 Task: Look for space in Batu Berendam, Malaysia from 7th July, 2023 to 15th July, 2023 for 6 adults in price range Rs.15000 to Rs.20000. Place can be entire place with 3 bedrooms having 3 beds and 3 bathrooms. Property type can be house, flat, guest house. Booking option can be shelf check-in. Required host language is English.
Action: Mouse moved to (552, 120)
Screenshot: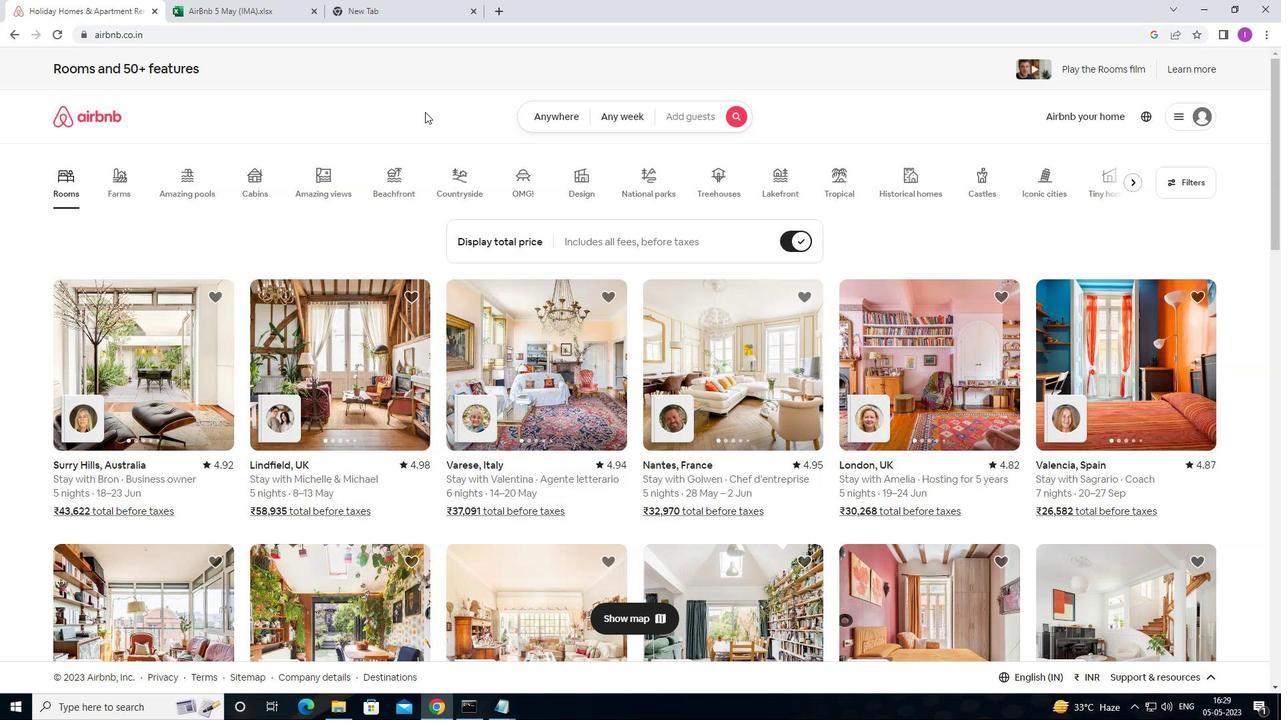 
Action: Mouse pressed left at (552, 120)
Screenshot: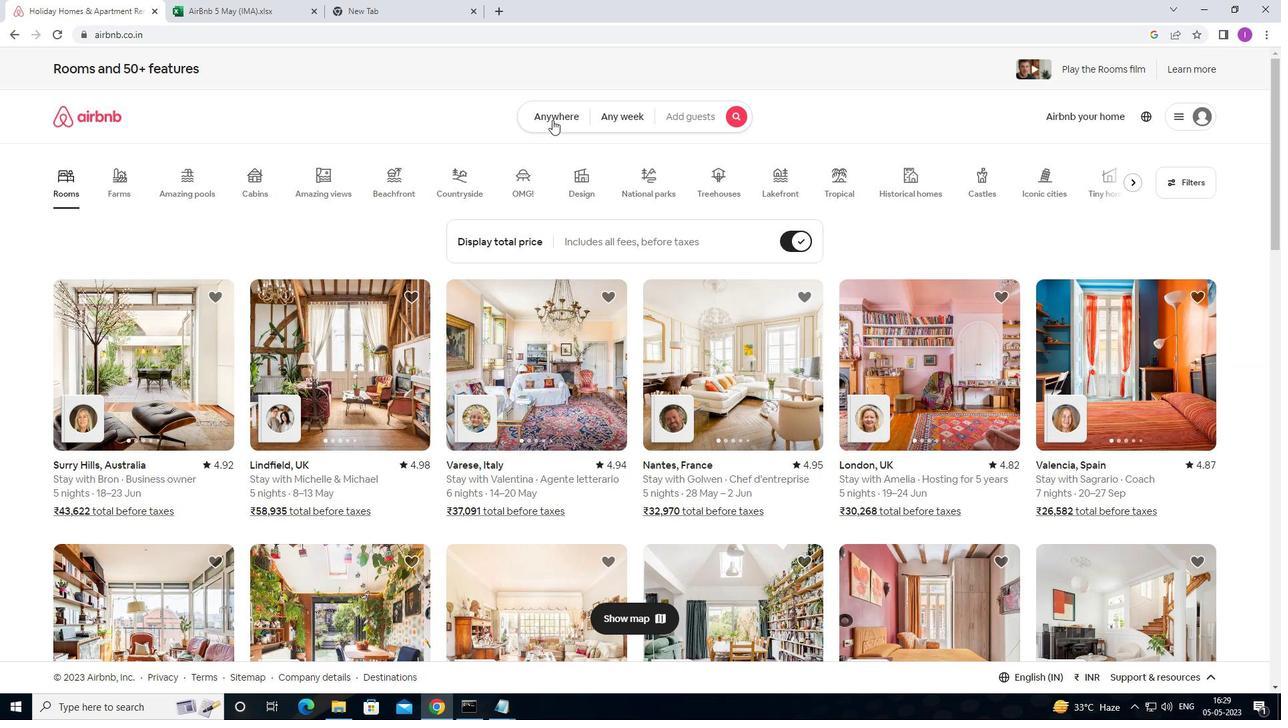 
Action: Mouse moved to (381, 166)
Screenshot: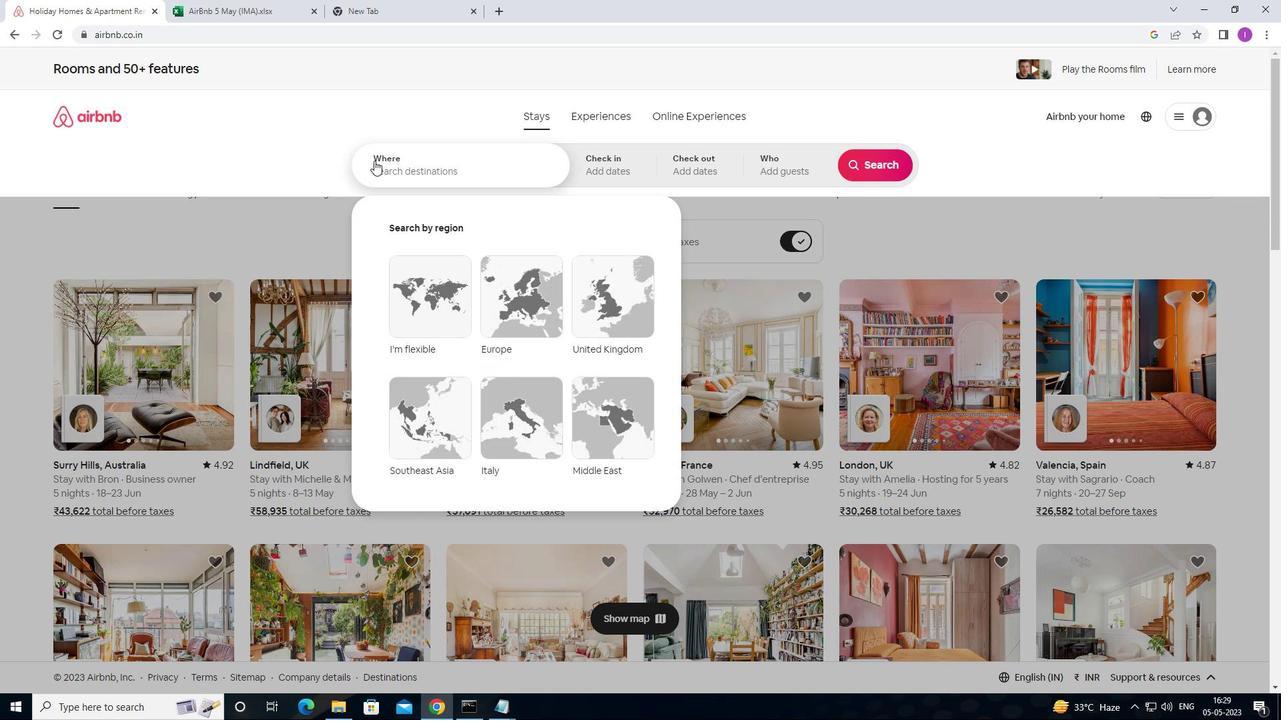 
Action: Mouse pressed left at (381, 166)
Screenshot: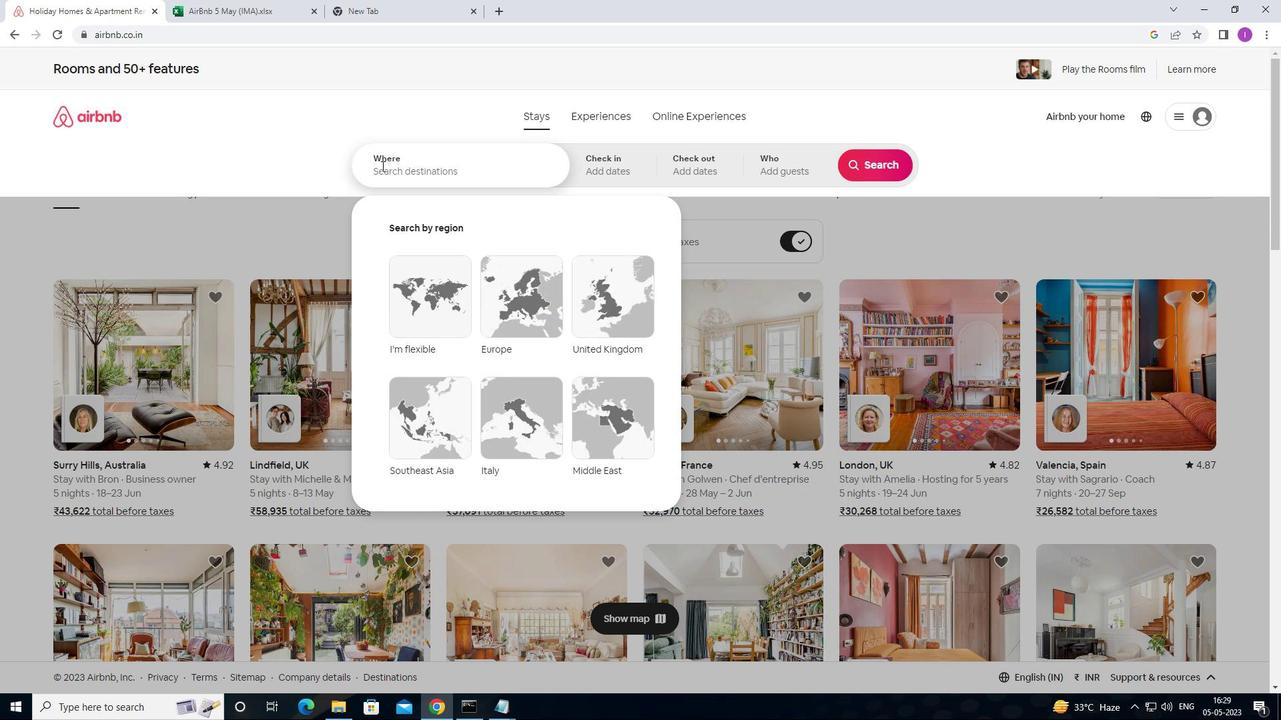 
Action: Key pressed <Key.shift>BATU<Key.space><Key.shift>BE
Screenshot: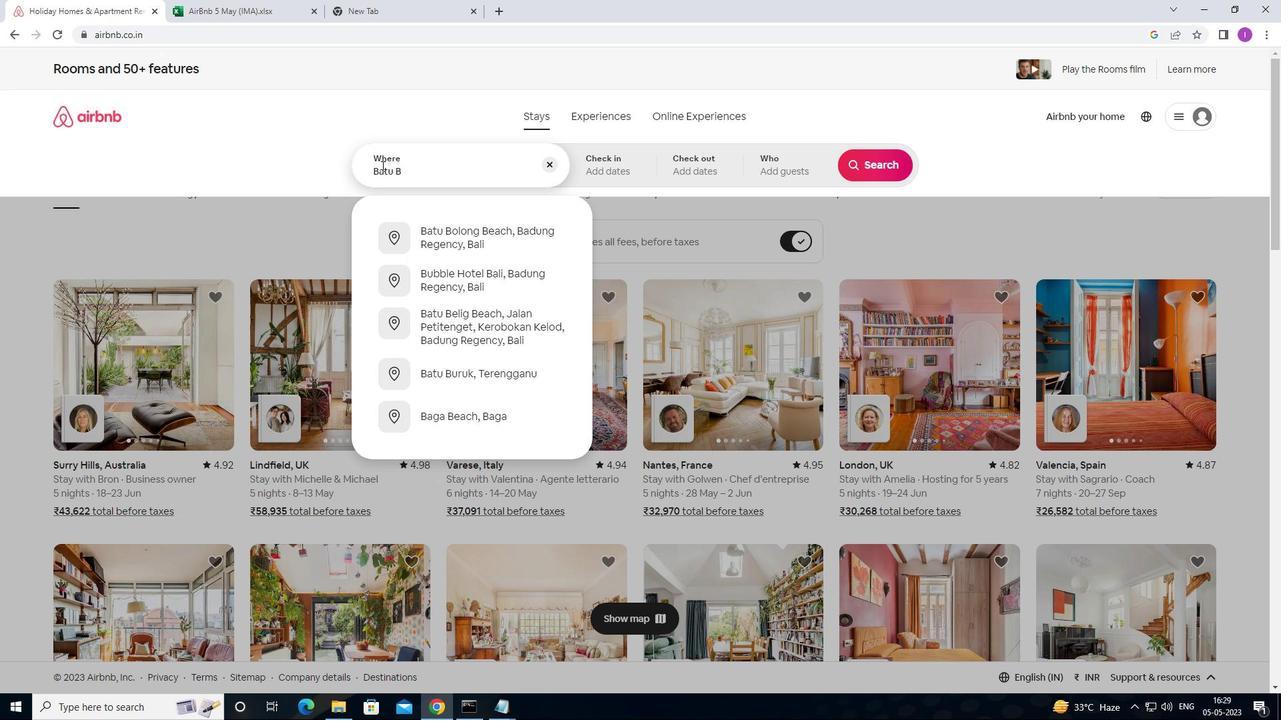 
Action: Mouse moved to (381, 166)
Screenshot: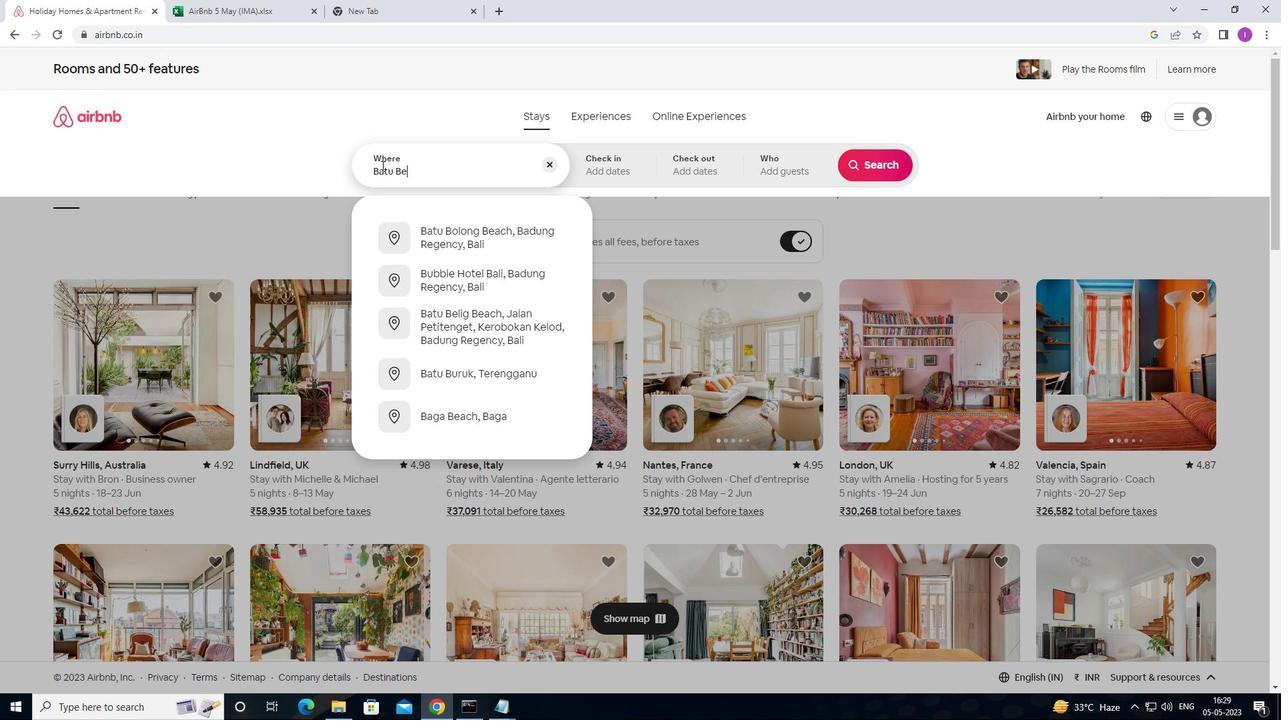 
Action: Key pressed RENDAM,<Key.shift>MALAYSIA
Screenshot: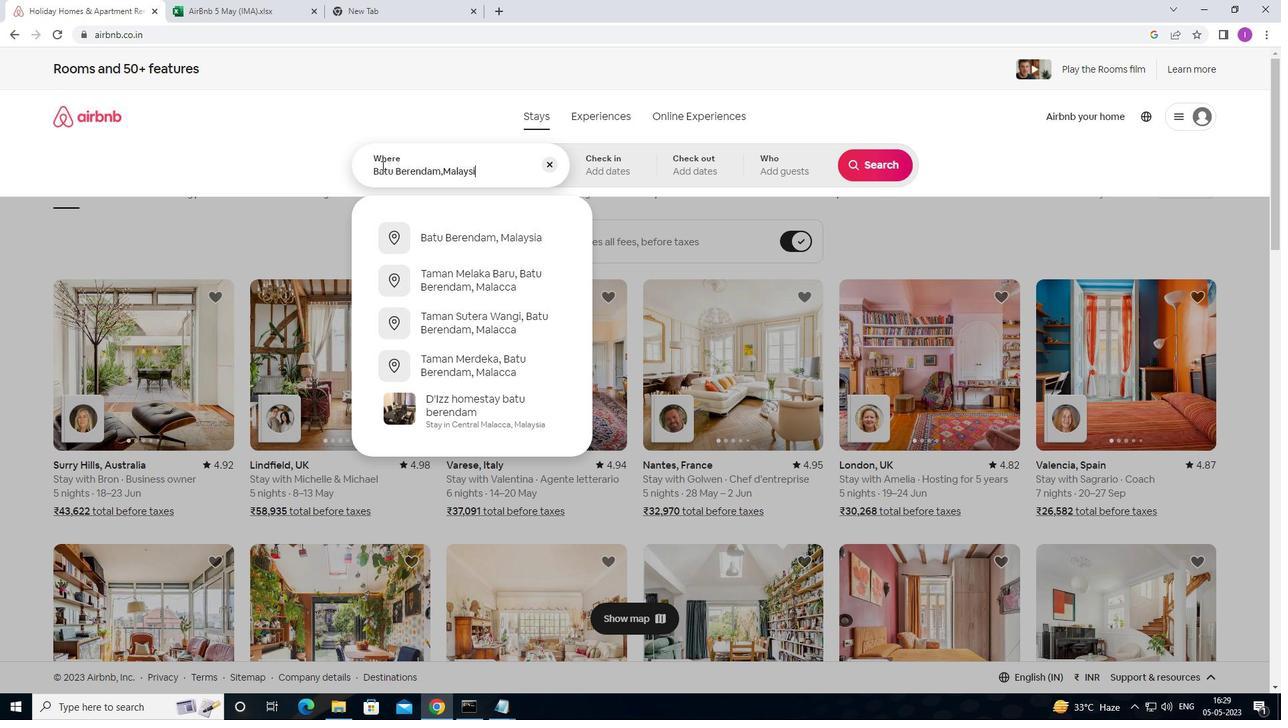 
Action: Mouse moved to (628, 169)
Screenshot: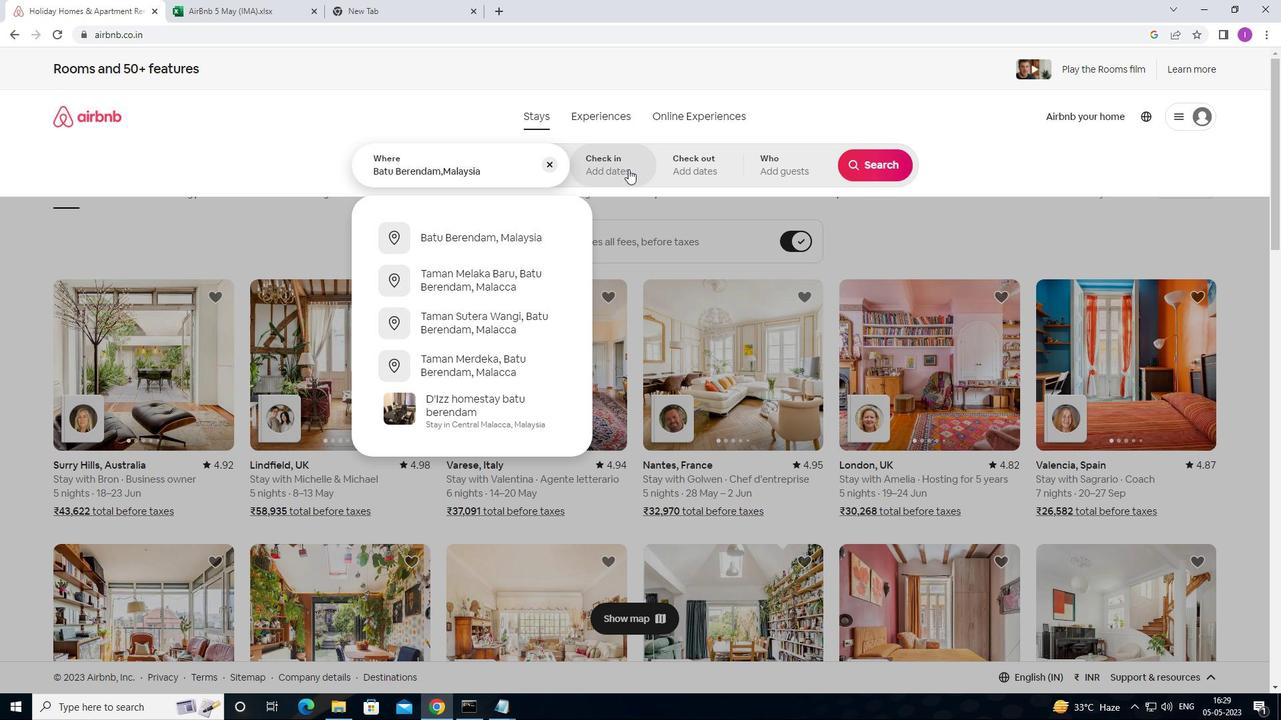 
Action: Mouse pressed left at (628, 169)
Screenshot: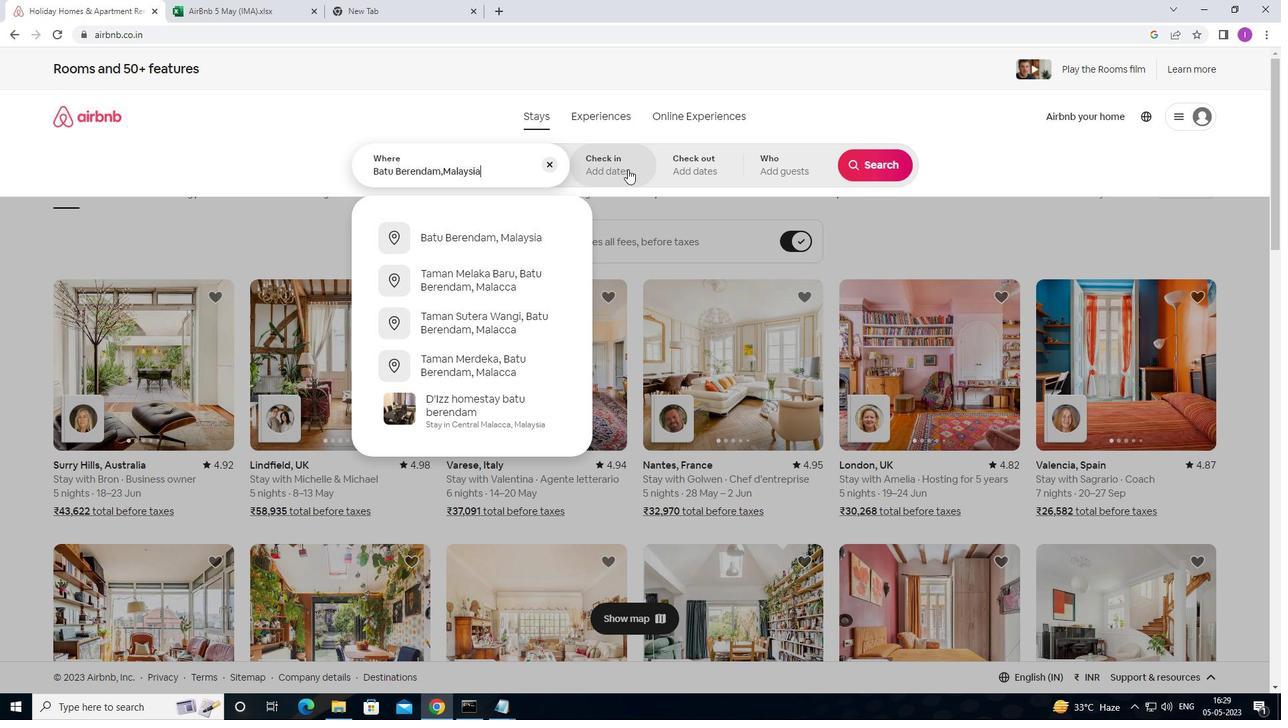 
Action: Mouse moved to (869, 279)
Screenshot: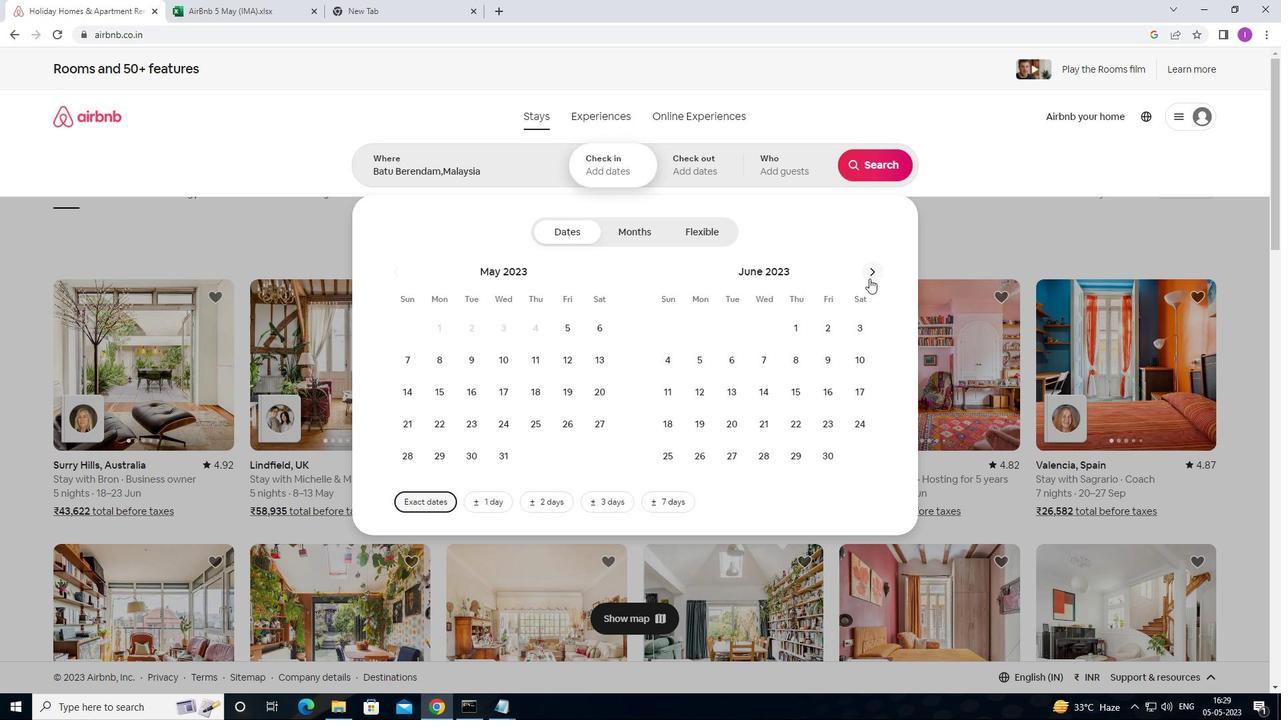 
Action: Mouse pressed left at (869, 279)
Screenshot: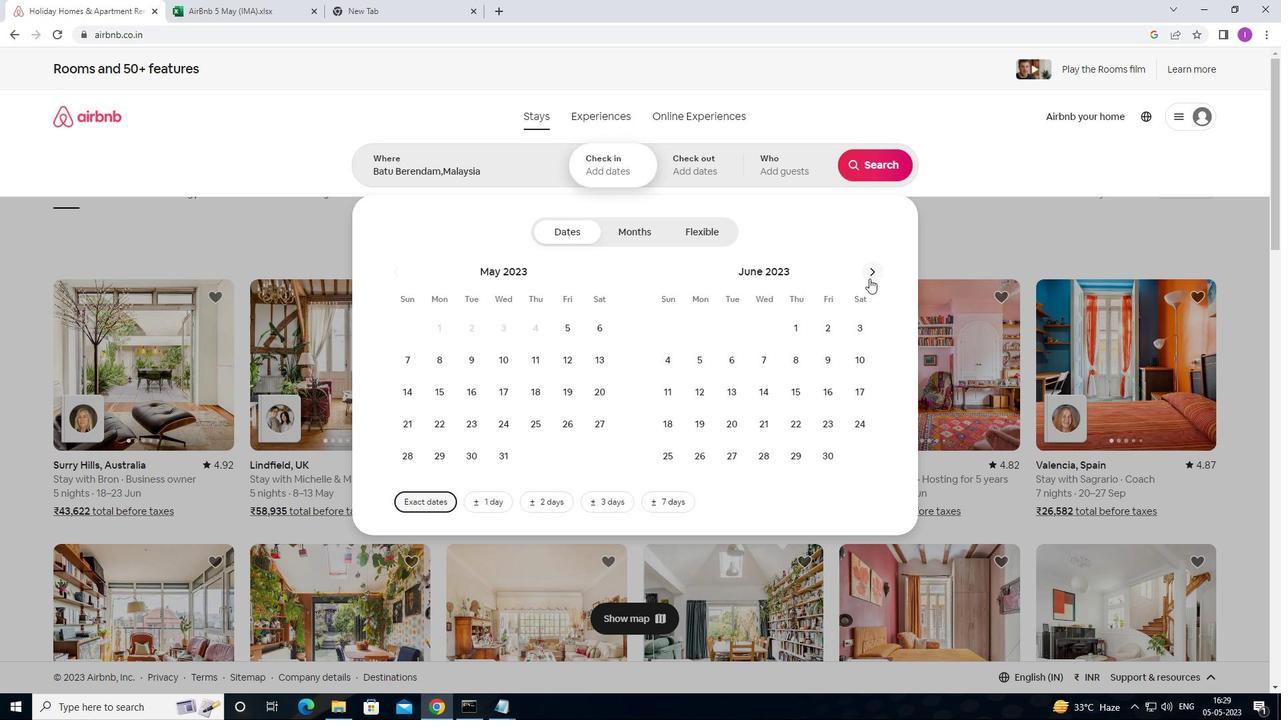 
Action: Mouse moved to (822, 364)
Screenshot: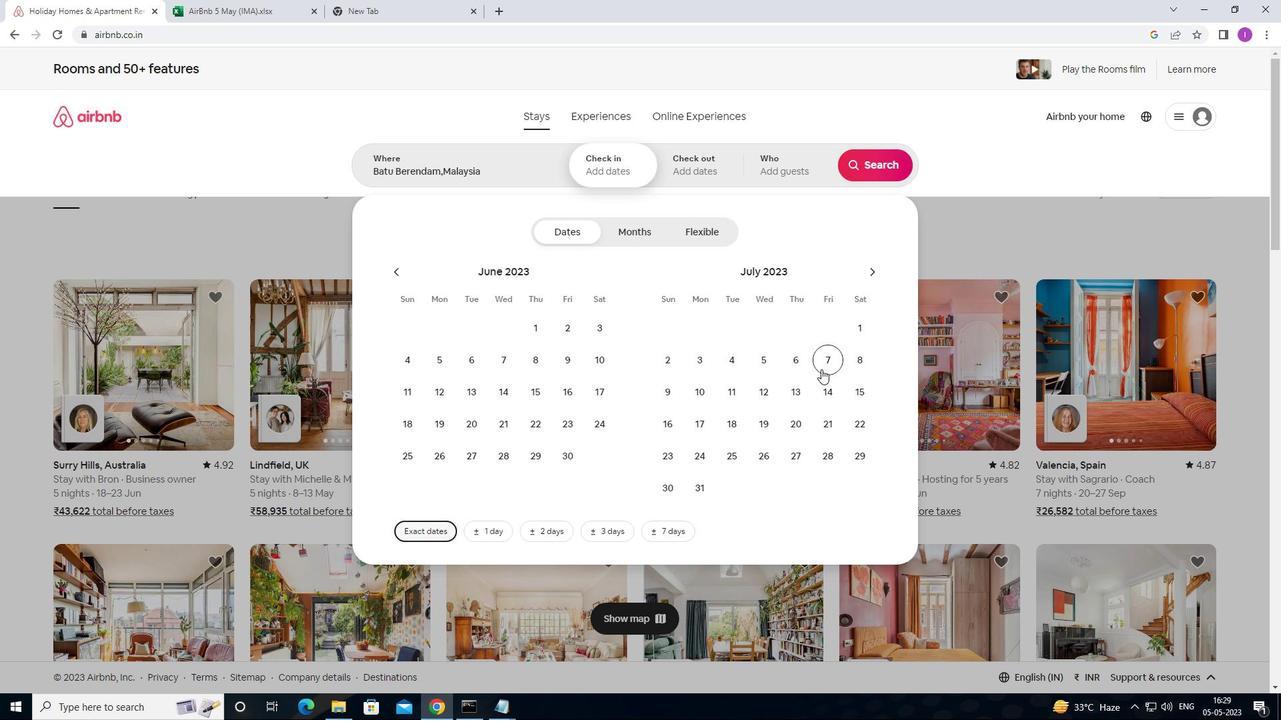 
Action: Mouse pressed left at (822, 364)
Screenshot: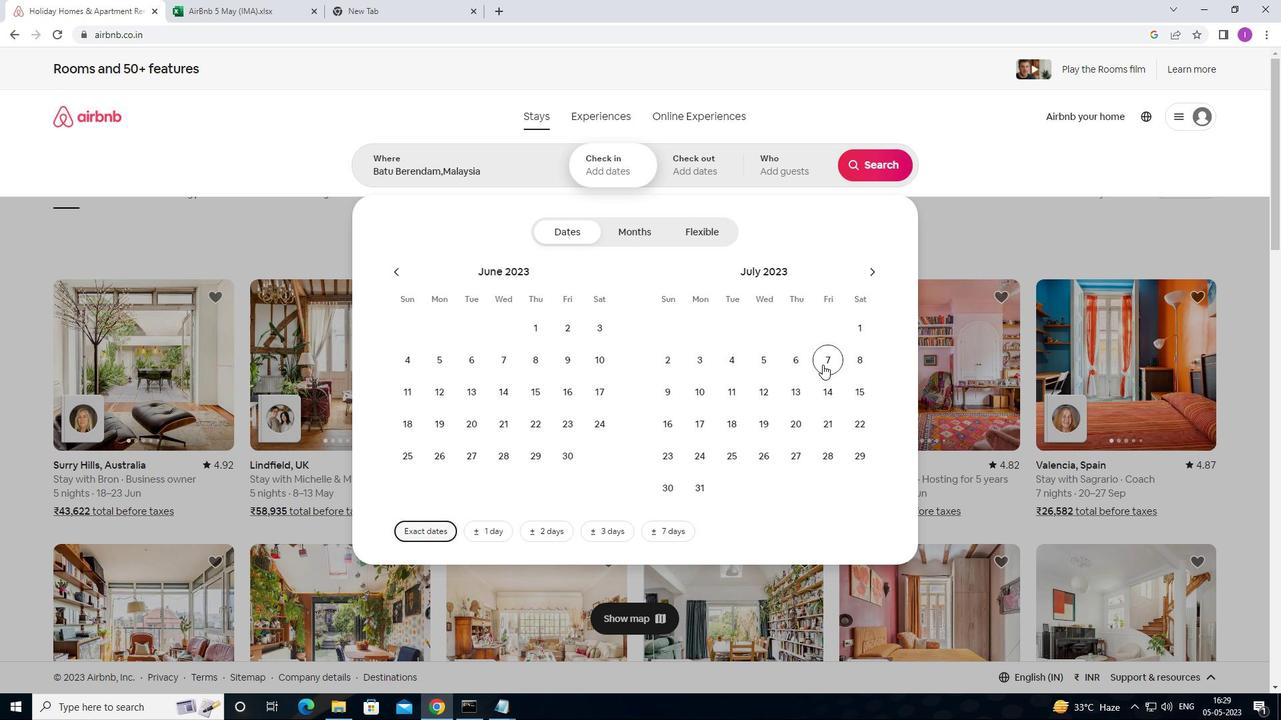 
Action: Mouse moved to (850, 395)
Screenshot: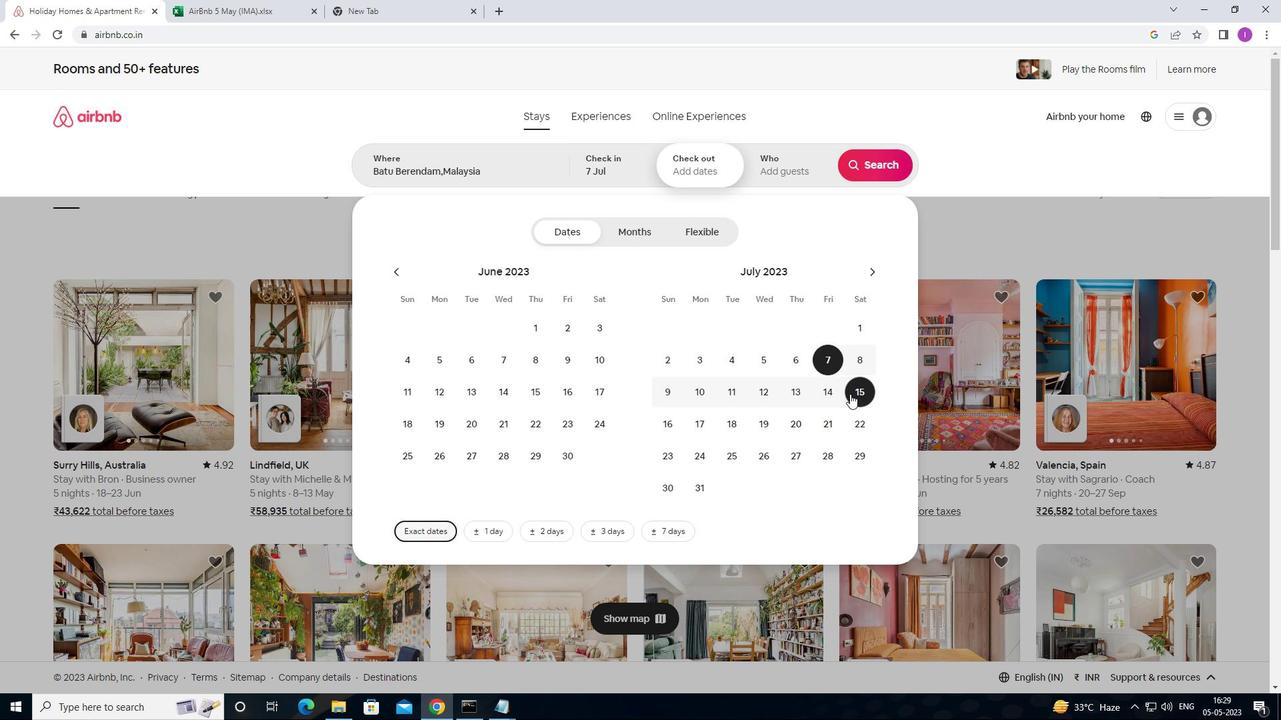 
Action: Mouse pressed left at (850, 395)
Screenshot: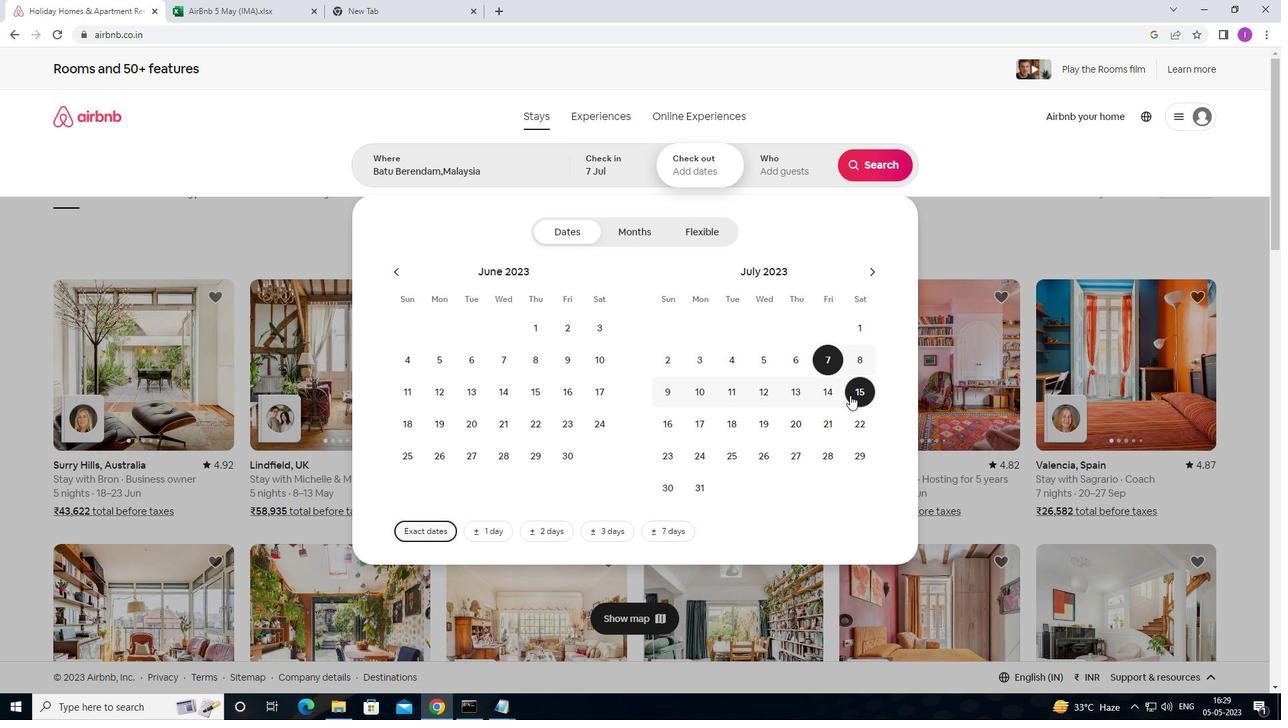 
Action: Mouse moved to (794, 164)
Screenshot: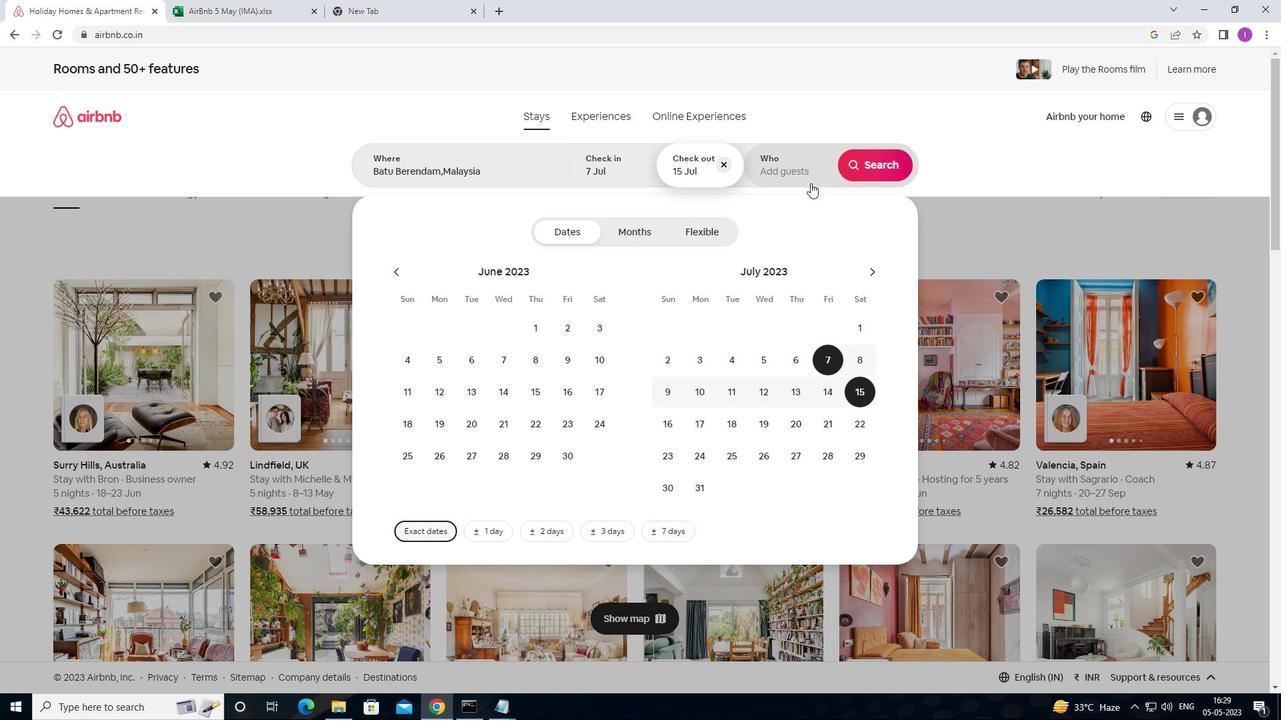 
Action: Mouse pressed left at (794, 164)
Screenshot: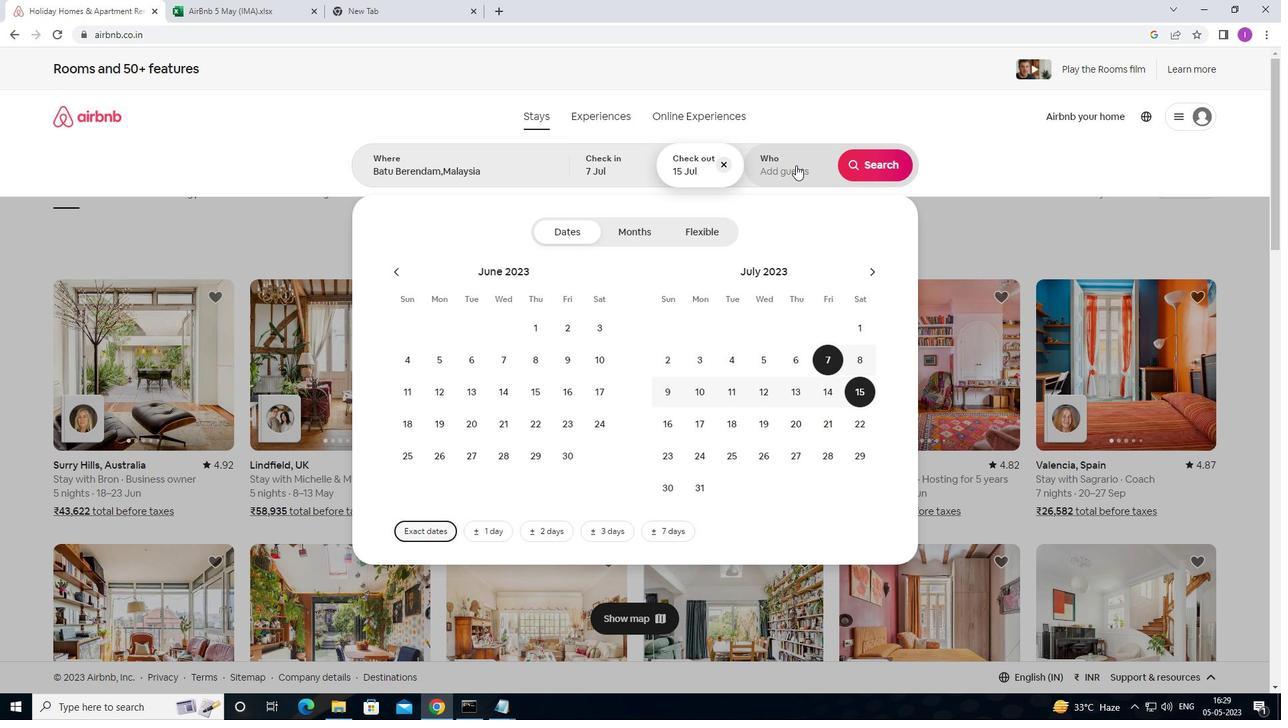 
Action: Mouse moved to (873, 231)
Screenshot: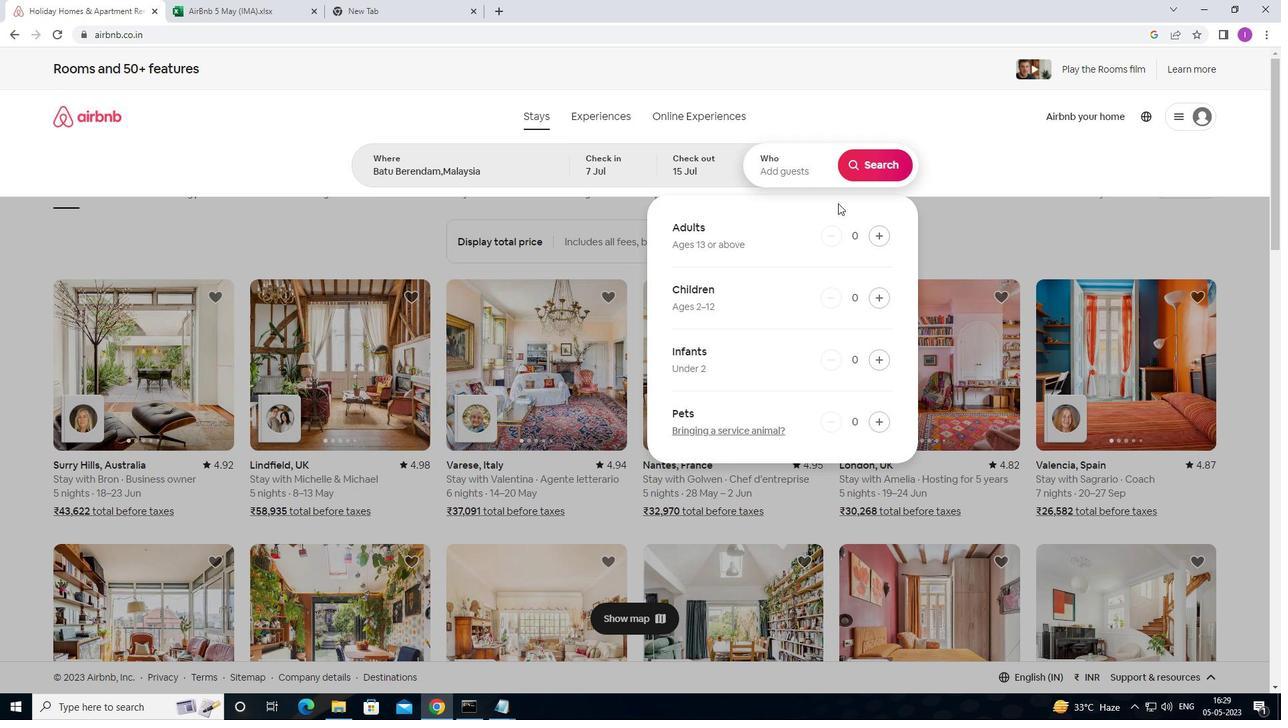 
Action: Mouse pressed left at (873, 231)
Screenshot: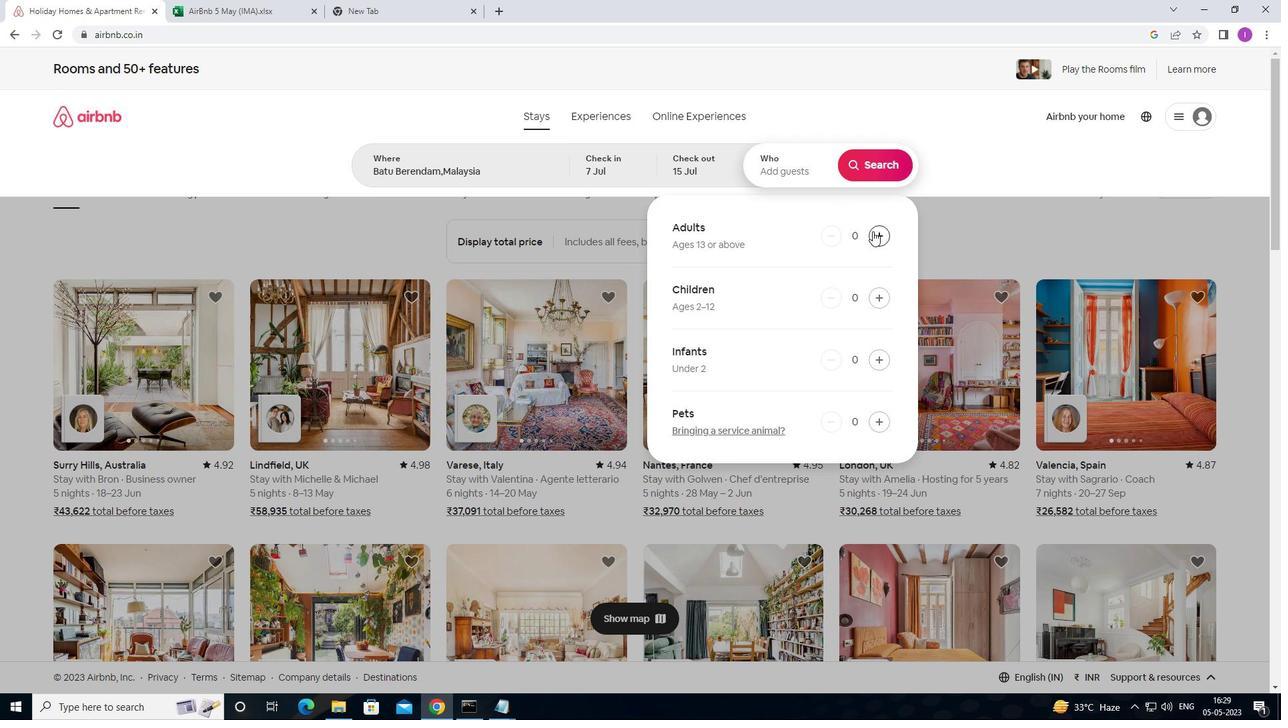 
Action: Mouse moved to (873, 231)
Screenshot: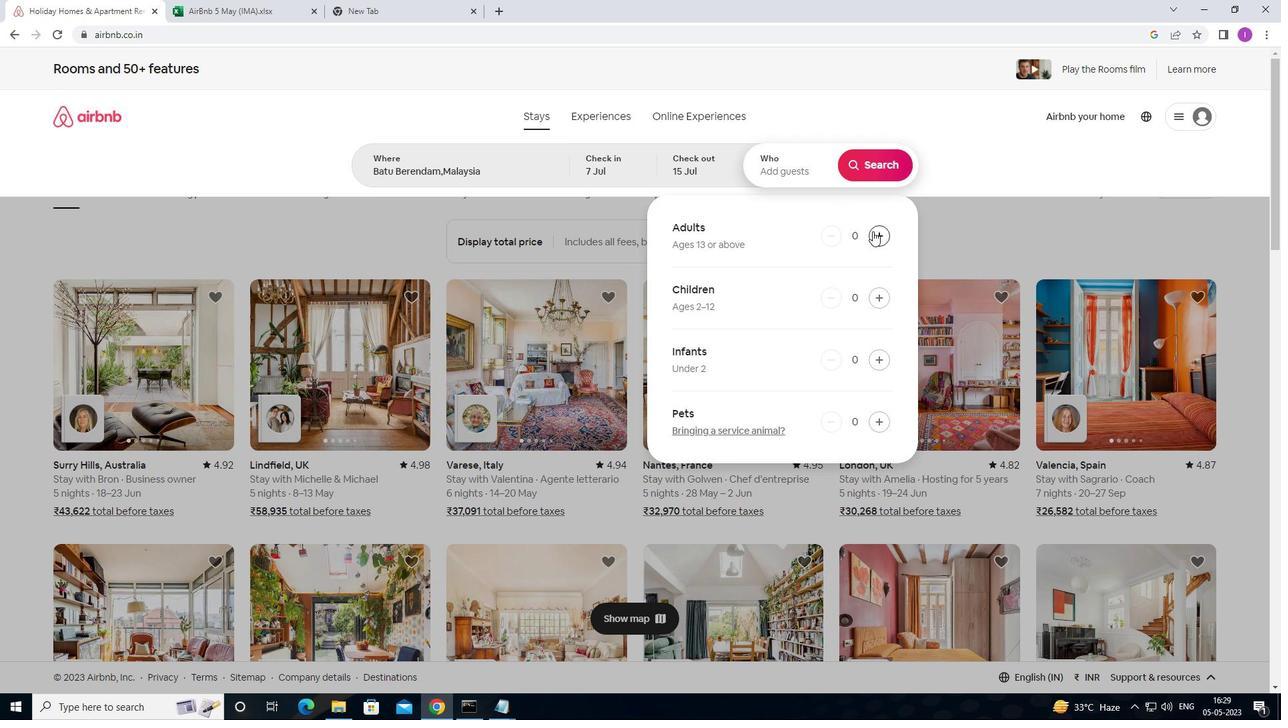 
Action: Mouse pressed left at (873, 231)
Screenshot: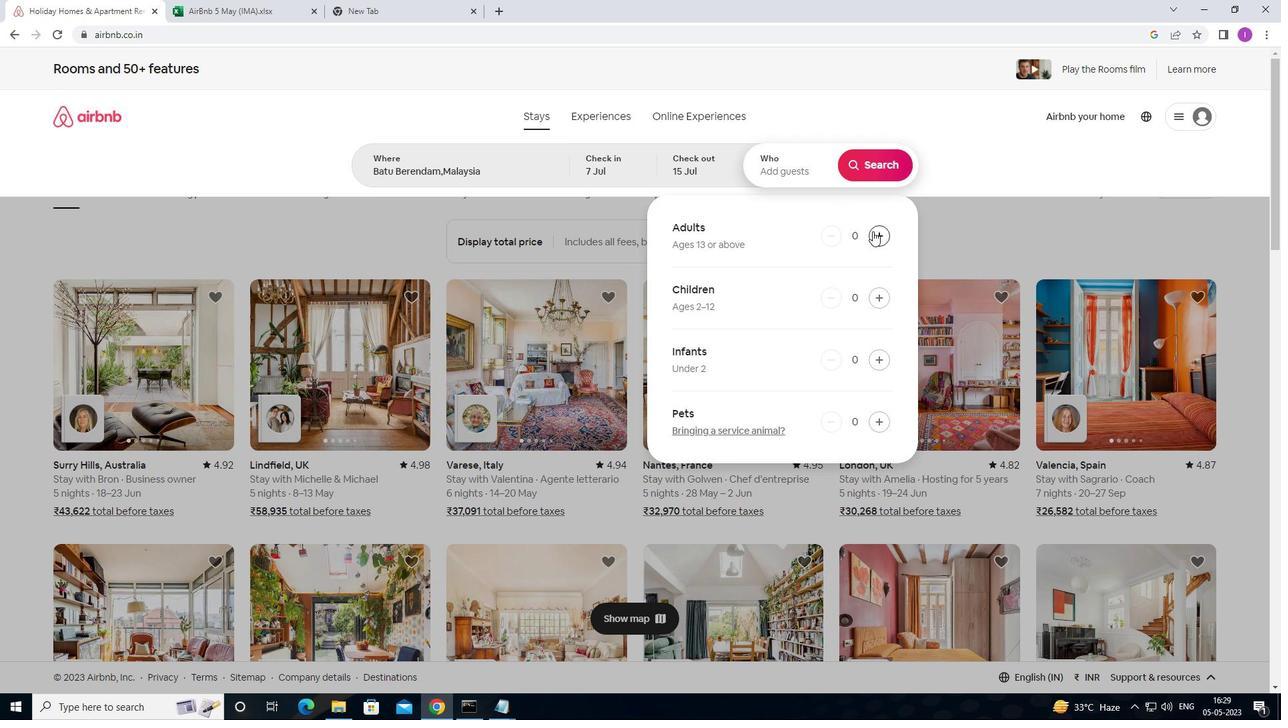 
Action: Mouse pressed left at (873, 231)
Screenshot: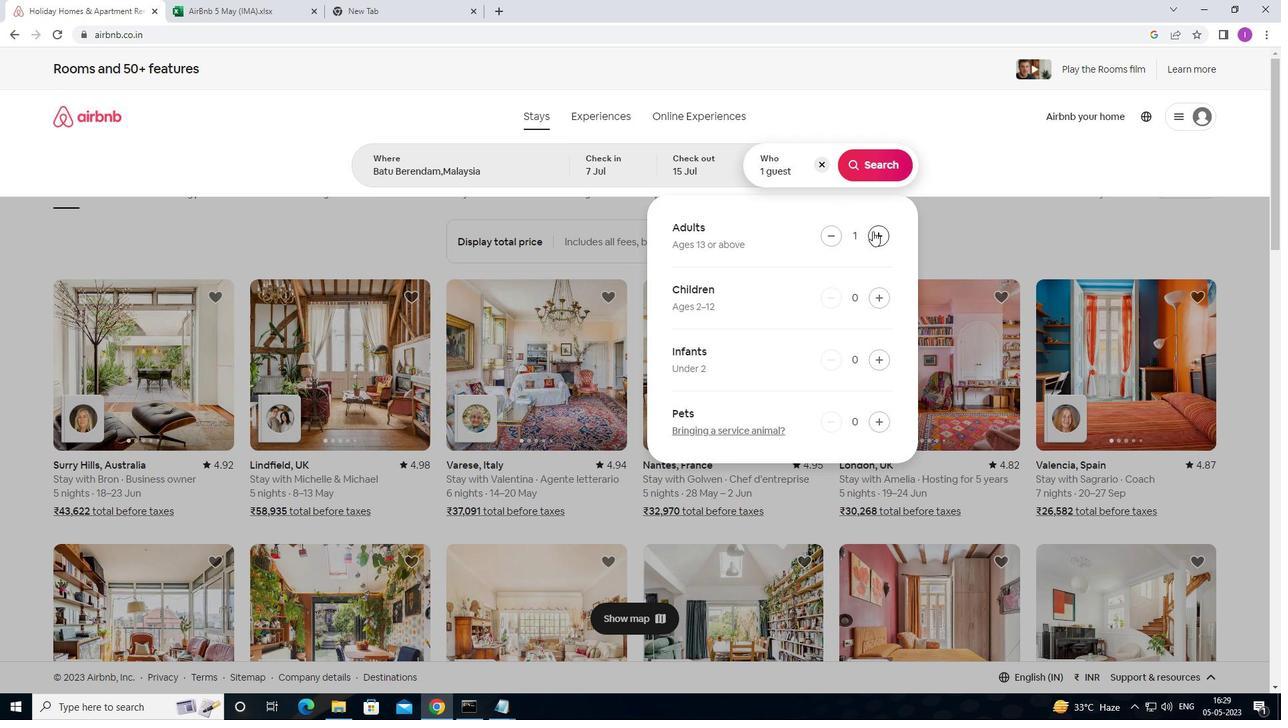 
Action: Mouse pressed left at (873, 231)
Screenshot: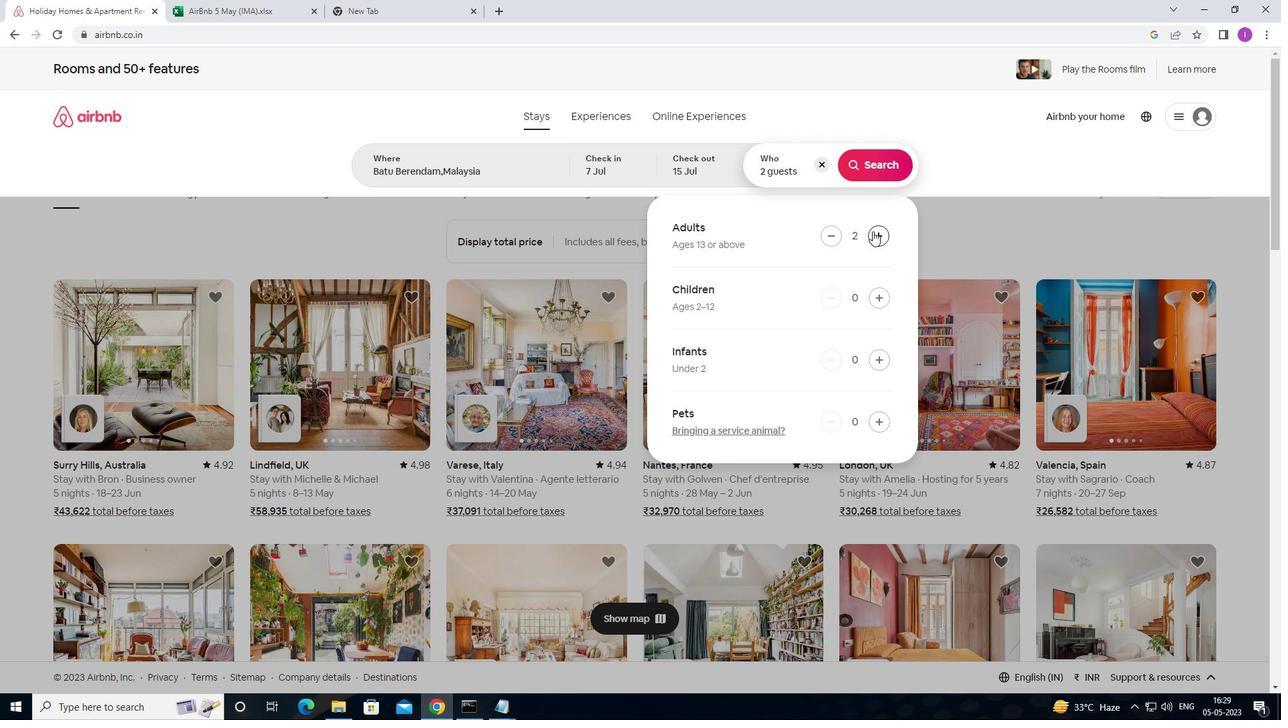 
Action: Mouse pressed left at (873, 231)
Screenshot: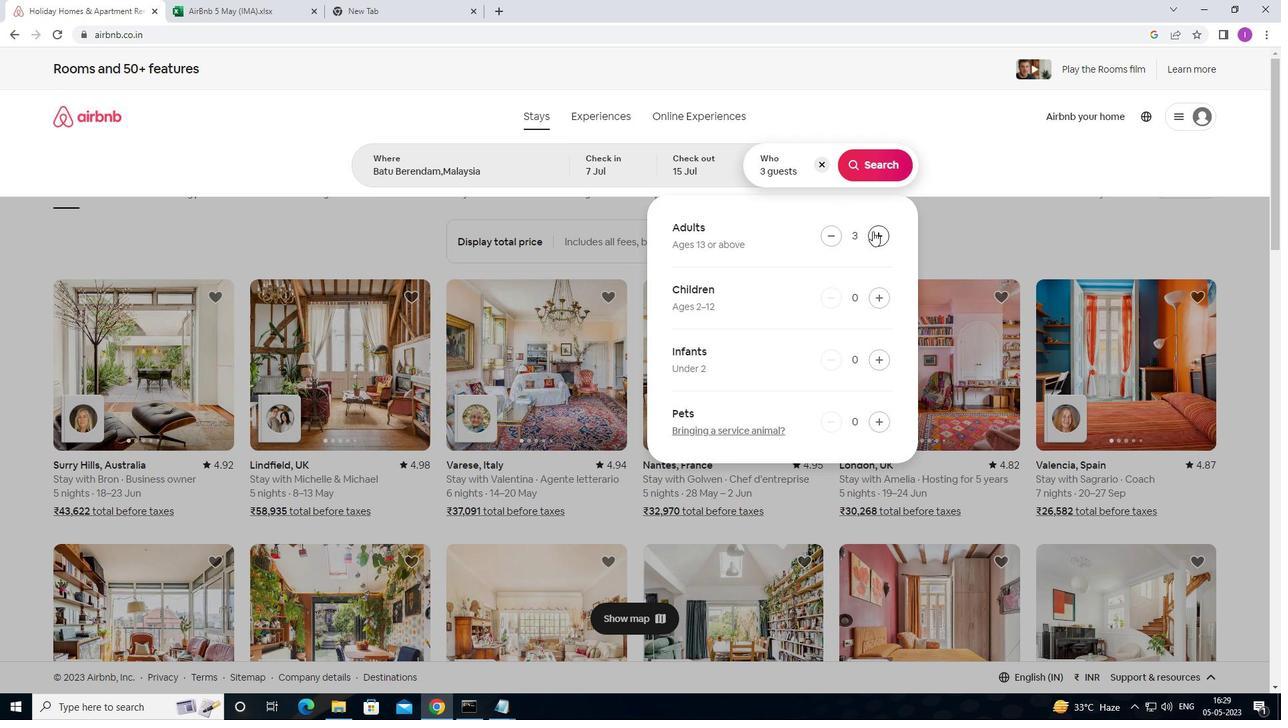 
Action: Mouse moved to (873, 231)
Screenshot: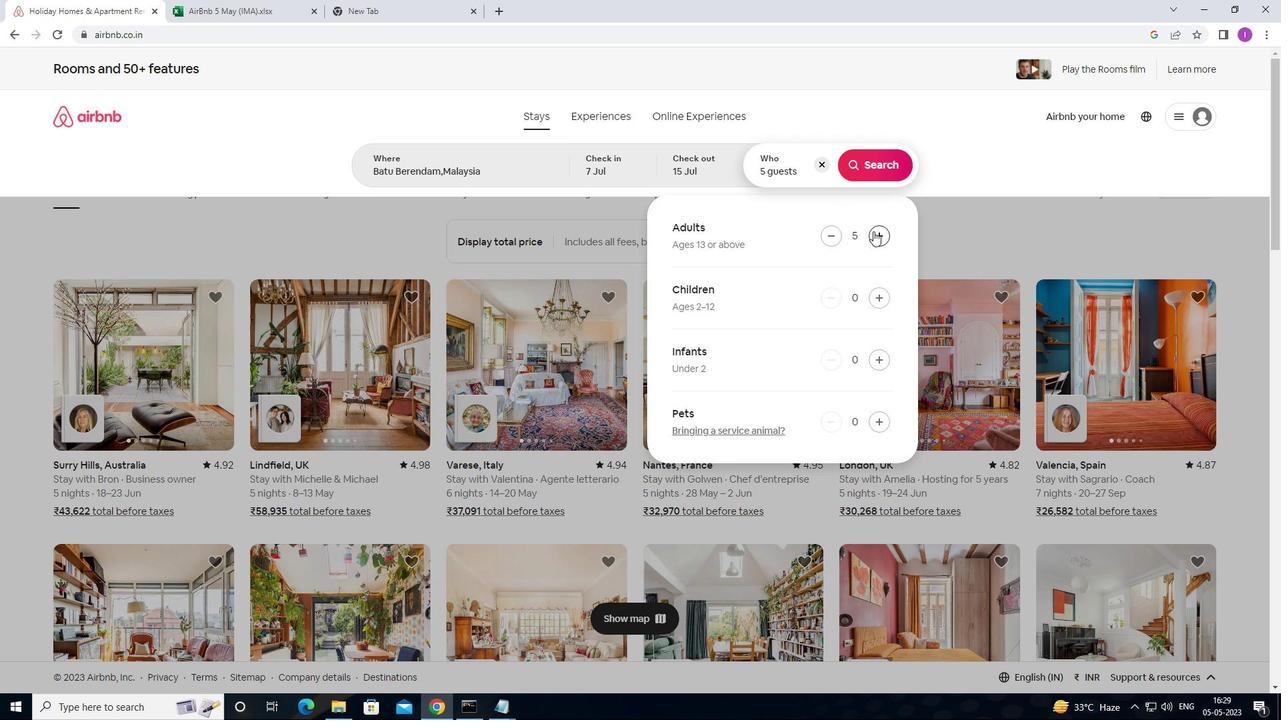 
Action: Mouse pressed left at (873, 231)
Screenshot: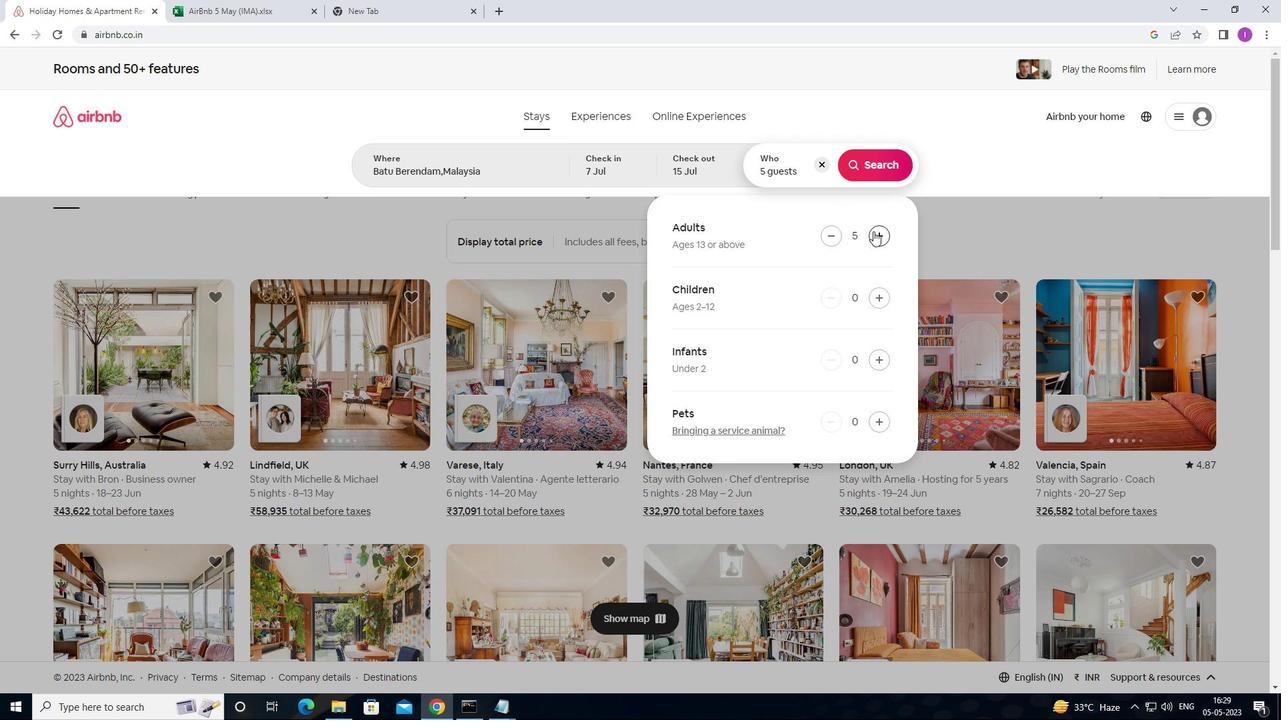 
Action: Mouse moved to (886, 164)
Screenshot: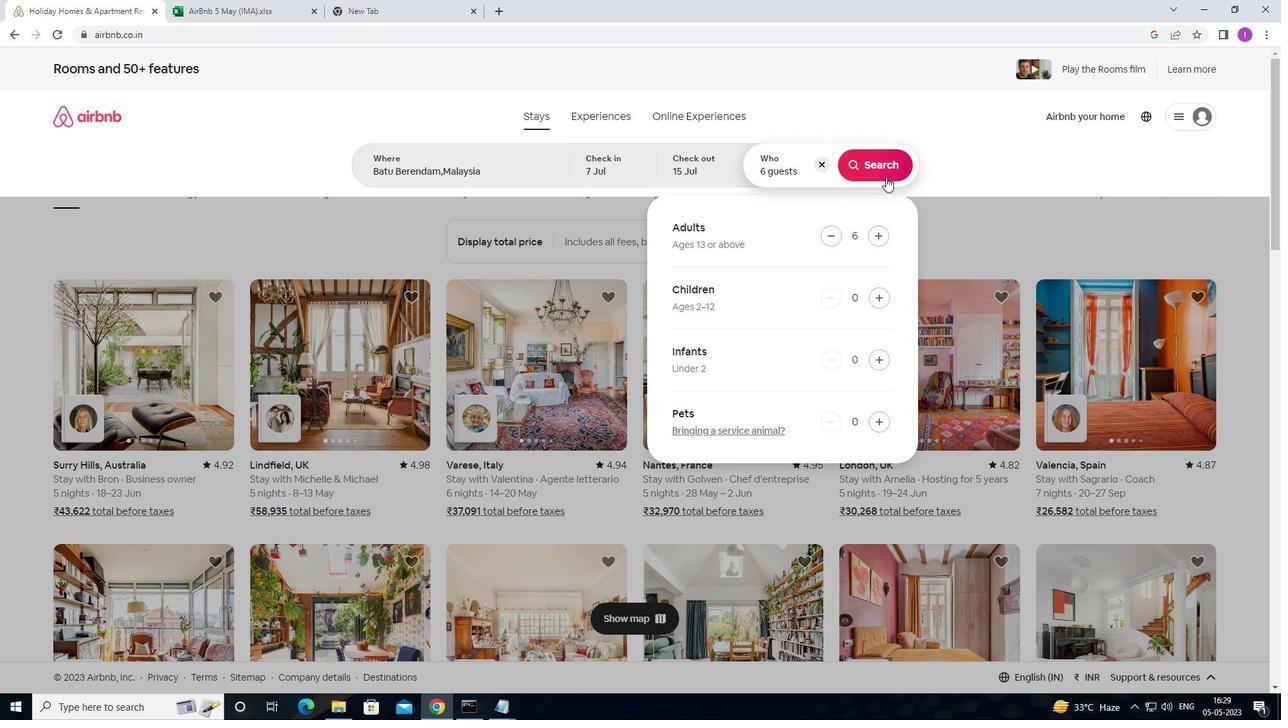 
Action: Mouse pressed left at (886, 164)
Screenshot: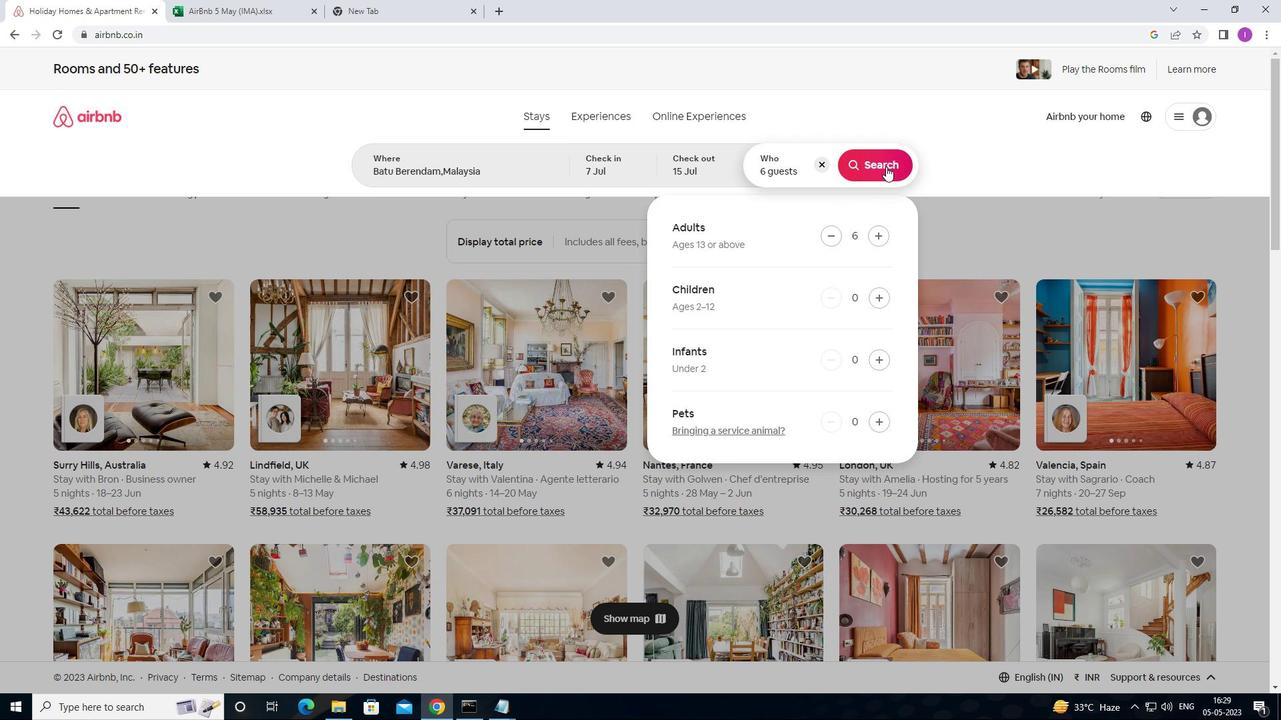 
Action: Mouse moved to (1247, 128)
Screenshot: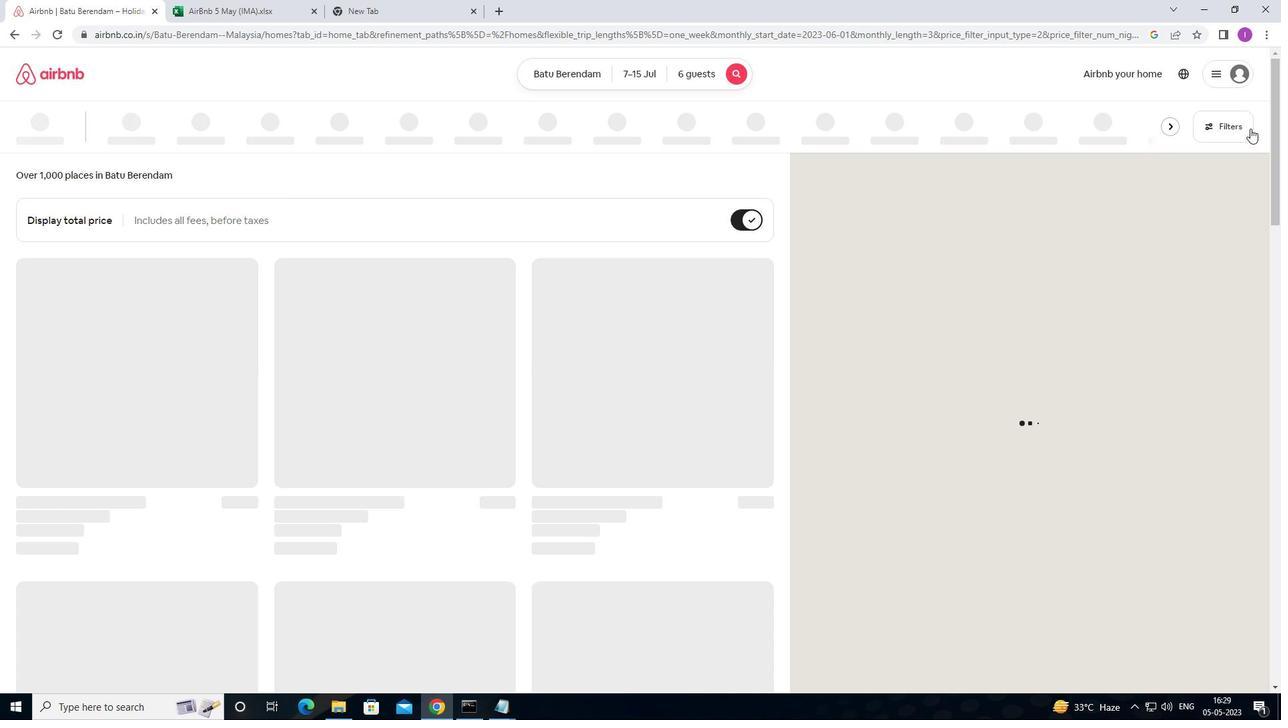 
Action: Mouse pressed left at (1247, 128)
Screenshot: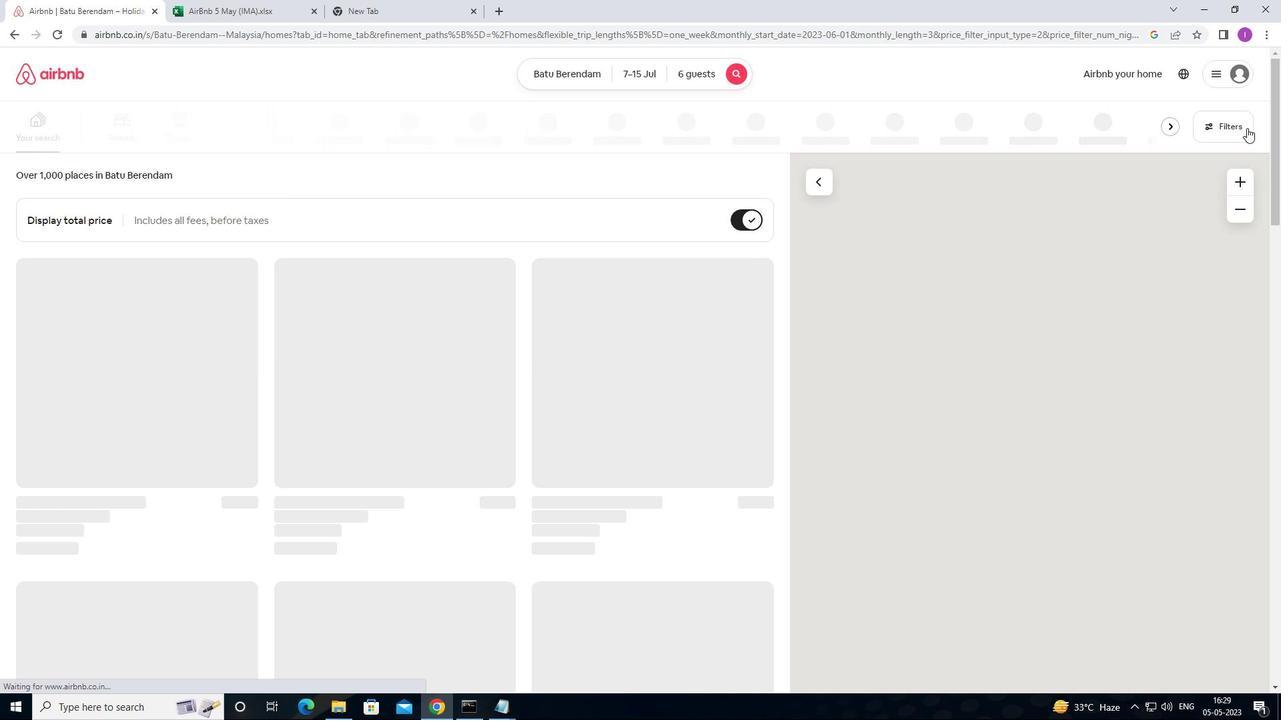 
Action: Mouse moved to (501, 457)
Screenshot: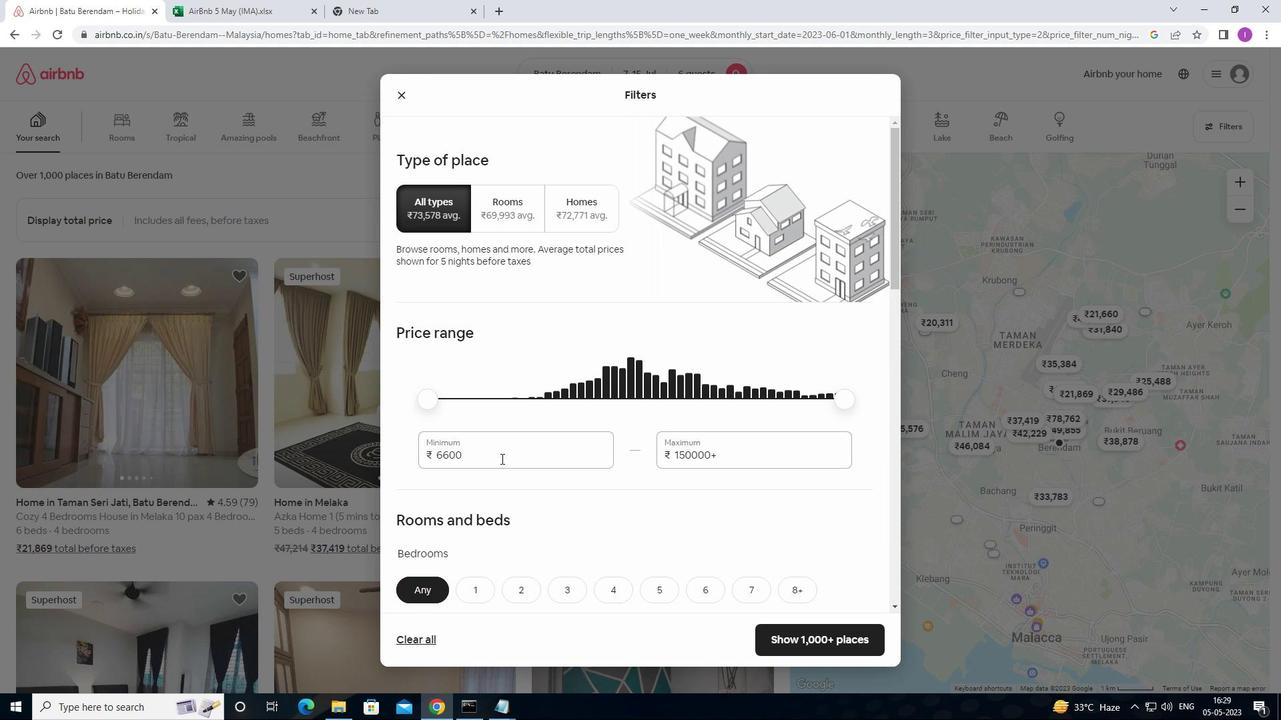 
Action: Mouse pressed left at (501, 457)
Screenshot: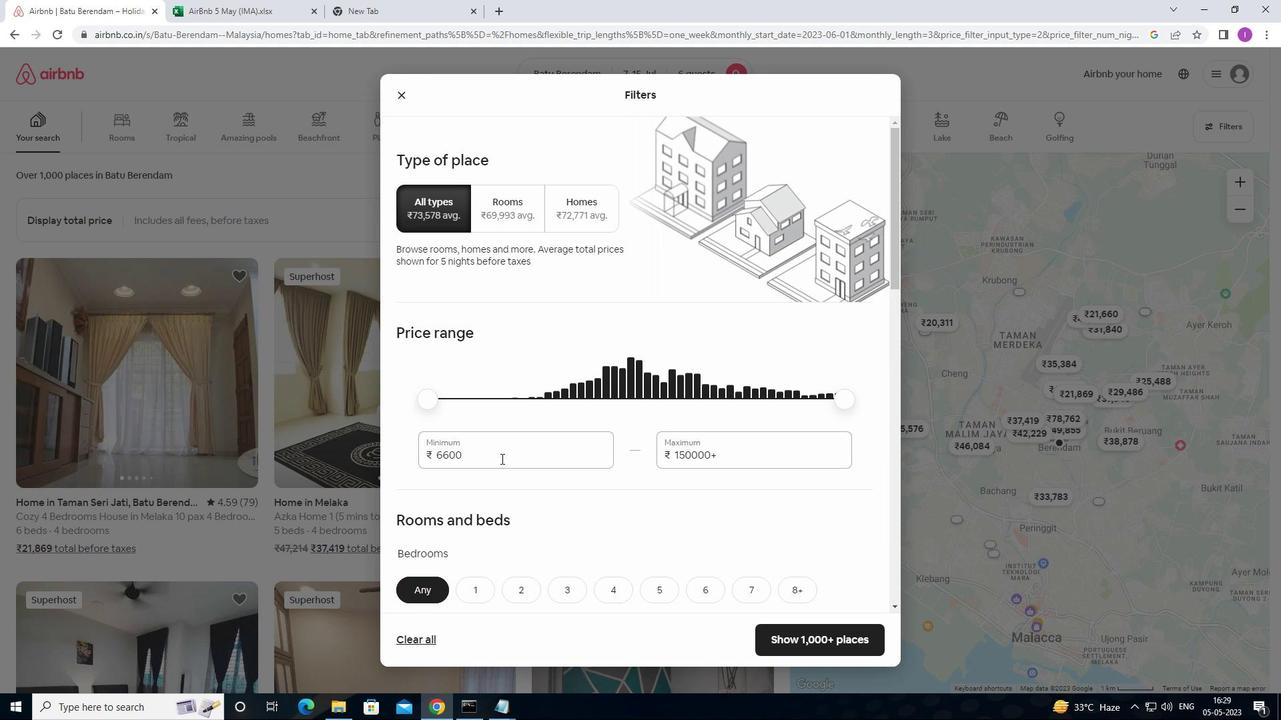
Action: Mouse moved to (433, 439)
Screenshot: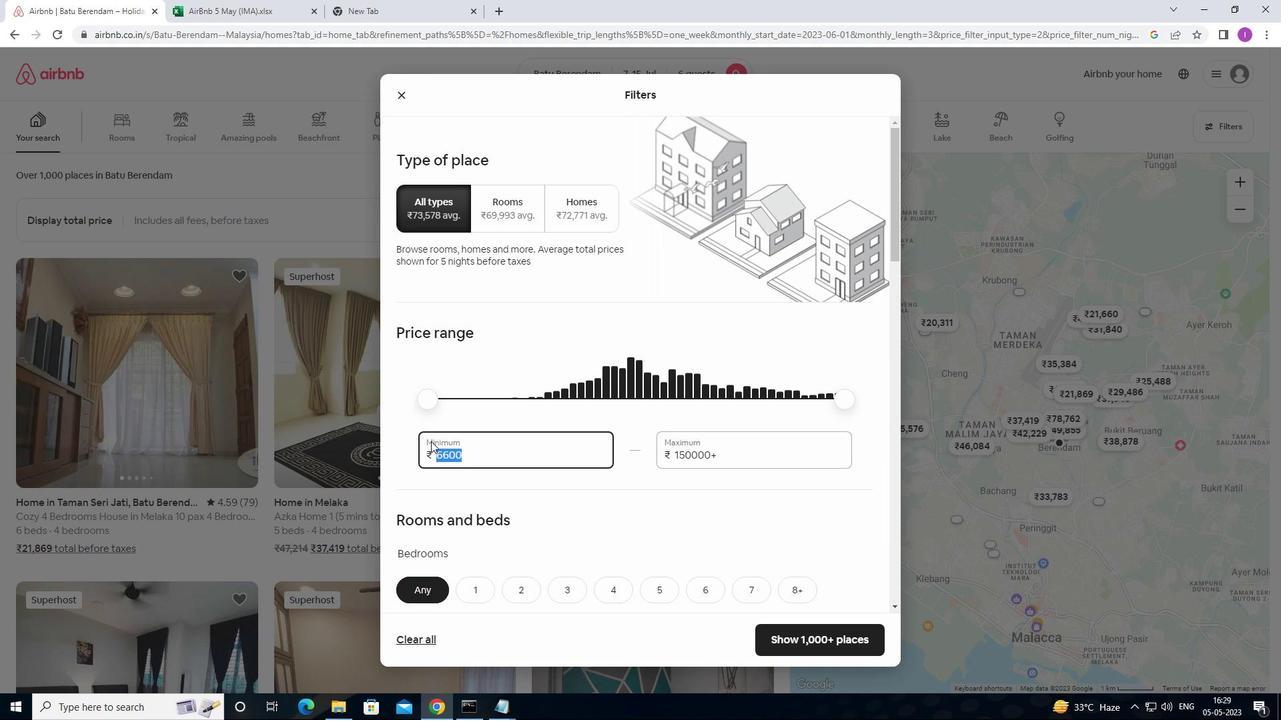 
Action: Key pressed 1
Screenshot: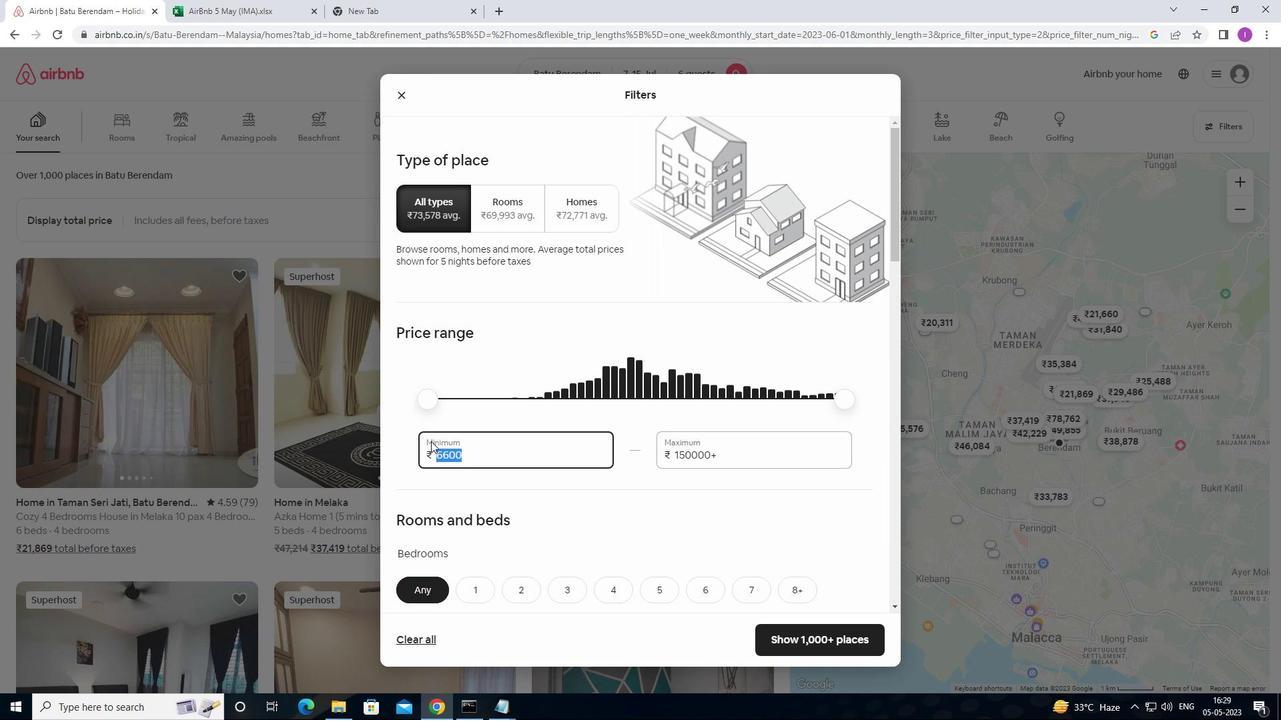 
Action: Mouse moved to (439, 433)
Screenshot: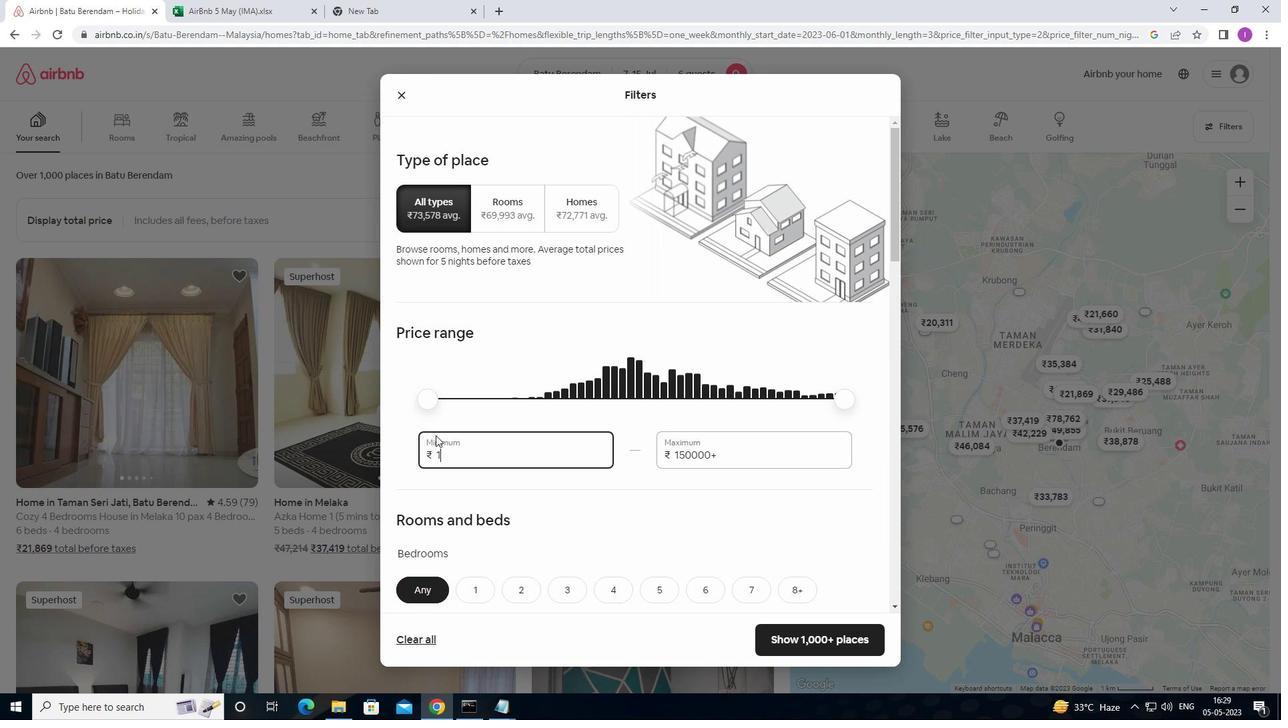 
Action: Key pressed 5
Screenshot: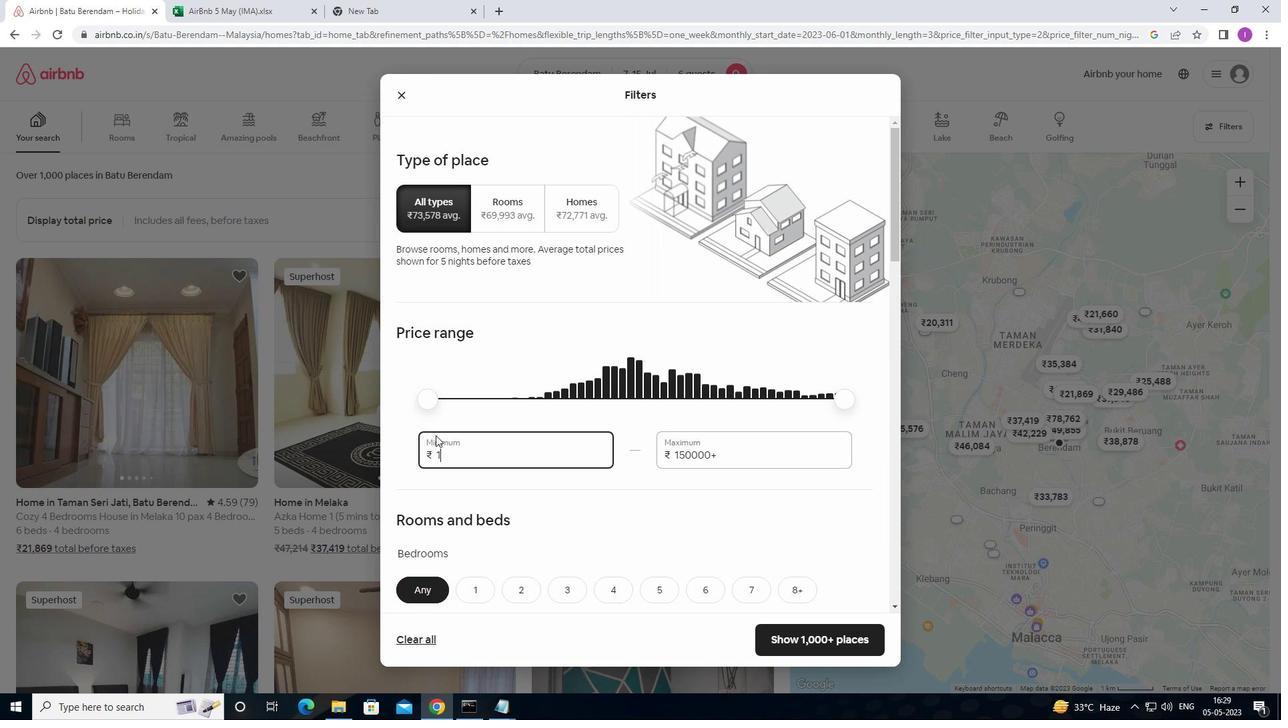 
Action: Mouse moved to (450, 428)
Screenshot: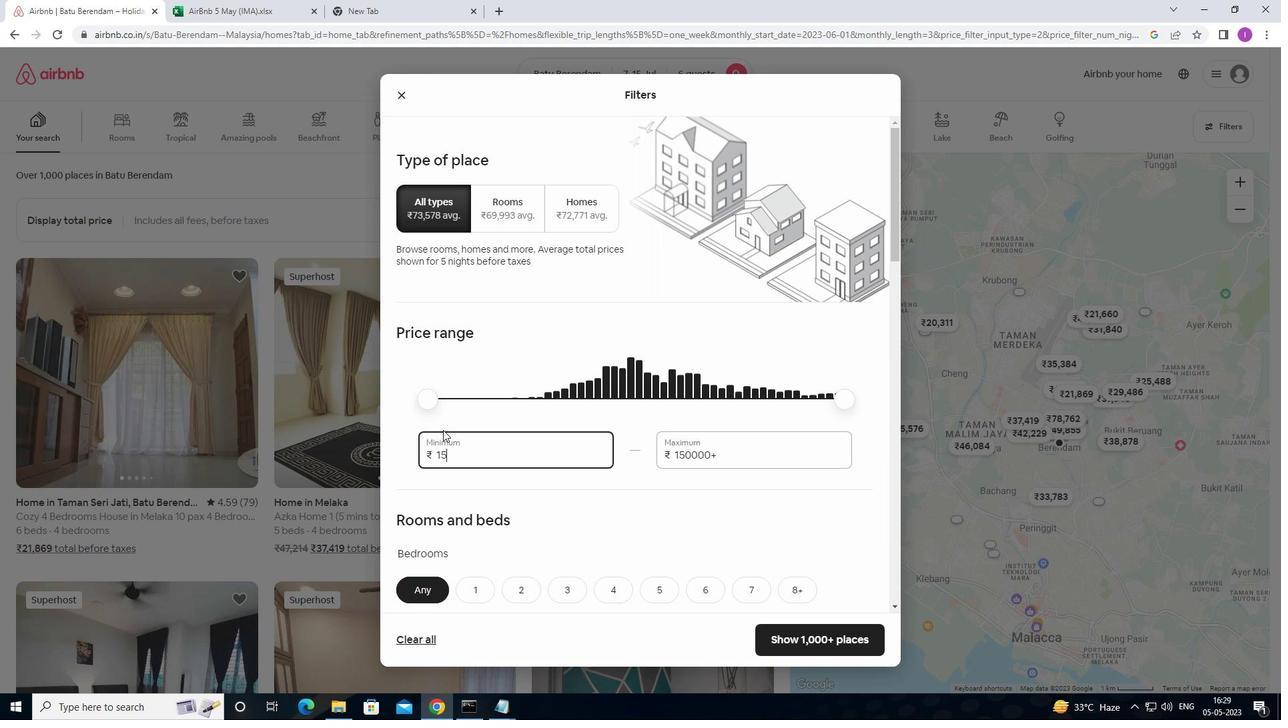 
Action: Key pressed 0
Screenshot: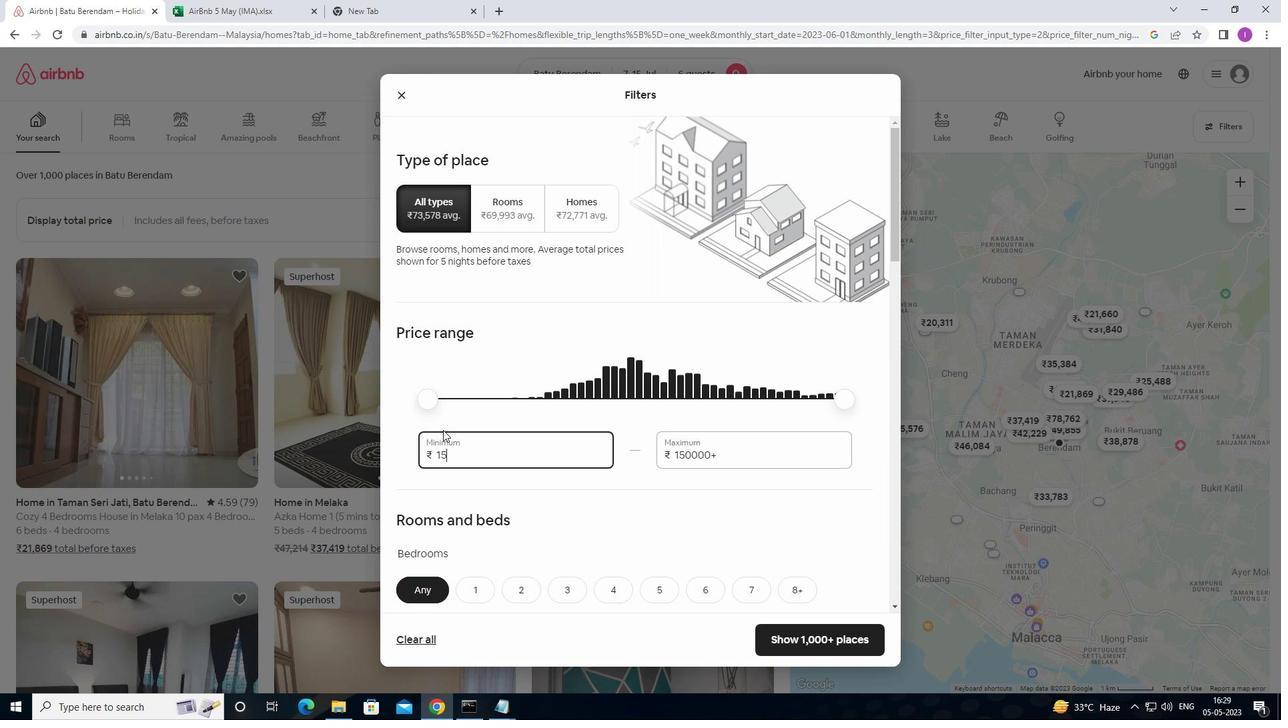 
Action: Mouse moved to (453, 427)
Screenshot: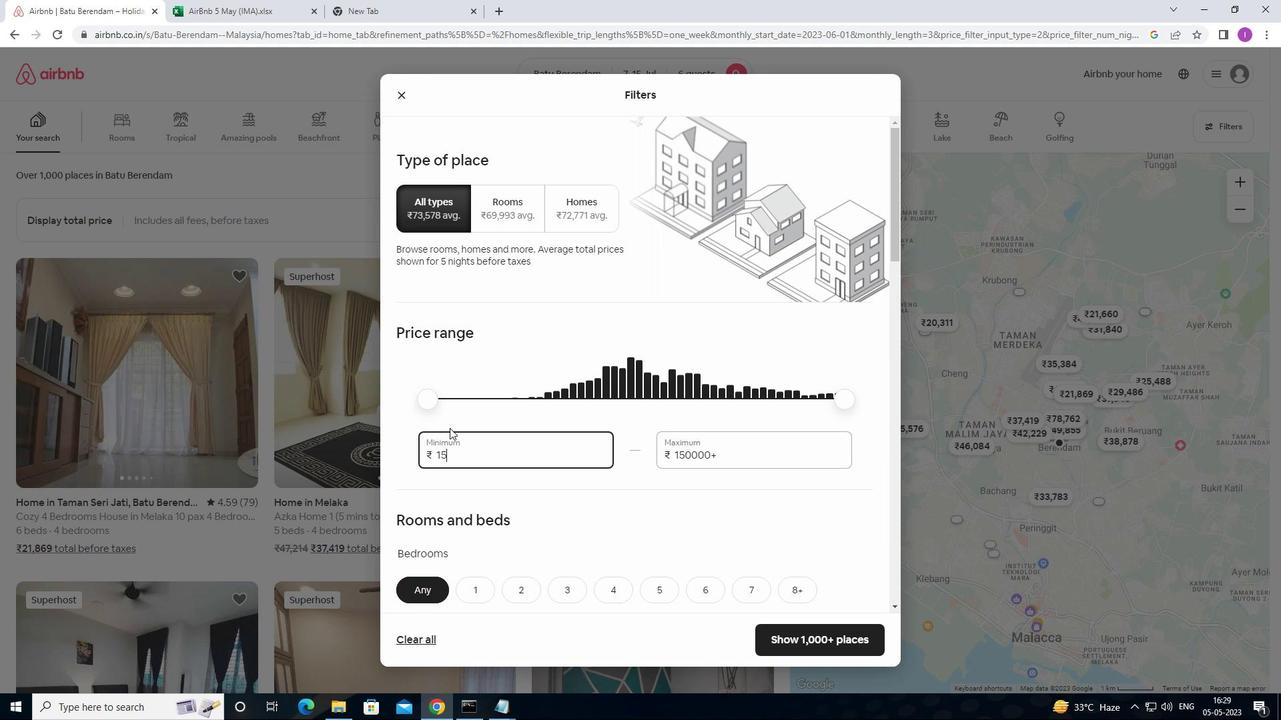 
Action: Key pressed 0
Screenshot: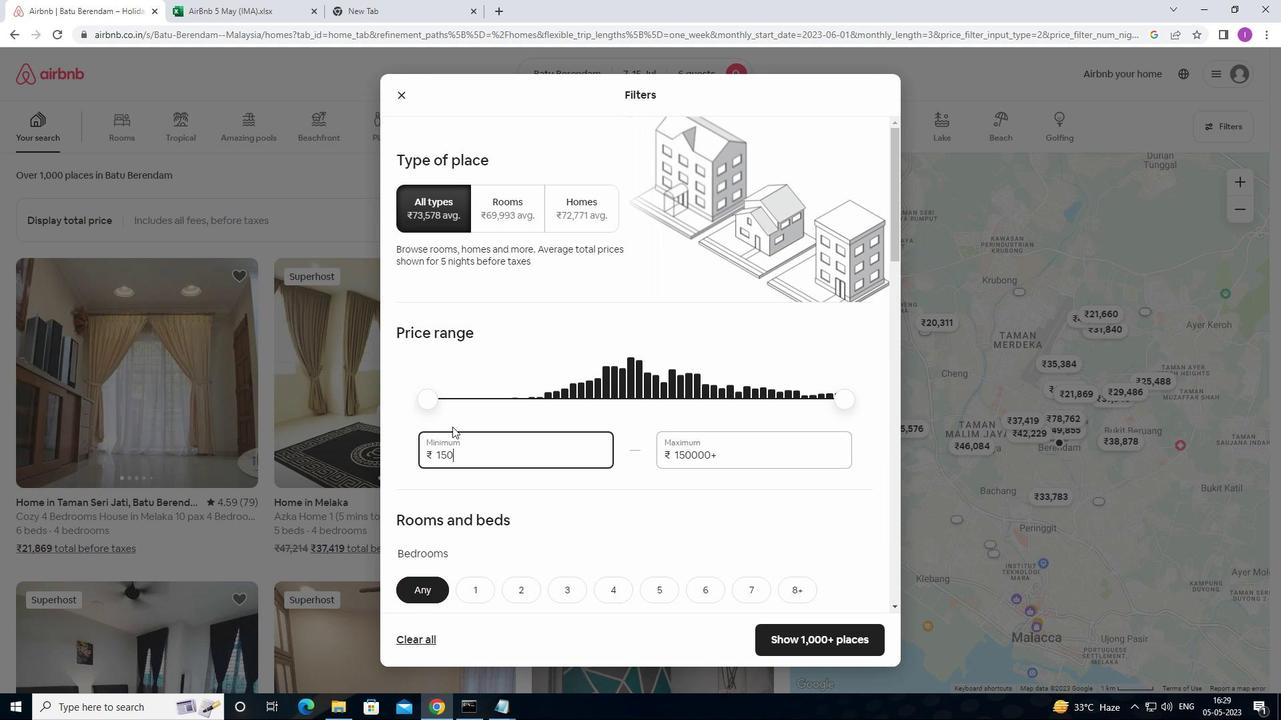 
Action: Mouse moved to (491, 433)
Screenshot: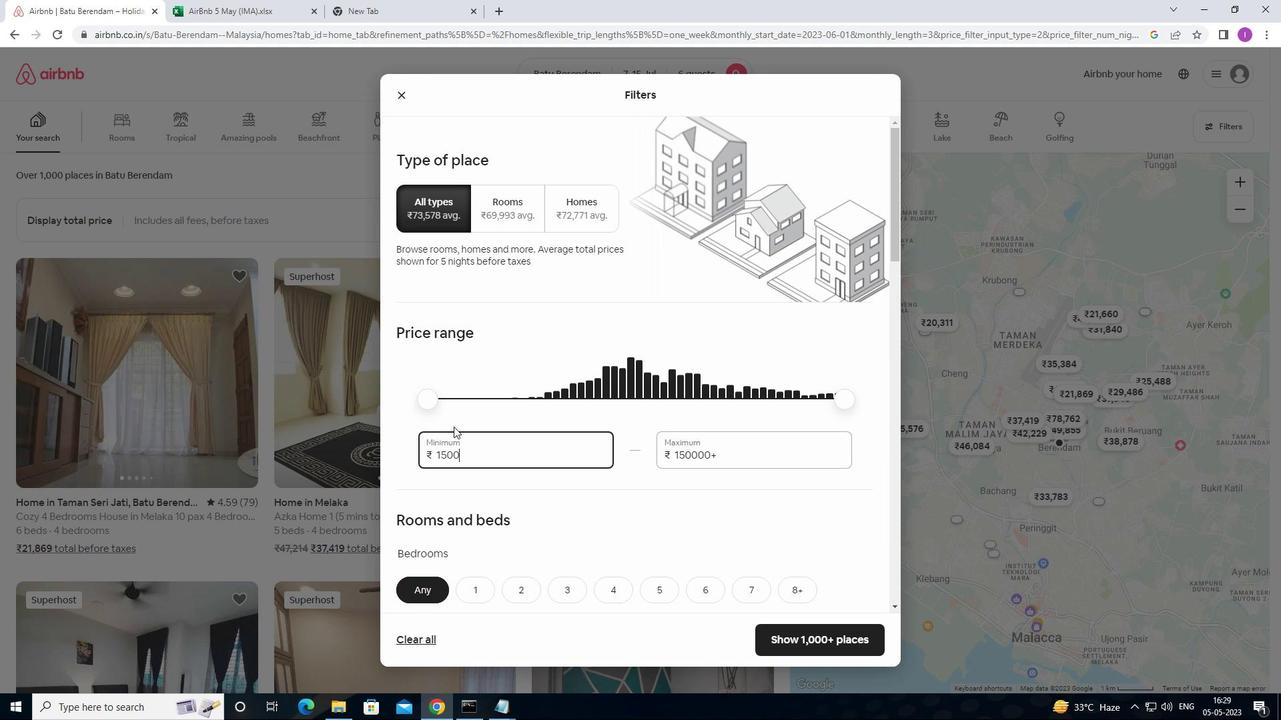 
Action: Key pressed 0
Screenshot: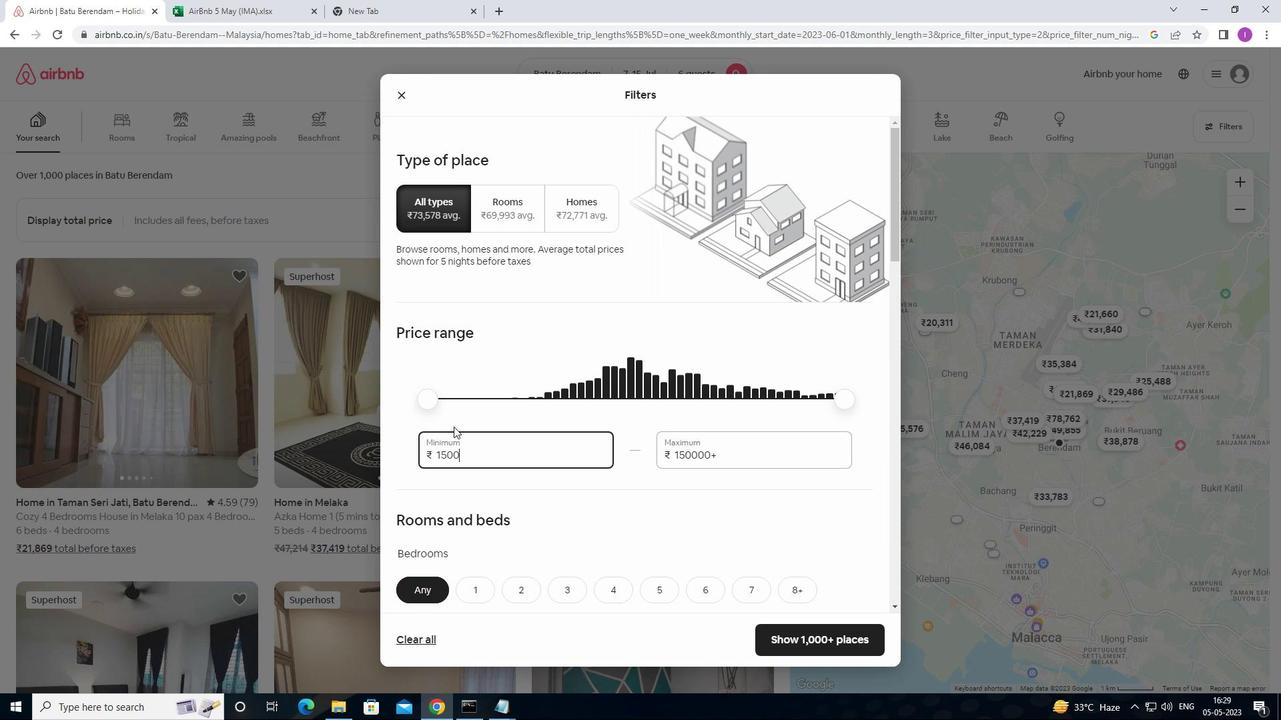 
Action: Mouse moved to (740, 453)
Screenshot: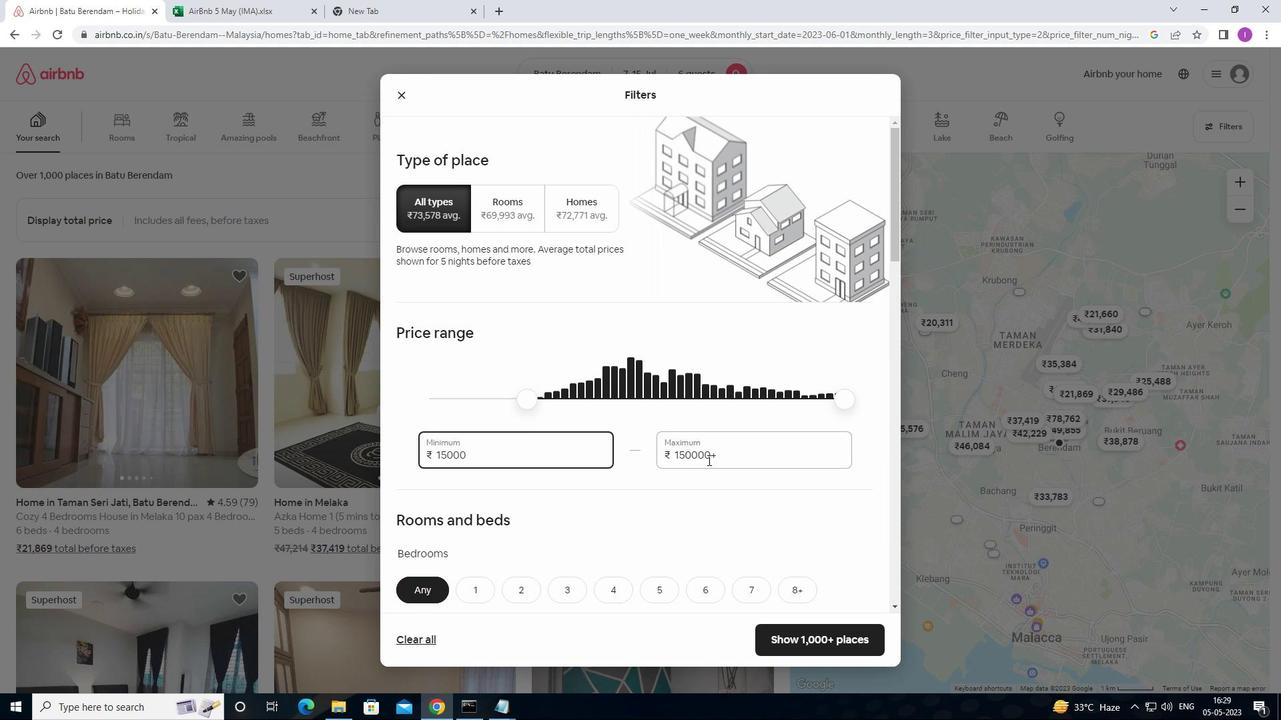 
Action: Mouse pressed left at (740, 453)
Screenshot: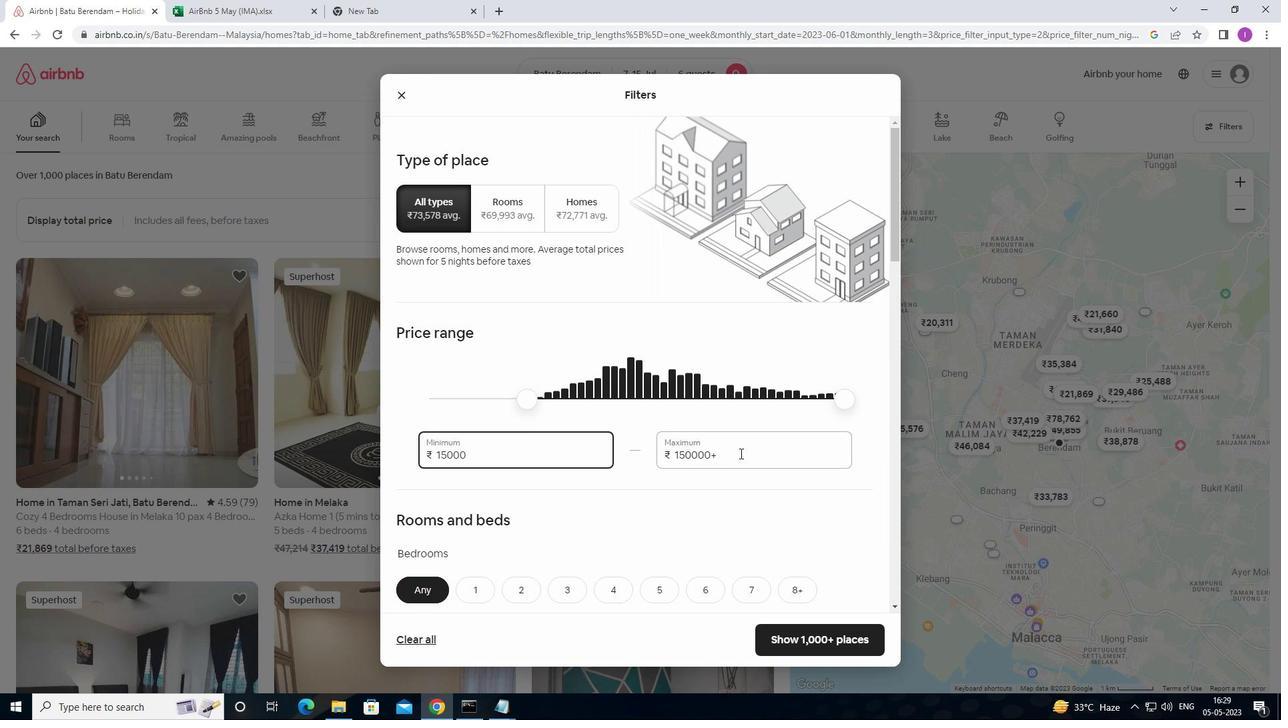 
Action: Mouse moved to (659, 458)
Screenshot: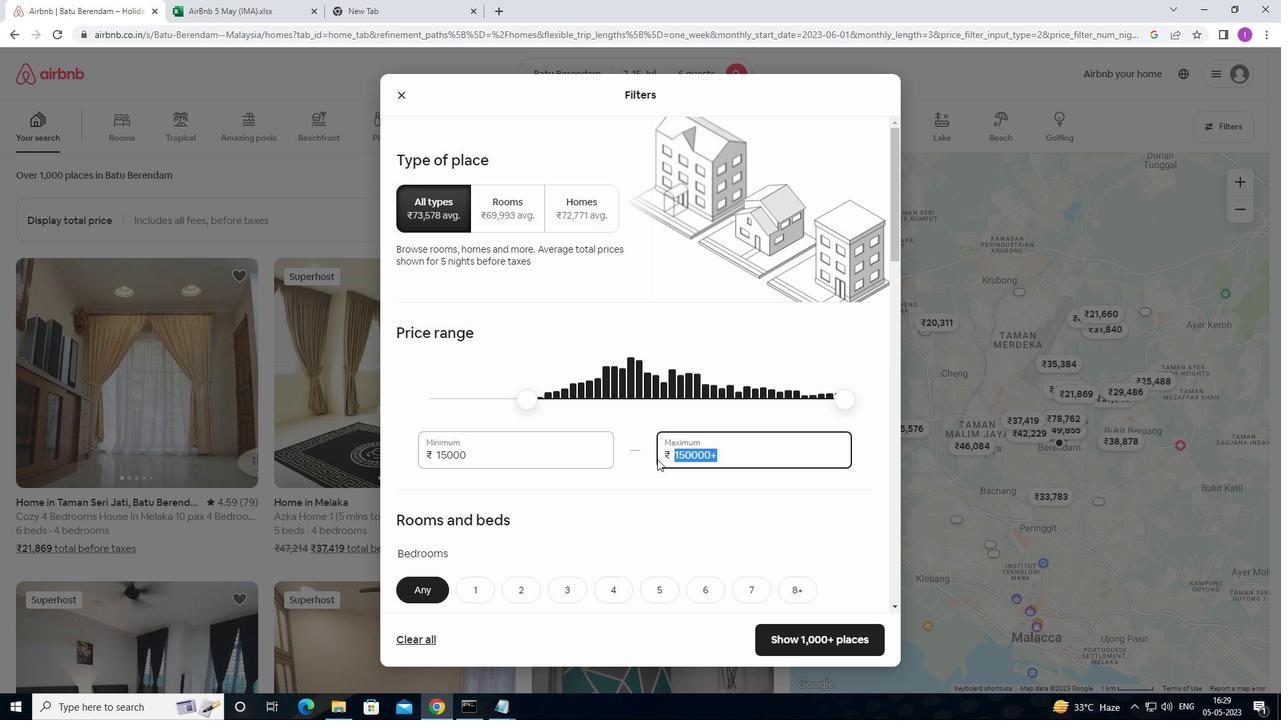 
Action: Key pressed 2000
Screenshot: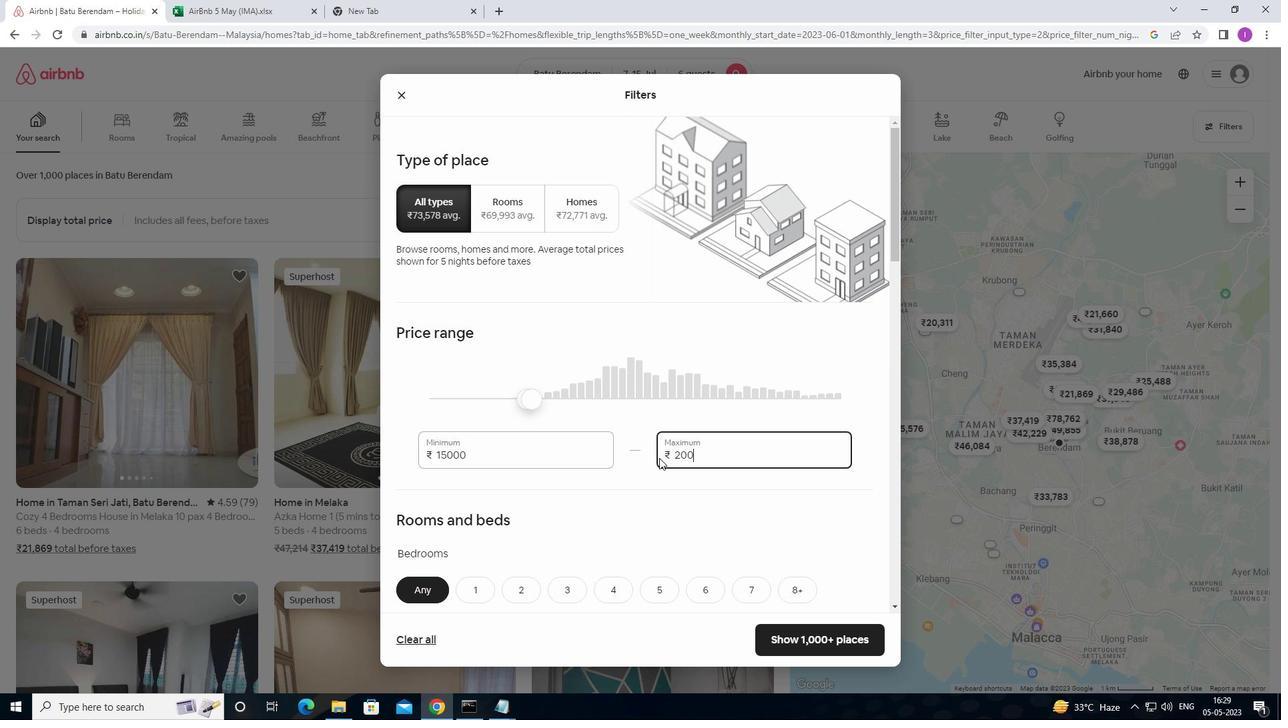 
Action: Mouse moved to (659, 457)
Screenshot: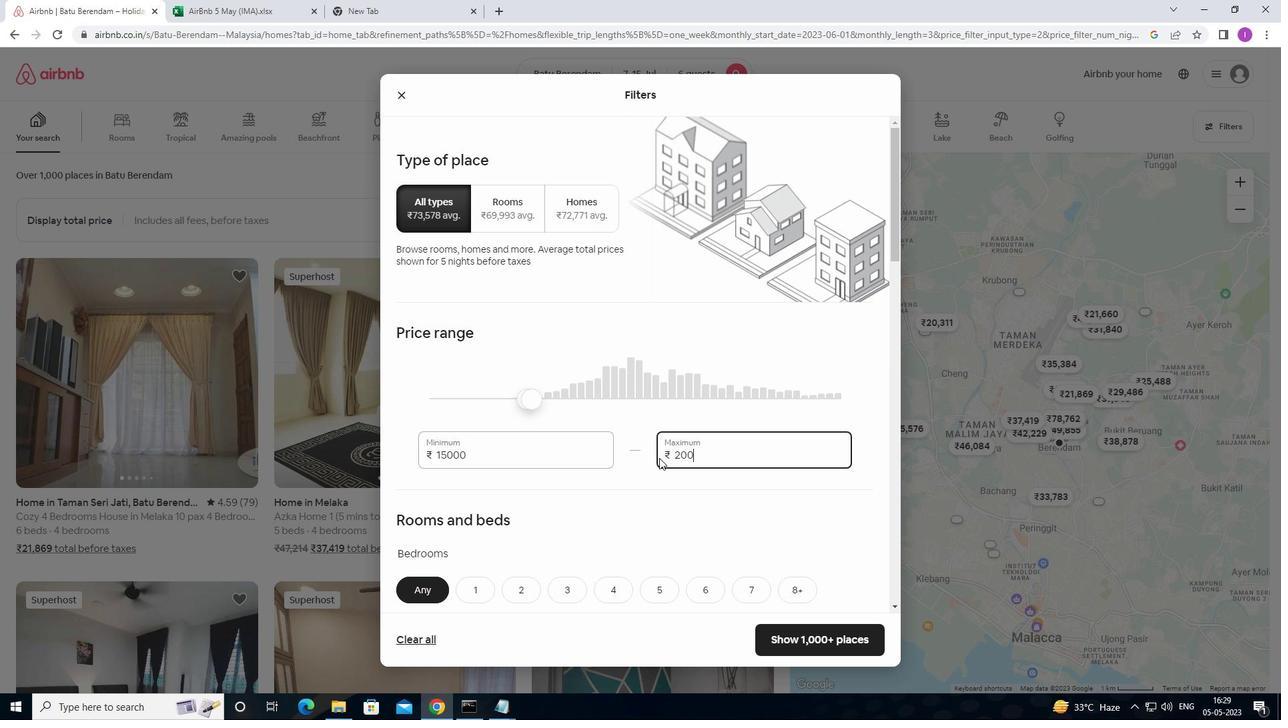 
Action: Key pressed 0
Screenshot: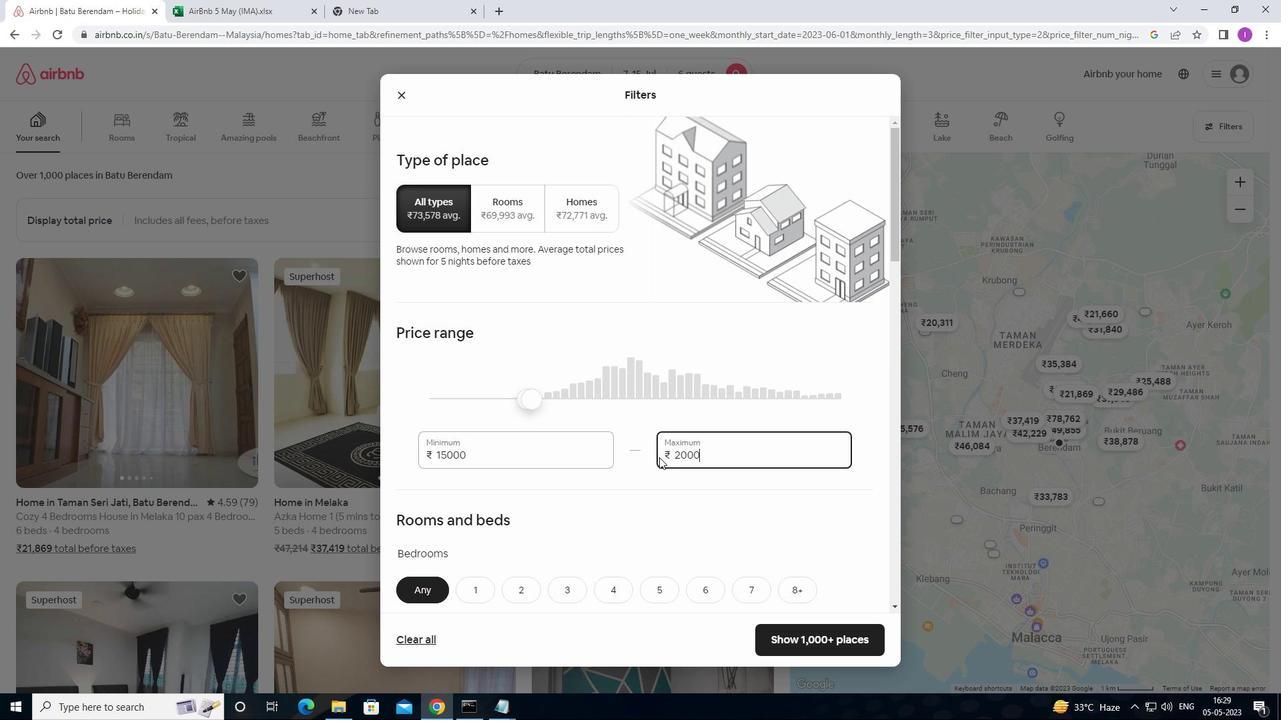 
Action: Mouse moved to (704, 487)
Screenshot: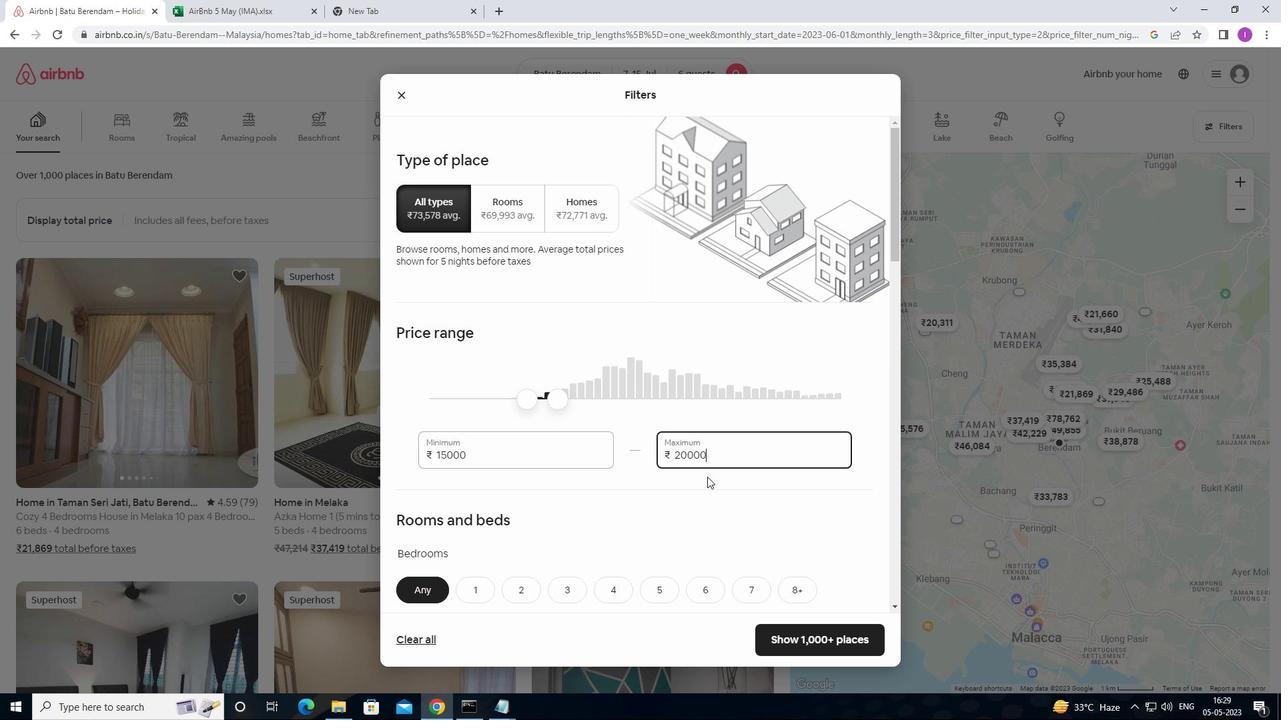 
Action: Mouse scrolled (704, 487) with delta (0, 0)
Screenshot: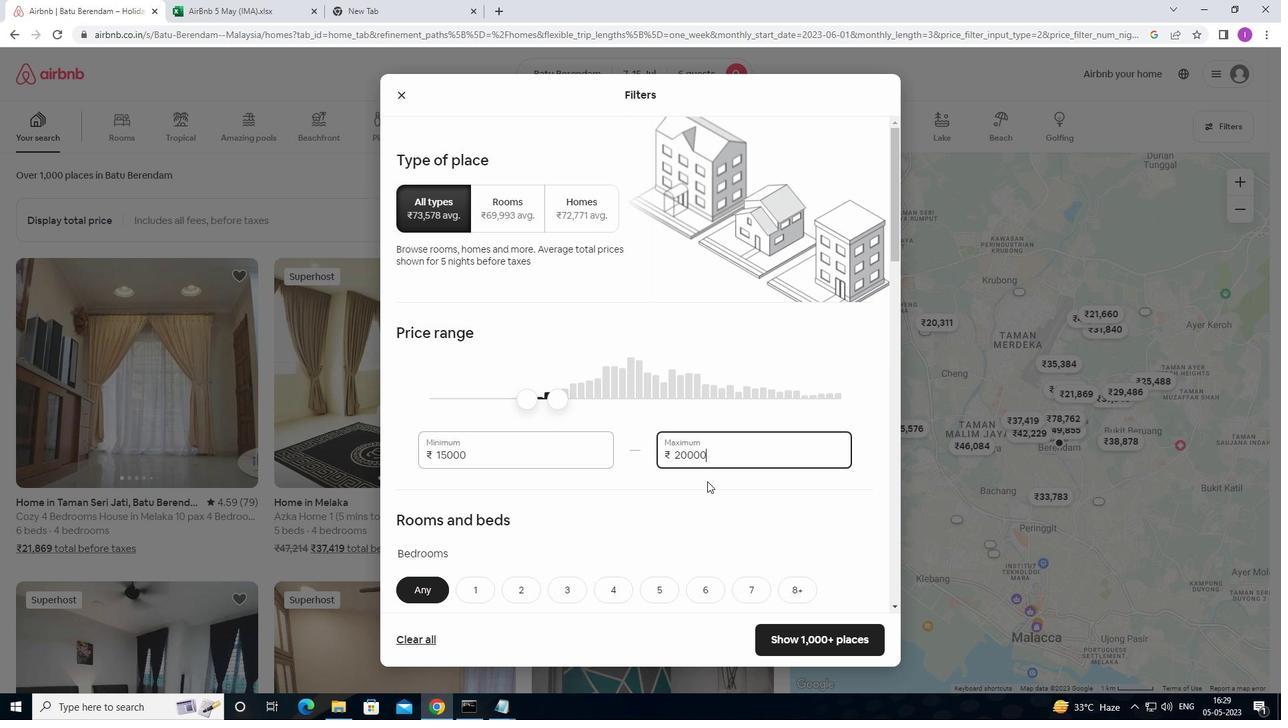 
Action: Mouse scrolled (704, 487) with delta (0, 0)
Screenshot: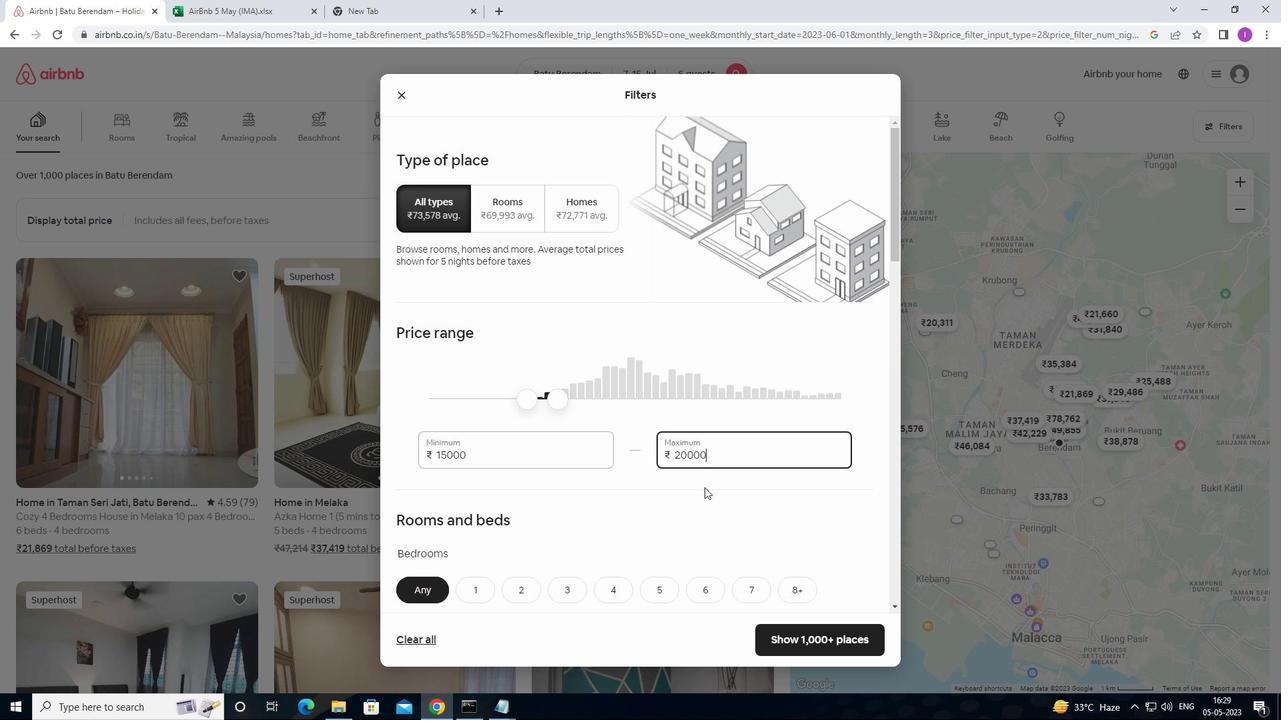 
Action: Mouse moved to (667, 481)
Screenshot: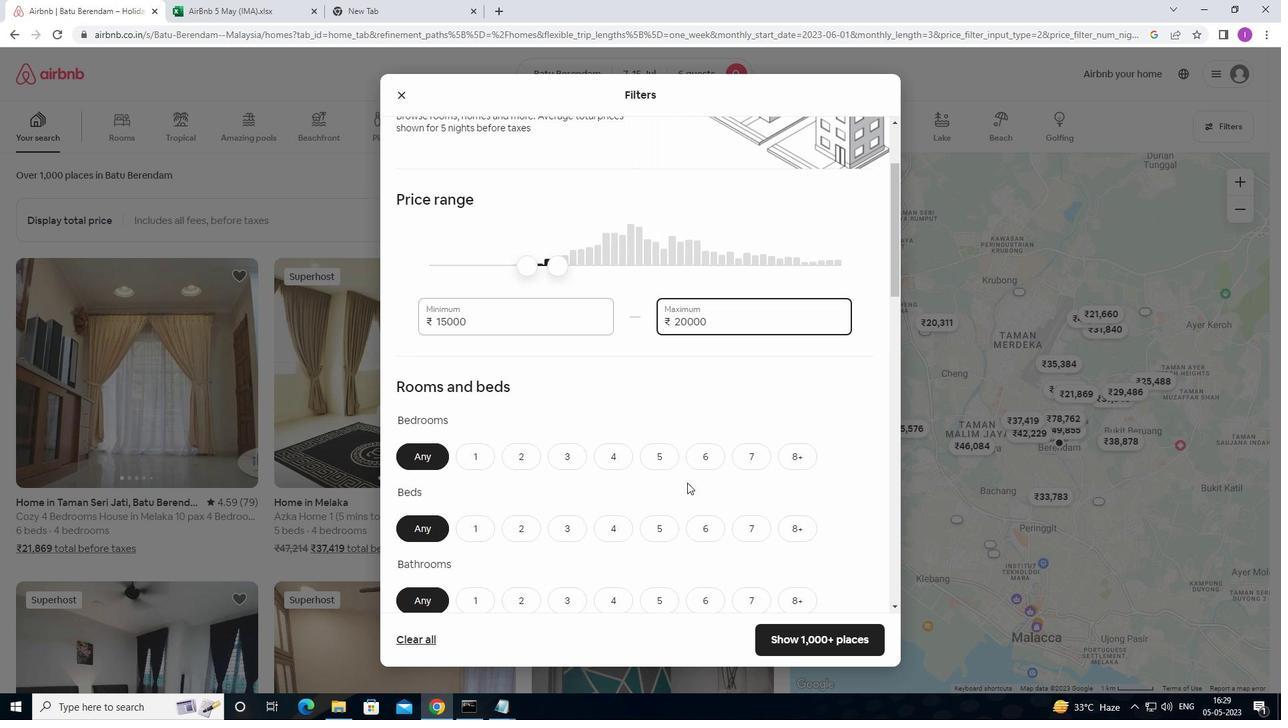 
Action: Mouse scrolled (667, 480) with delta (0, 0)
Screenshot: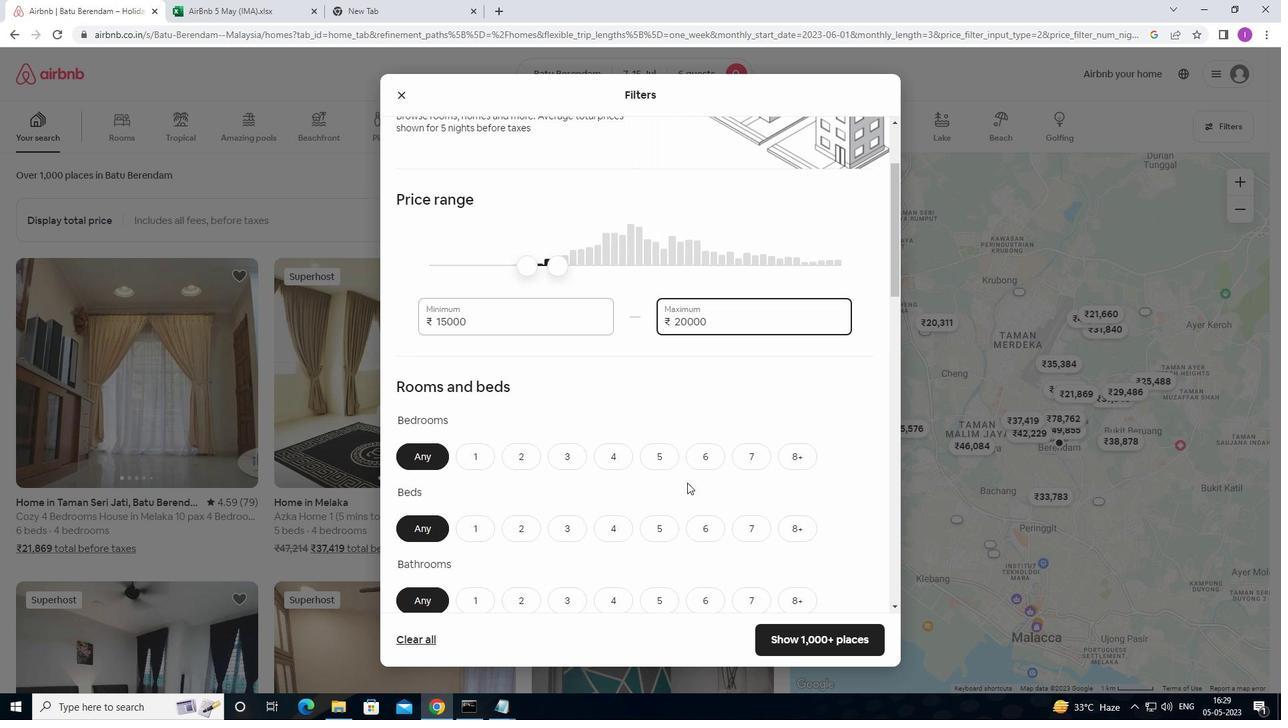 
Action: Mouse moved to (564, 392)
Screenshot: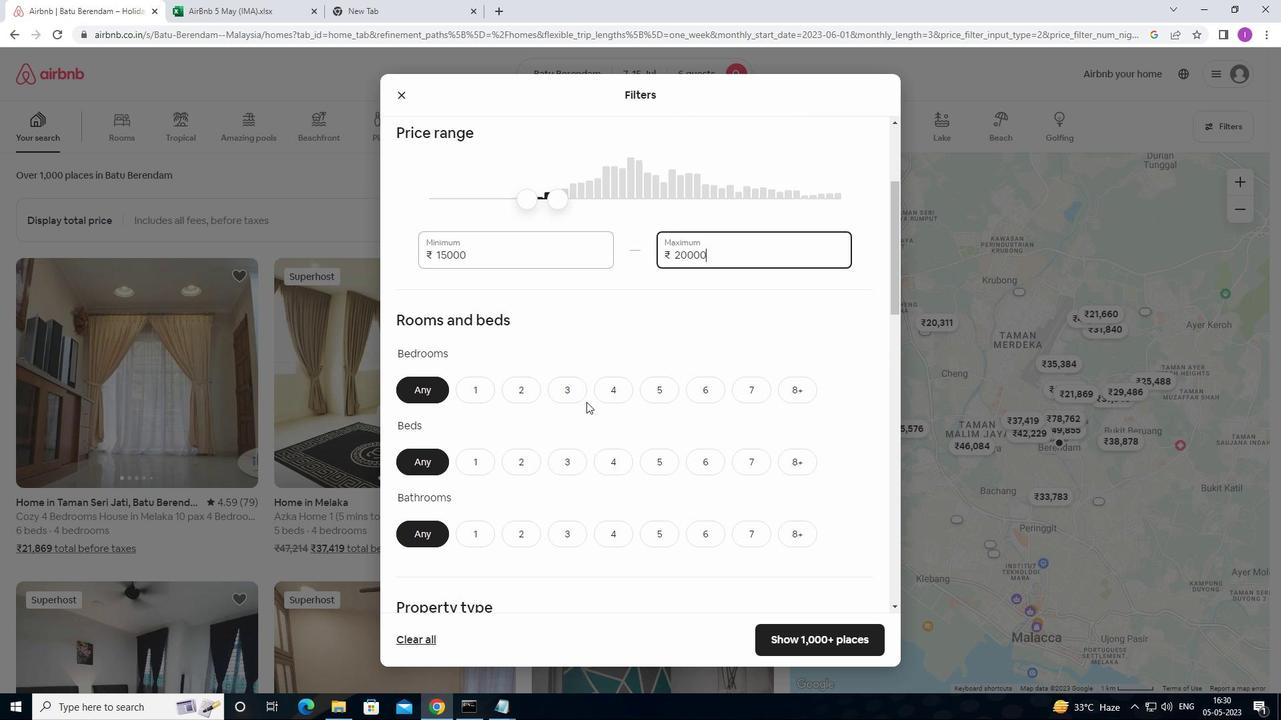 
Action: Mouse pressed left at (564, 392)
Screenshot: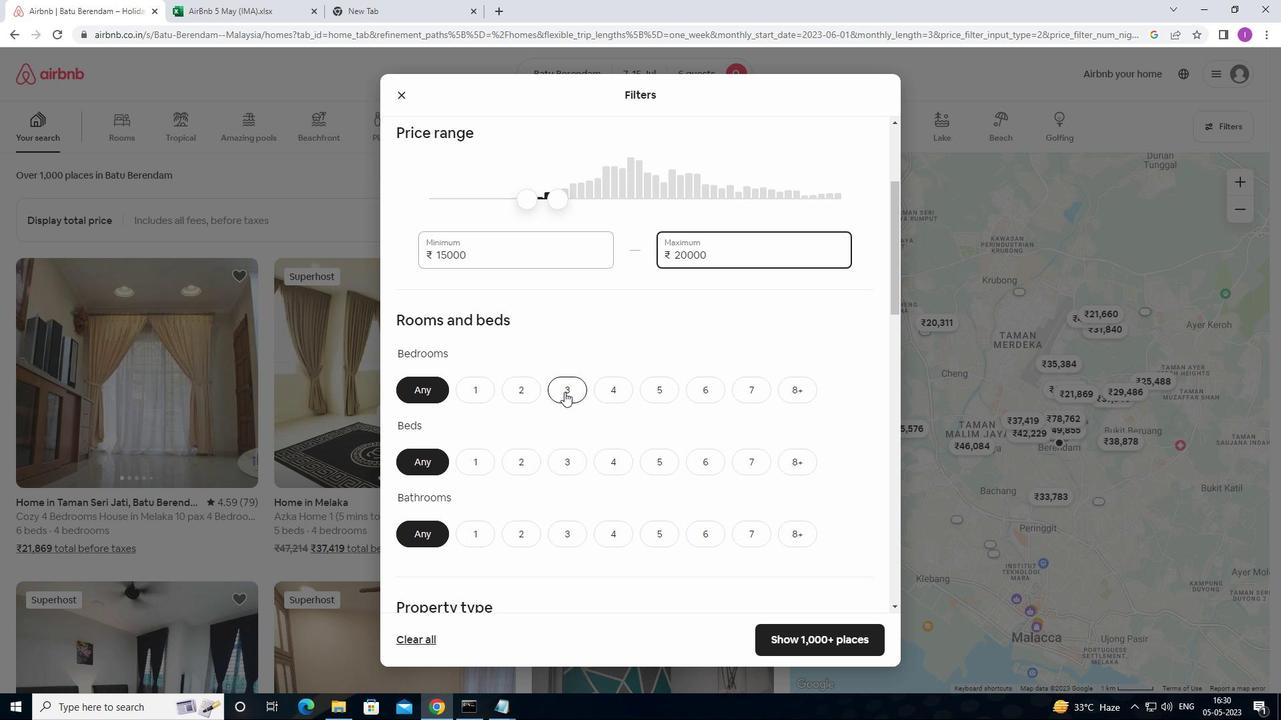 
Action: Mouse moved to (566, 456)
Screenshot: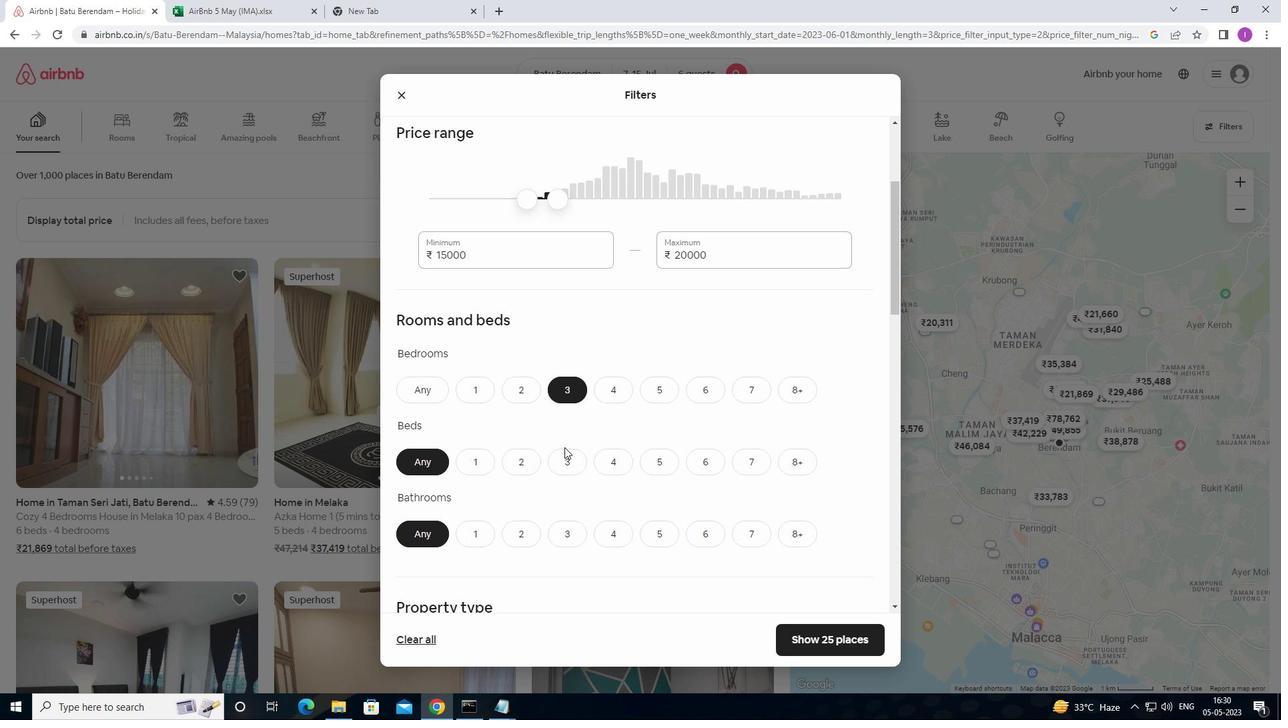 
Action: Mouse pressed left at (566, 456)
Screenshot: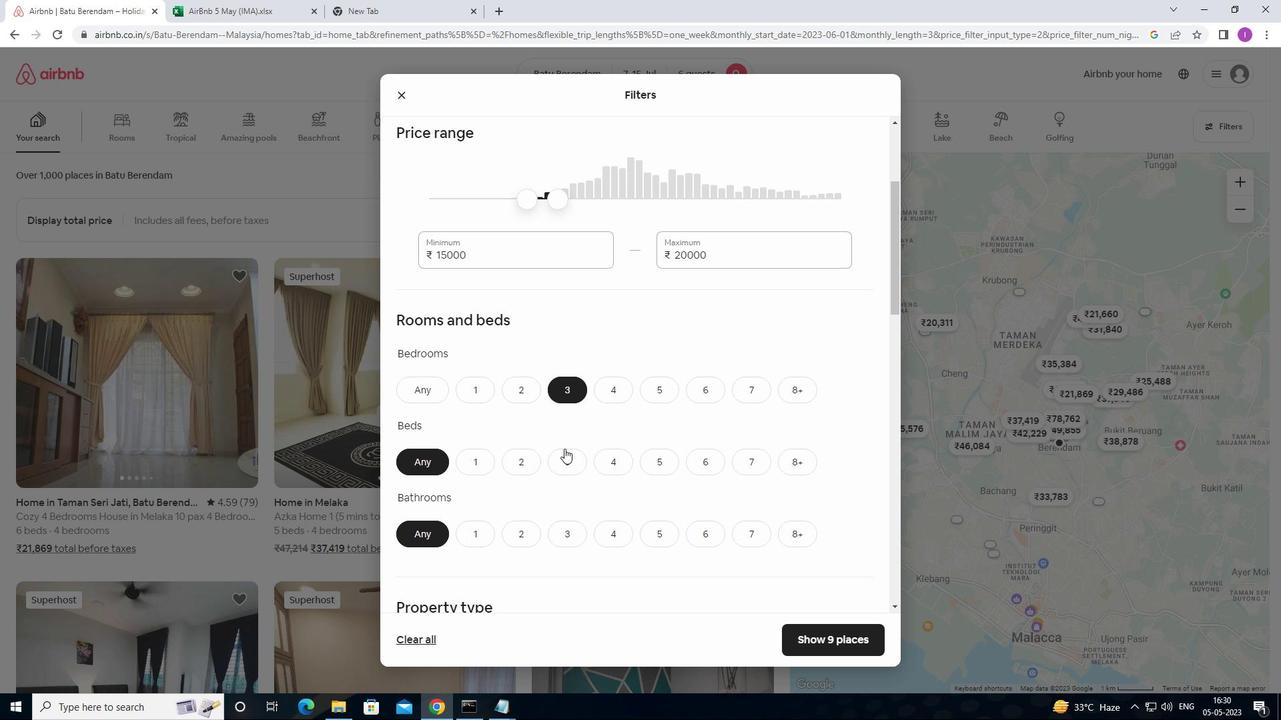 
Action: Mouse moved to (566, 533)
Screenshot: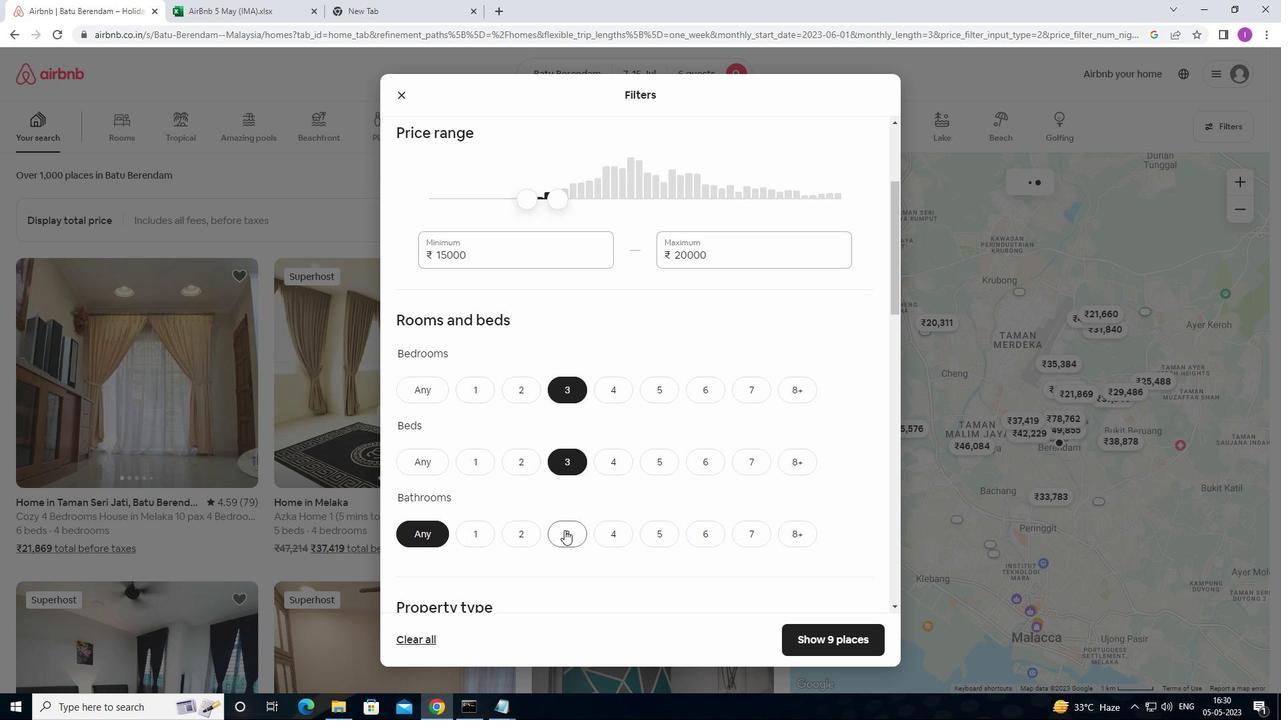 
Action: Mouse pressed left at (566, 533)
Screenshot: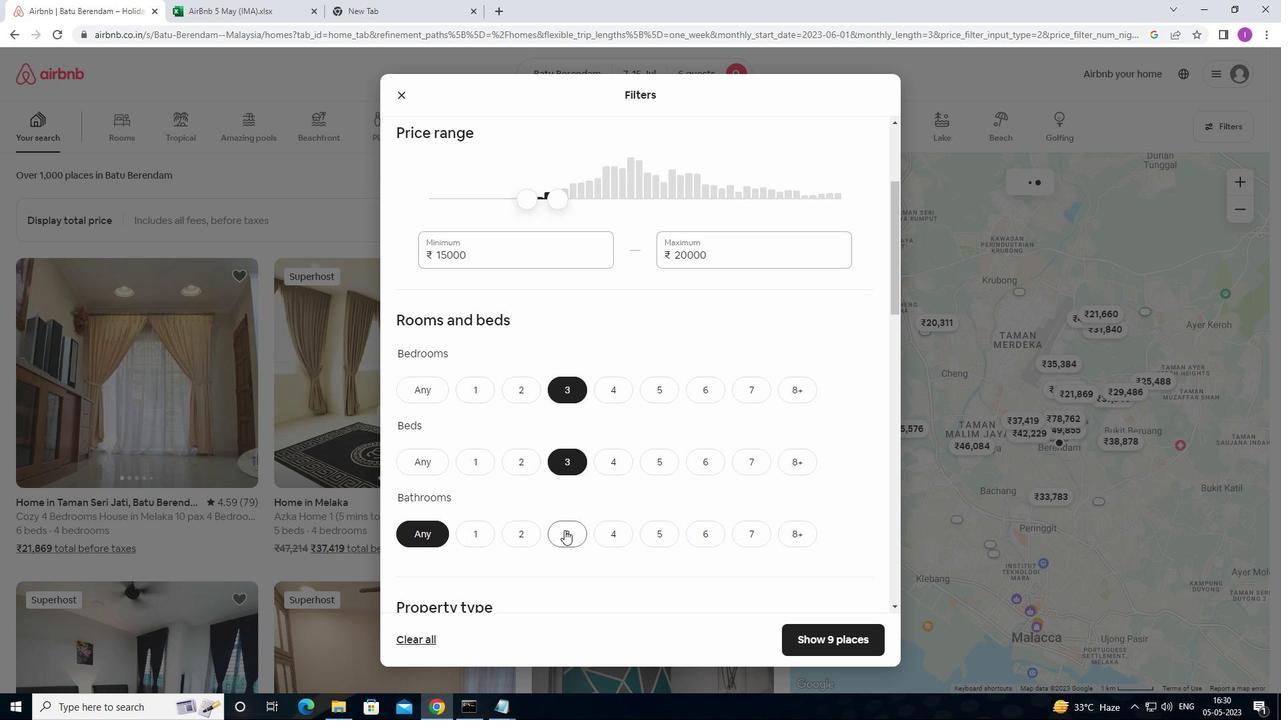 
Action: Mouse moved to (662, 517)
Screenshot: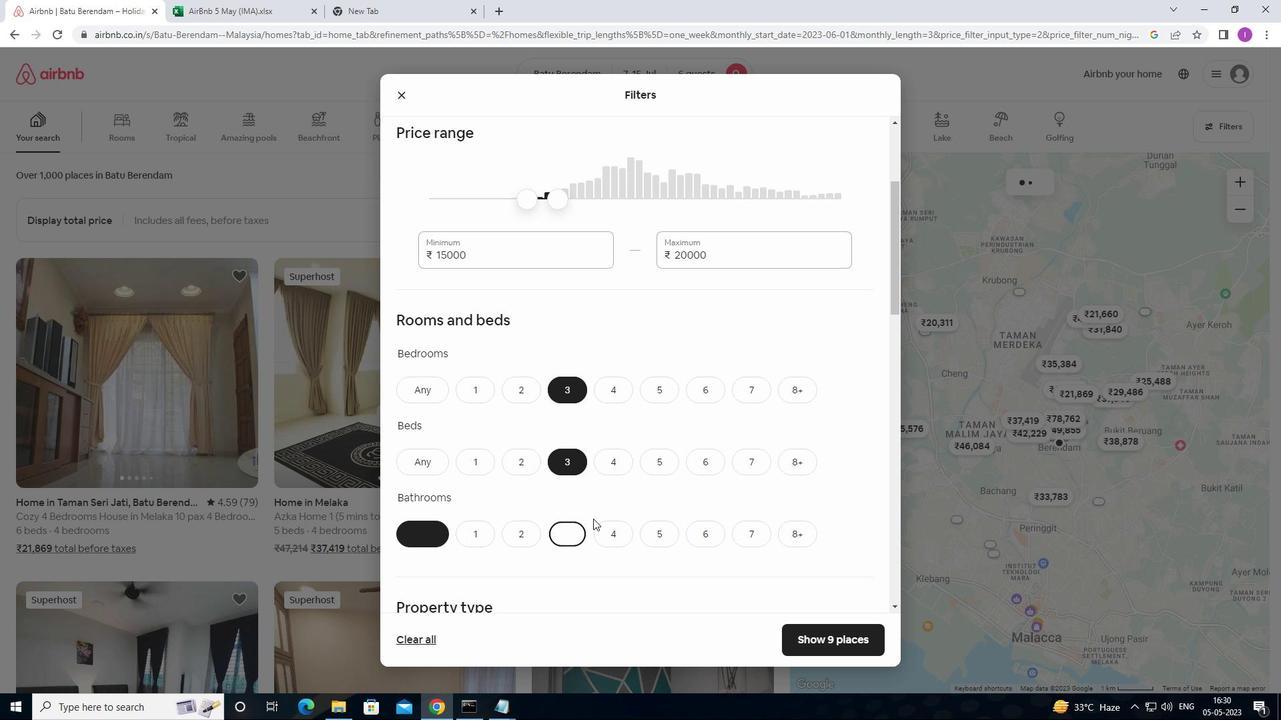 
Action: Mouse scrolled (662, 517) with delta (0, 0)
Screenshot: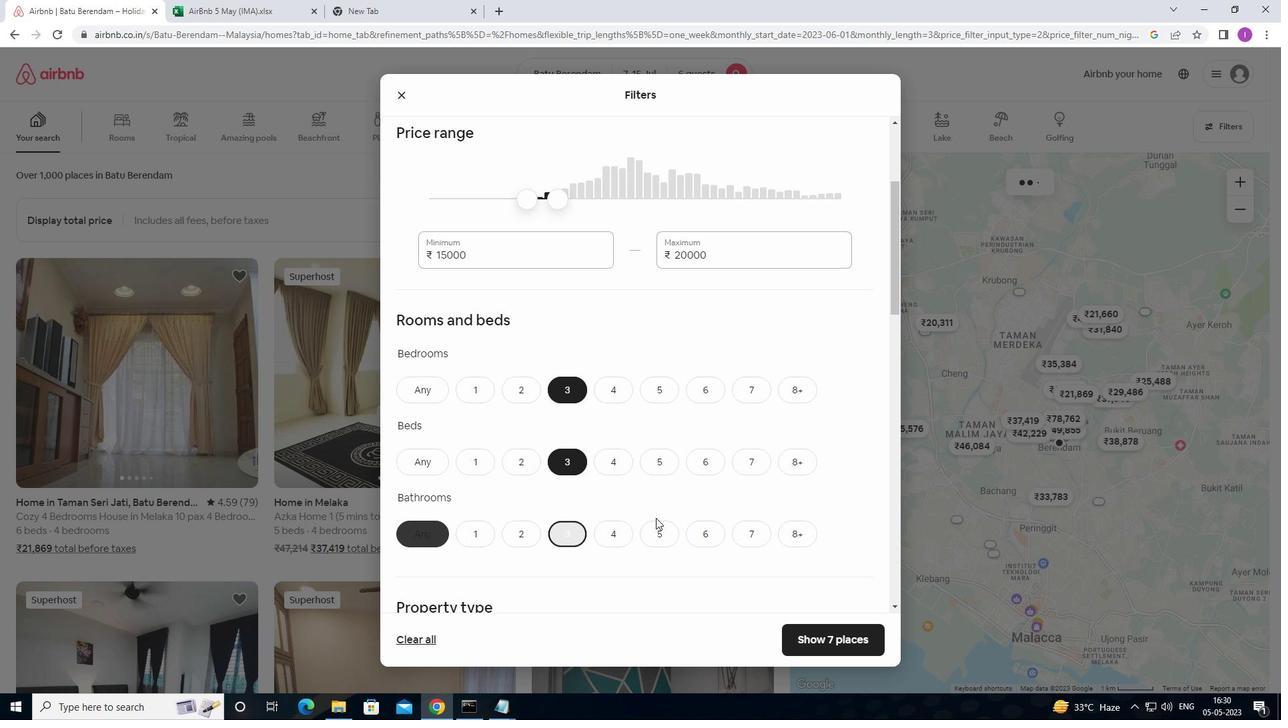 
Action: Mouse scrolled (662, 517) with delta (0, 0)
Screenshot: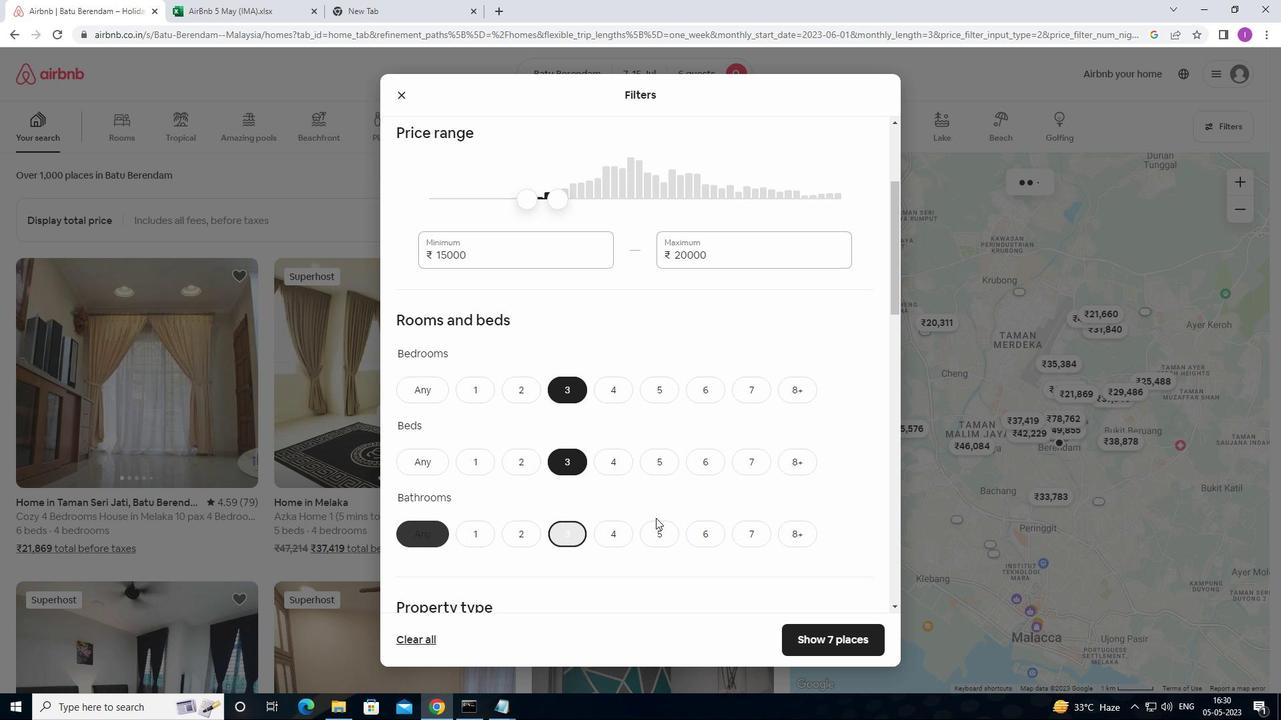 
Action: Mouse scrolled (662, 517) with delta (0, 0)
Screenshot: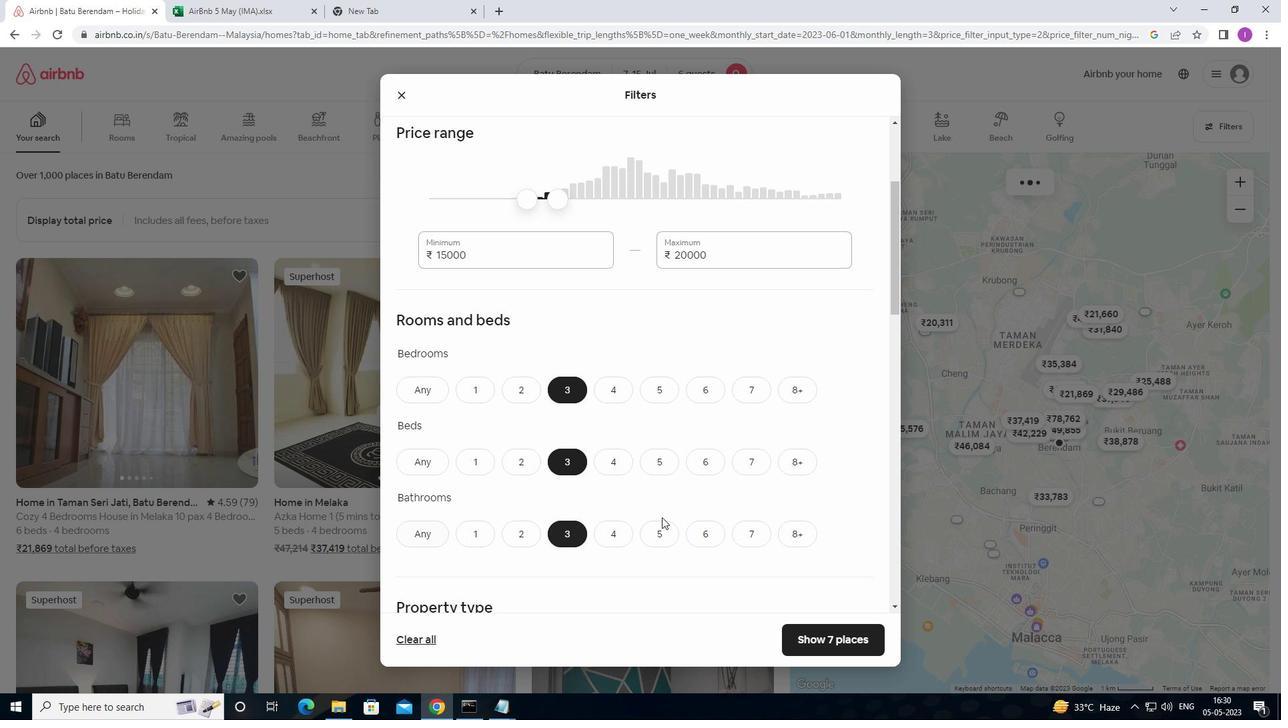 
Action: Mouse moved to (662, 514)
Screenshot: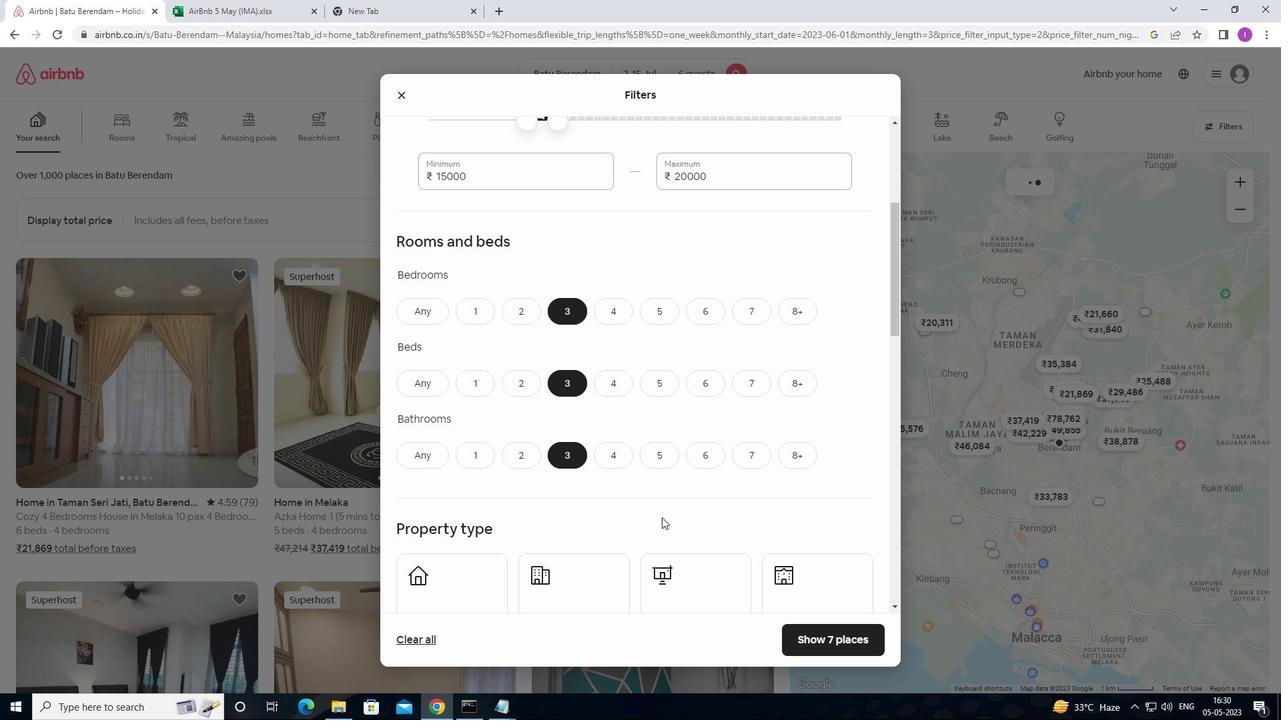 
Action: Mouse scrolled (662, 513) with delta (0, 0)
Screenshot: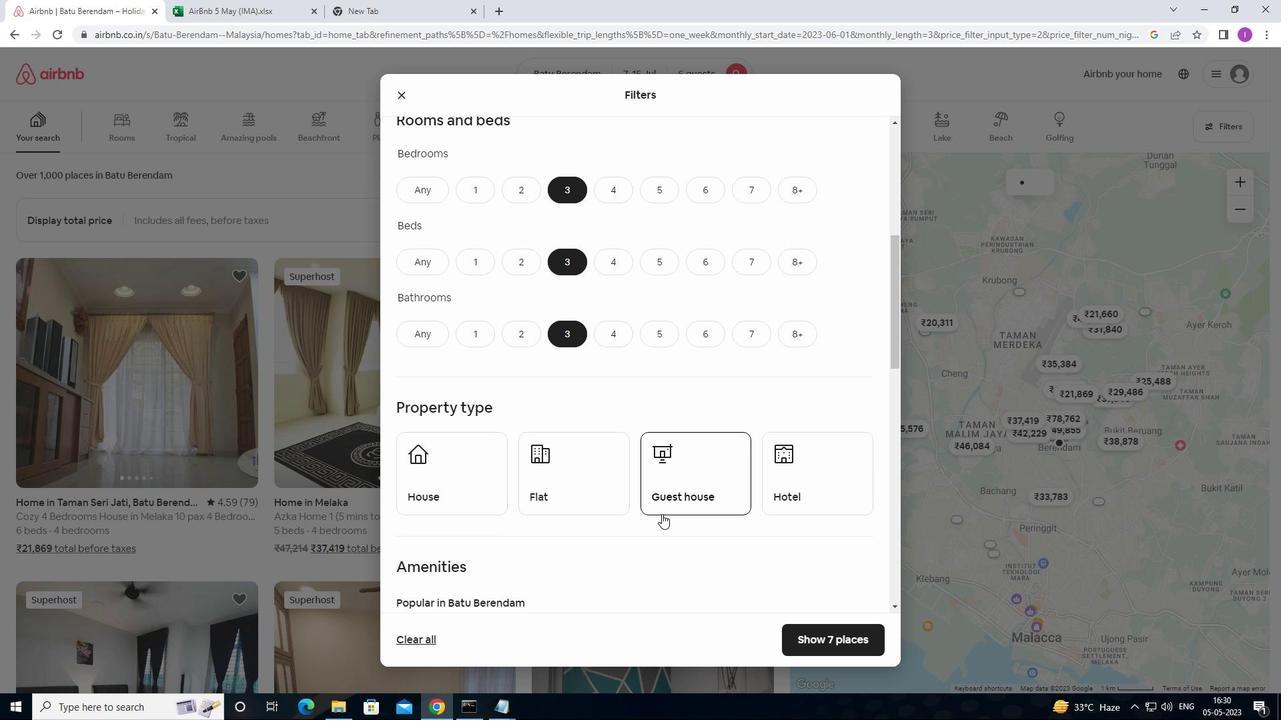 
Action: Mouse moved to (462, 391)
Screenshot: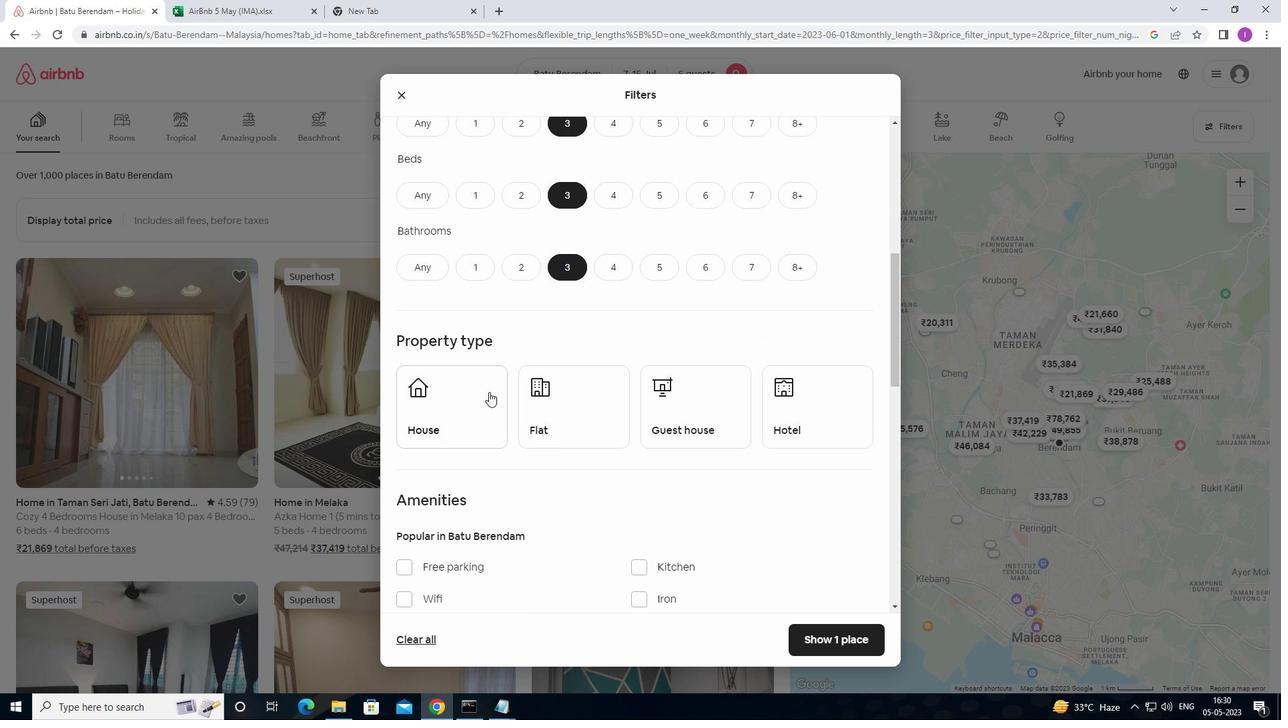 
Action: Mouse pressed left at (462, 391)
Screenshot: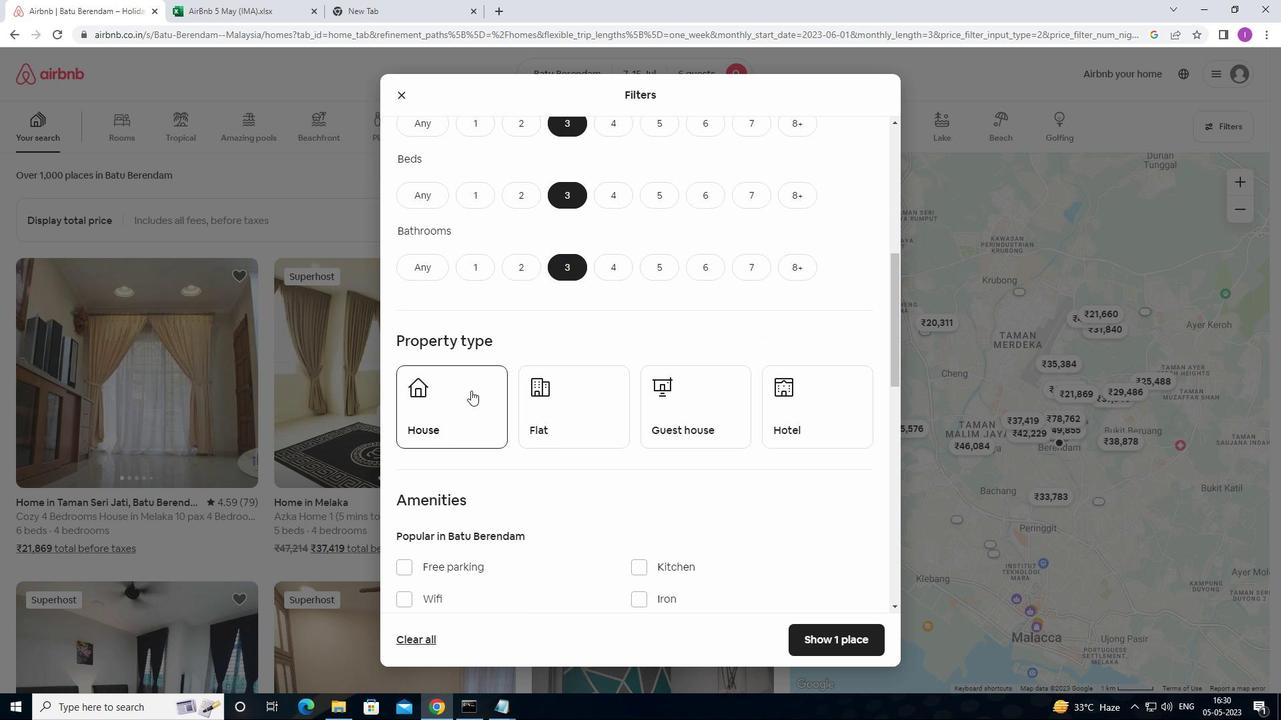 
Action: Mouse moved to (543, 397)
Screenshot: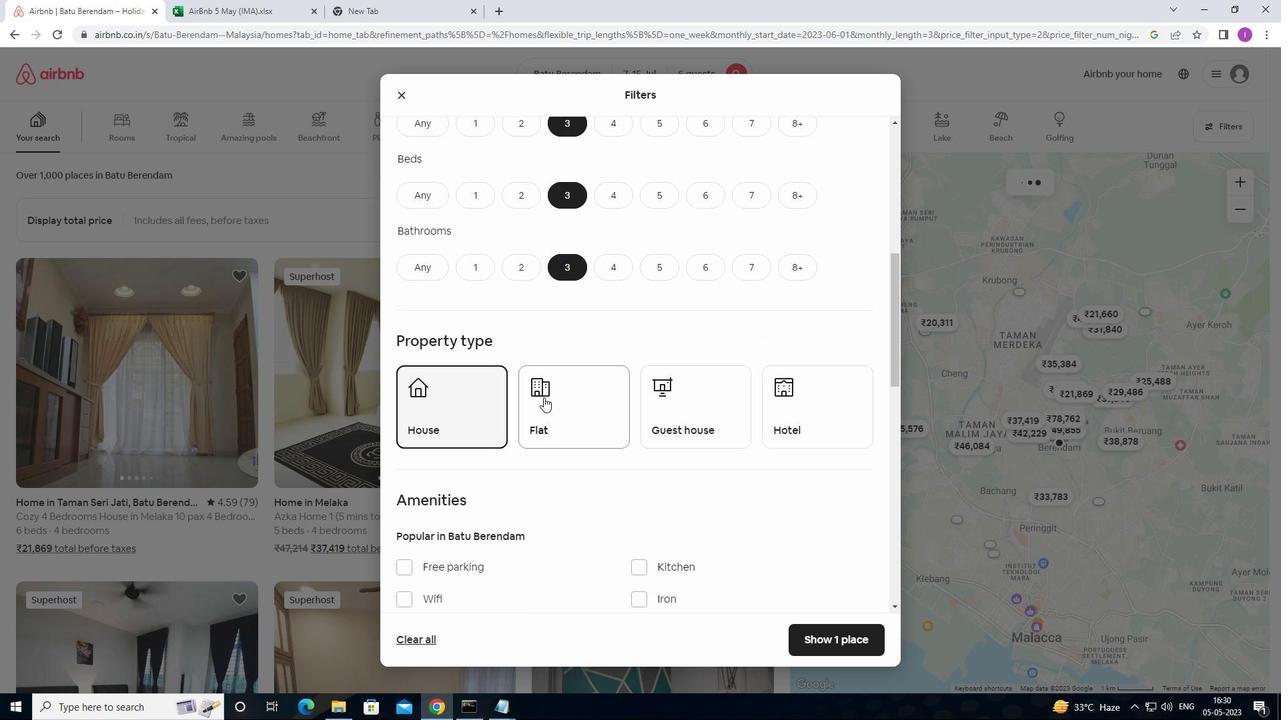 
Action: Mouse pressed left at (543, 397)
Screenshot: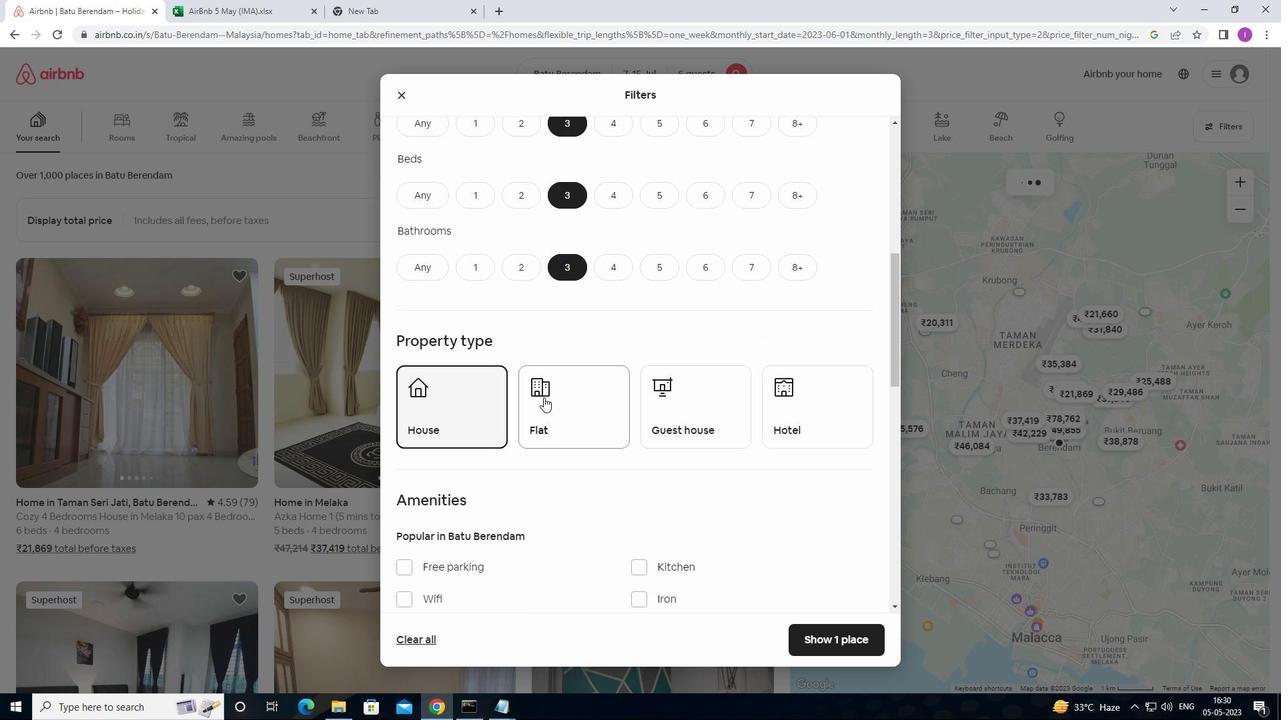 
Action: Mouse moved to (670, 415)
Screenshot: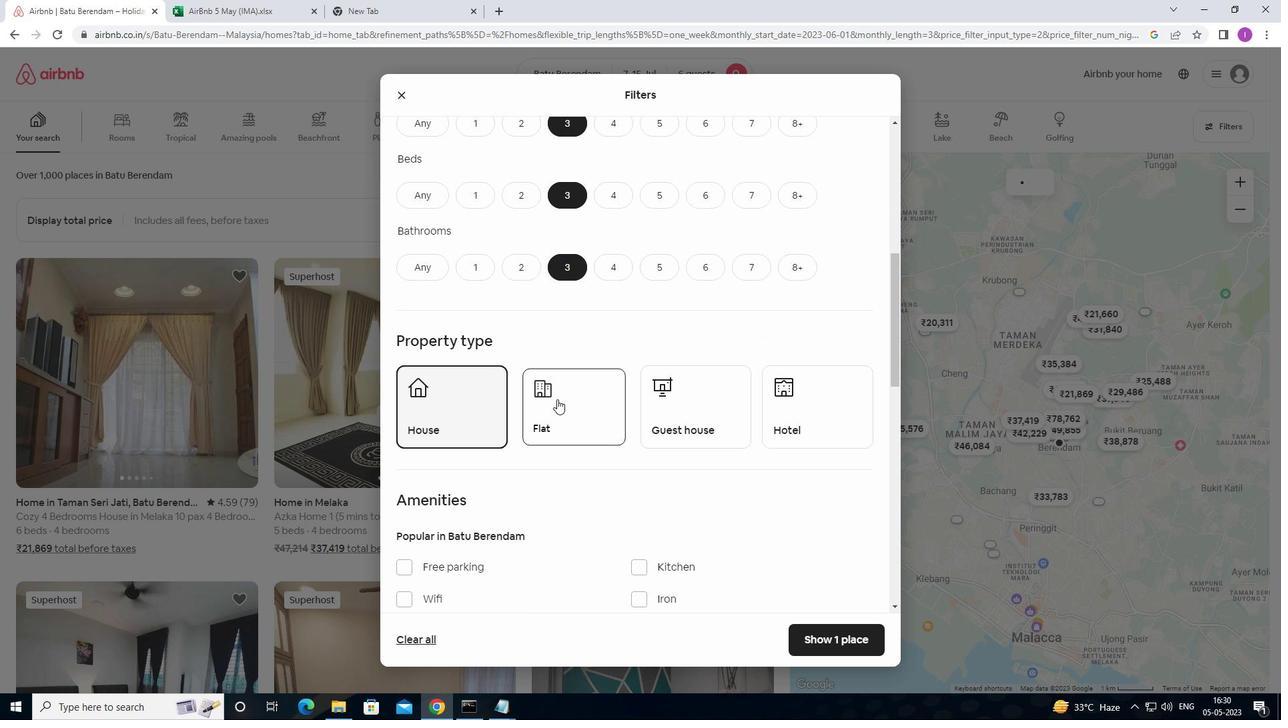 
Action: Mouse pressed left at (670, 415)
Screenshot: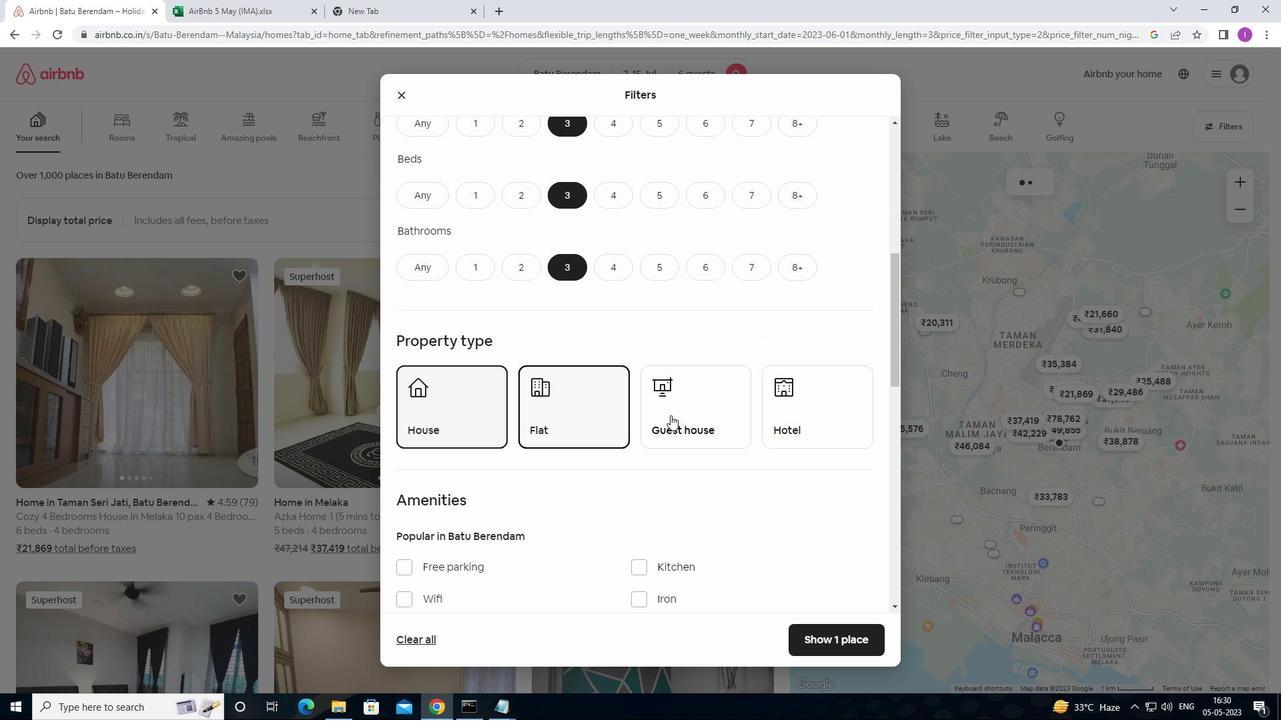 
Action: Mouse moved to (654, 475)
Screenshot: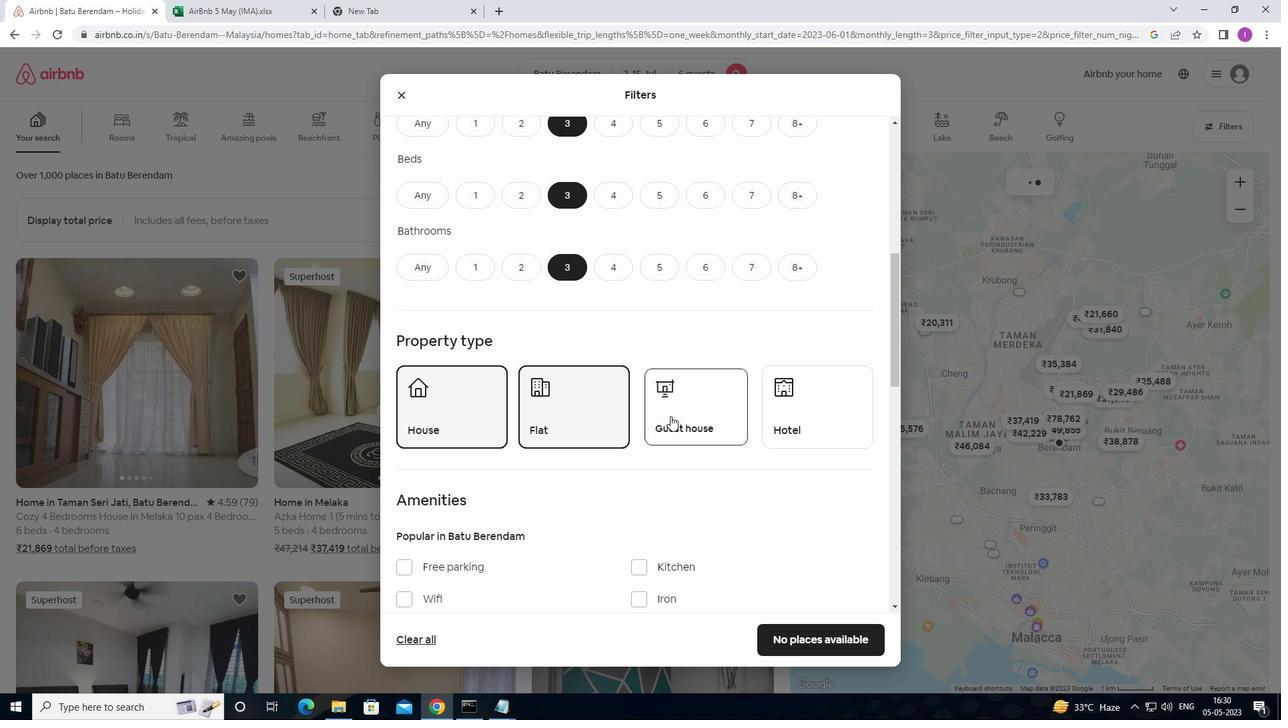 
Action: Mouse scrolled (654, 475) with delta (0, 0)
Screenshot: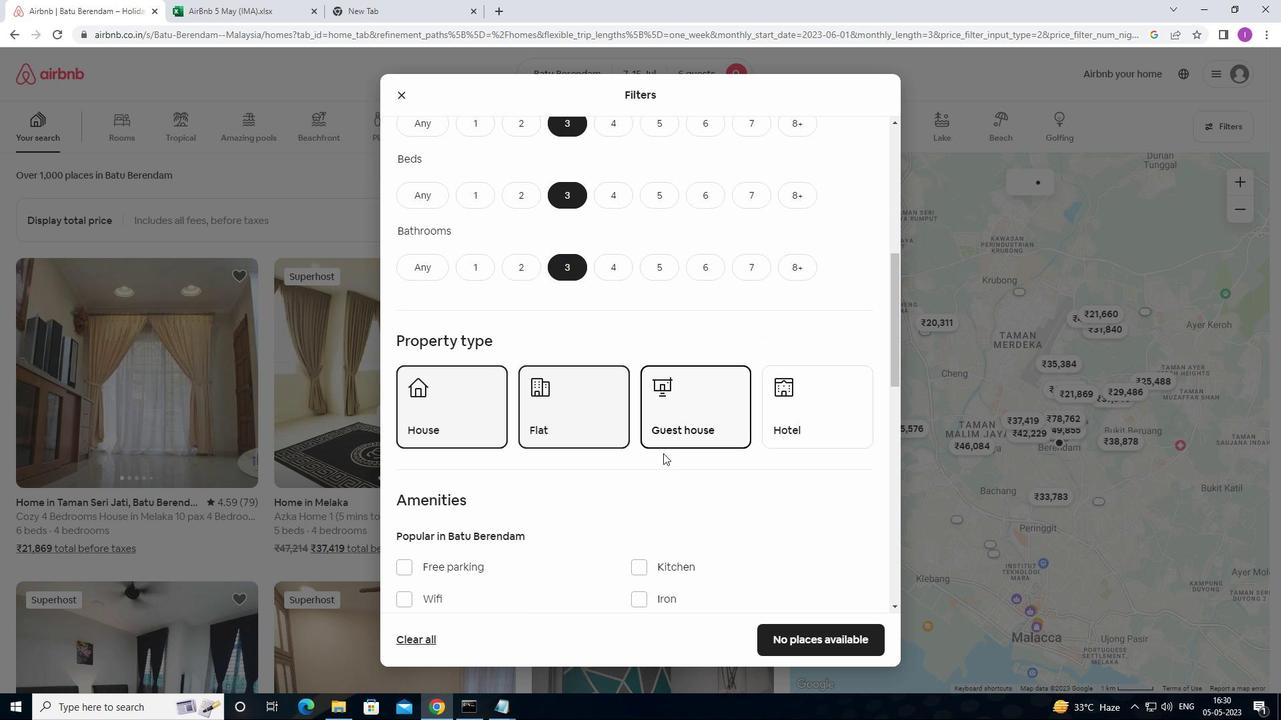 
Action: Mouse moved to (654, 476)
Screenshot: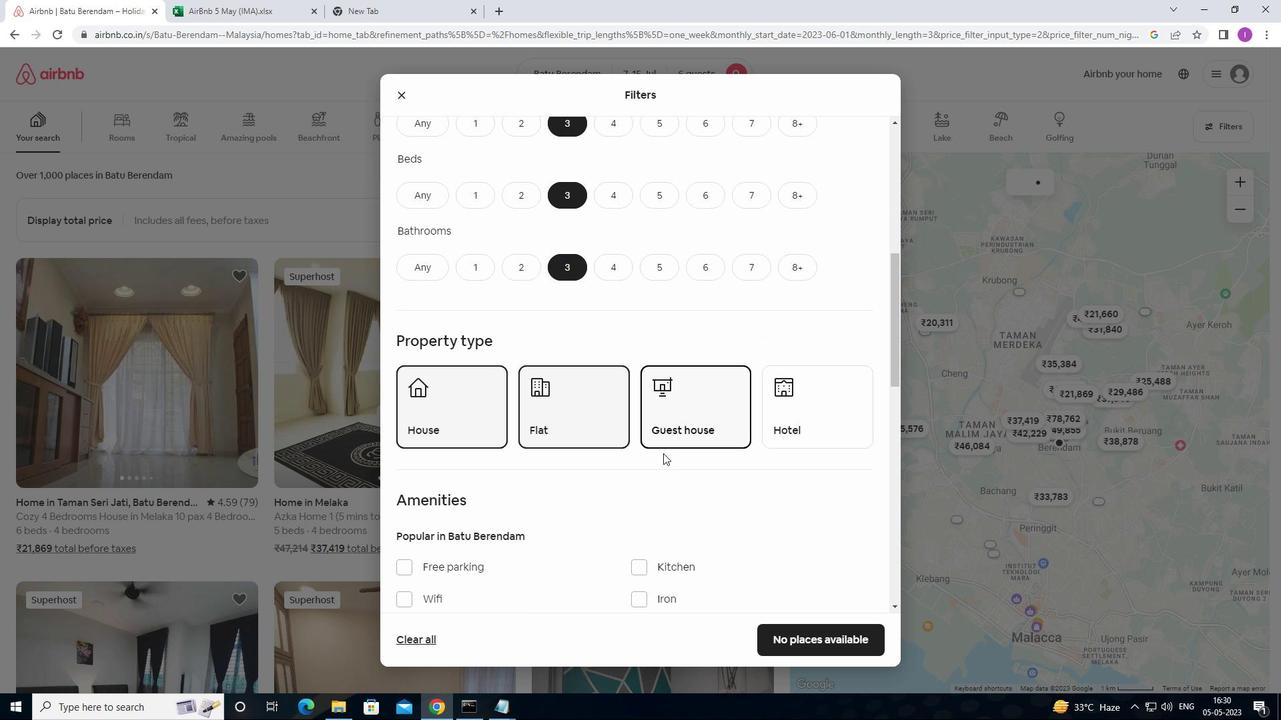
Action: Mouse scrolled (654, 475) with delta (0, 0)
Screenshot: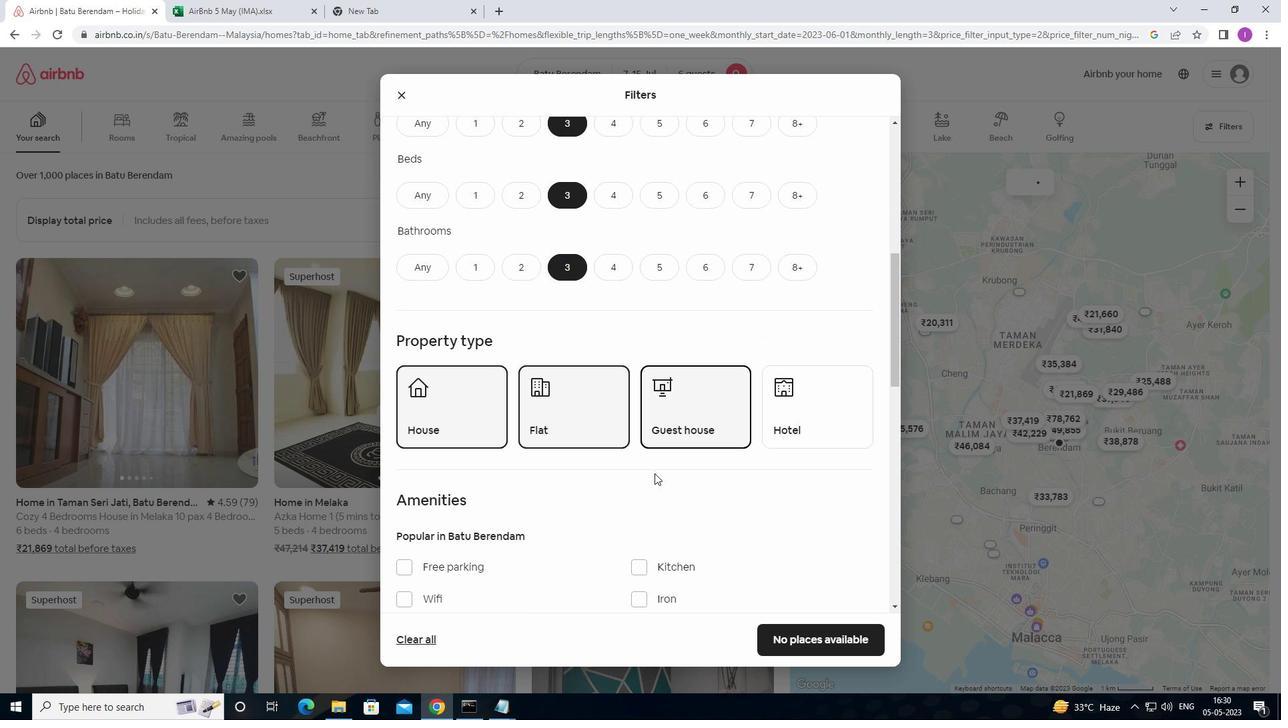 
Action: Mouse scrolled (654, 475) with delta (0, 0)
Screenshot: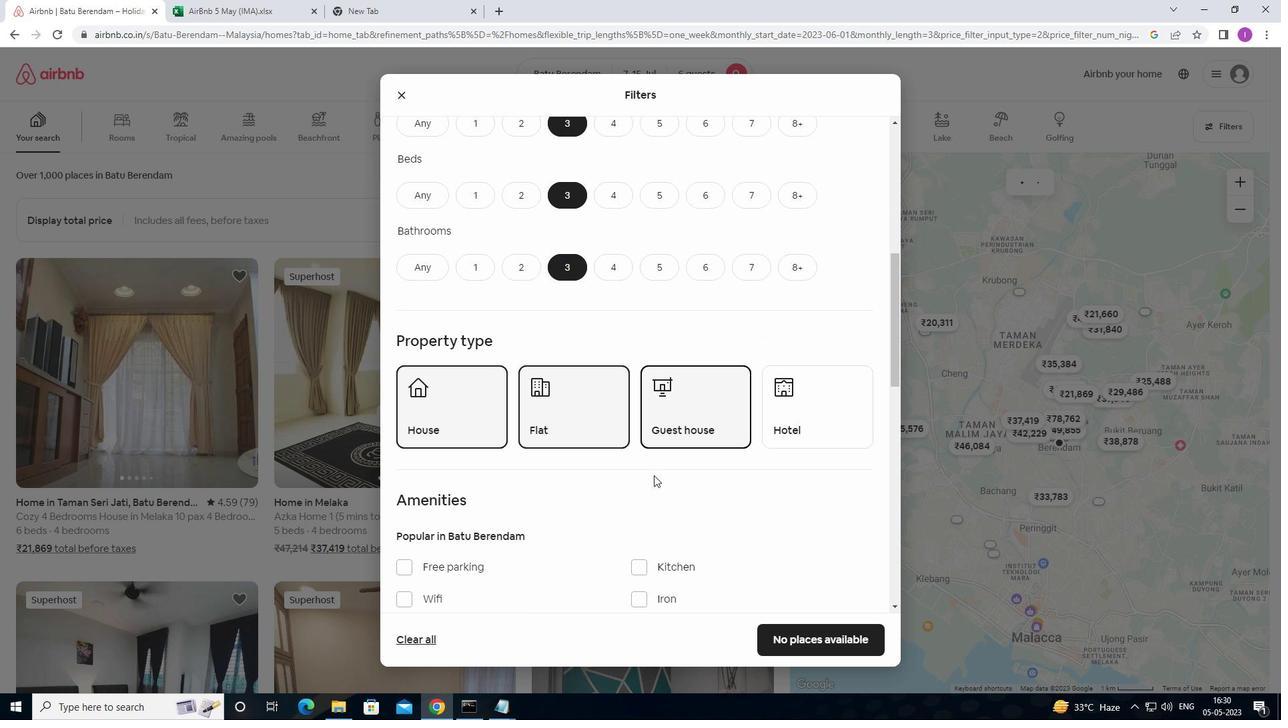 
Action: Mouse scrolled (654, 475) with delta (0, 0)
Screenshot: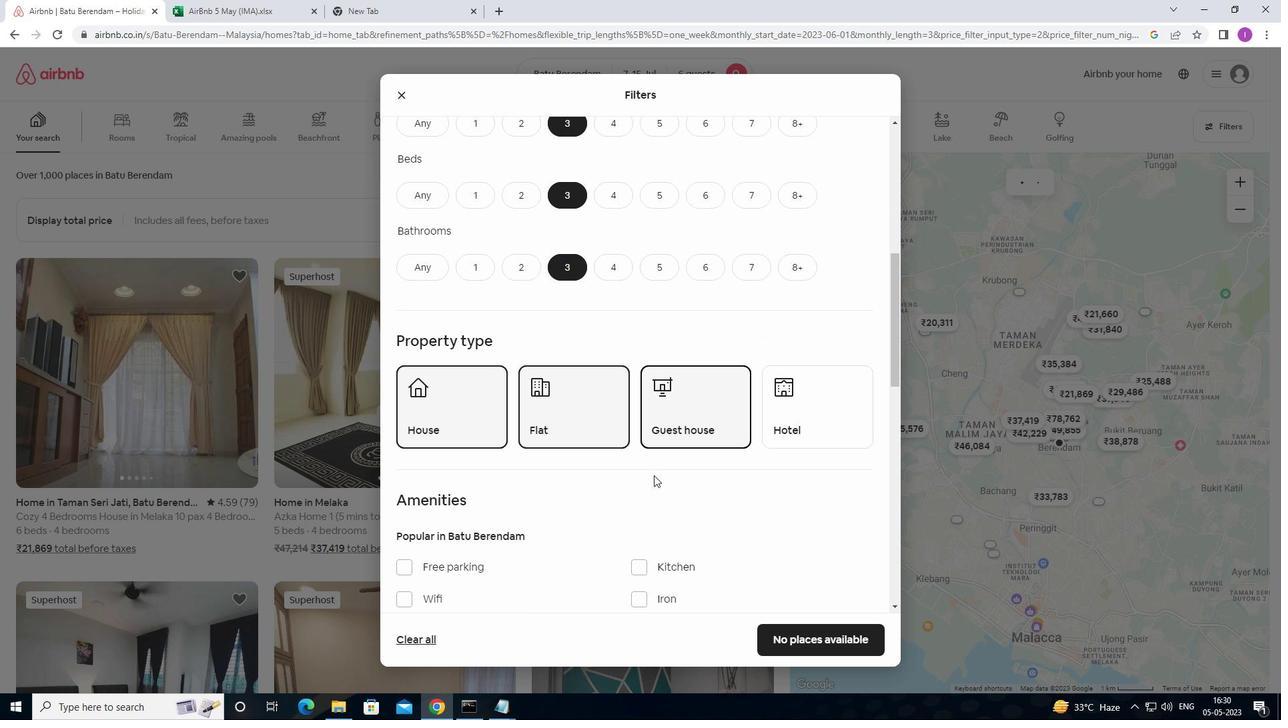 
Action: Mouse moved to (653, 472)
Screenshot: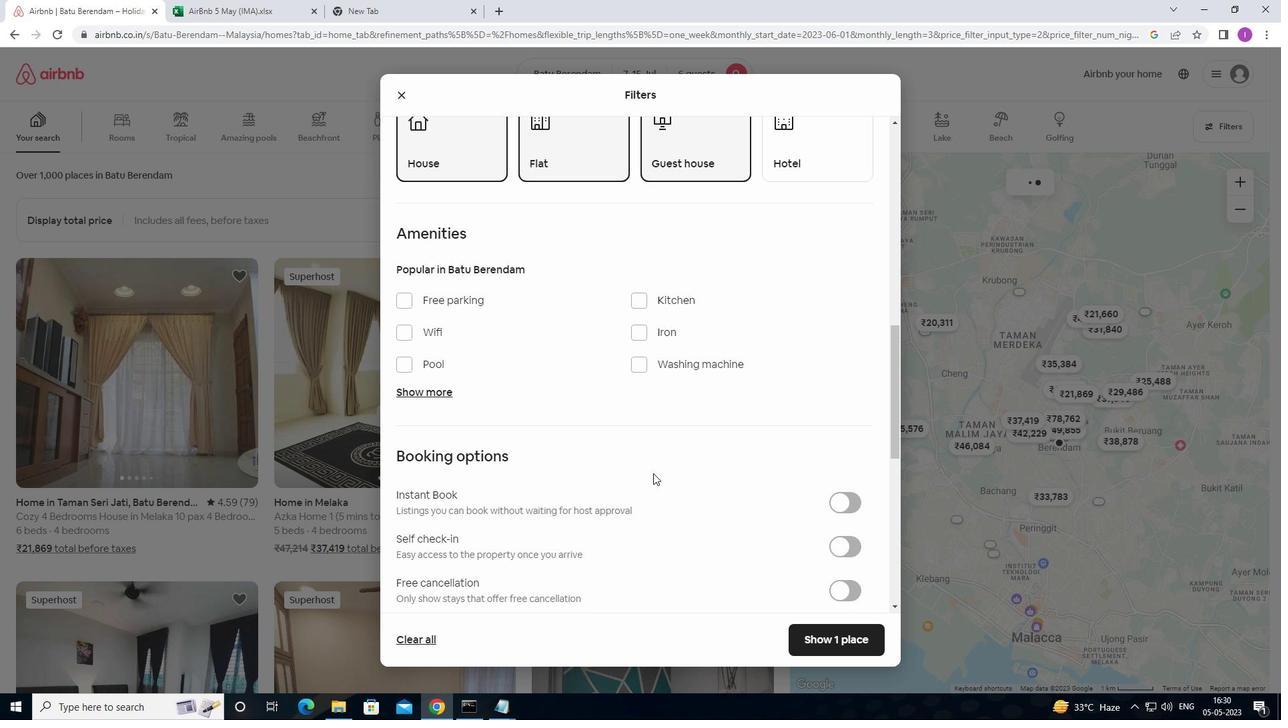
Action: Mouse scrolled (653, 471) with delta (0, 0)
Screenshot: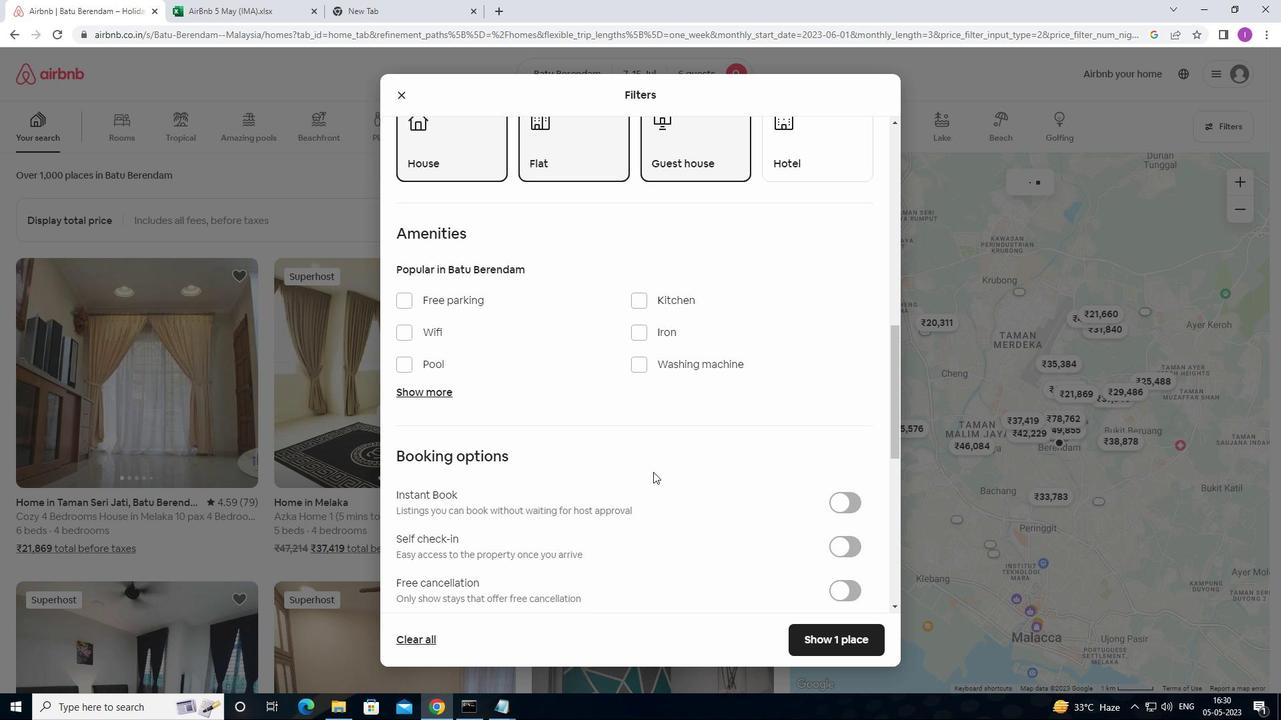 
Action: Mouse moved to (654, 467)
Screenshot: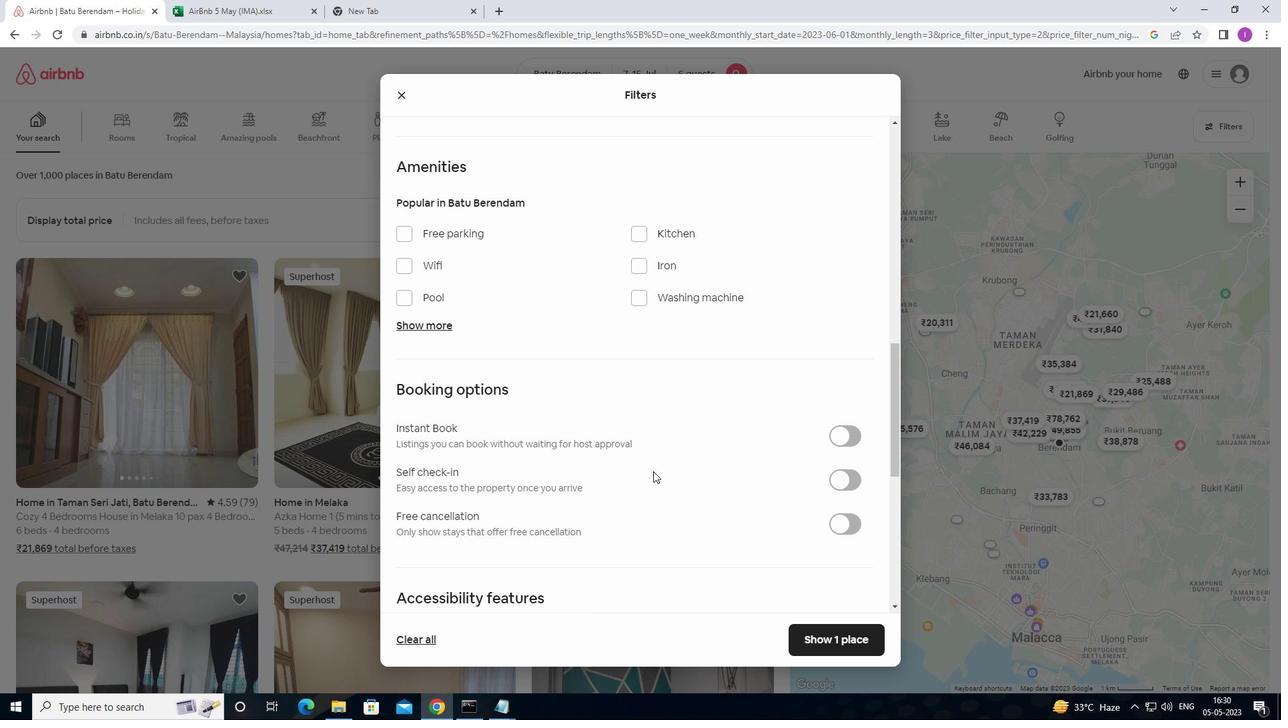 
Action: Mouse scrolled (654, 466) with delta (0, 0)
Screenshot: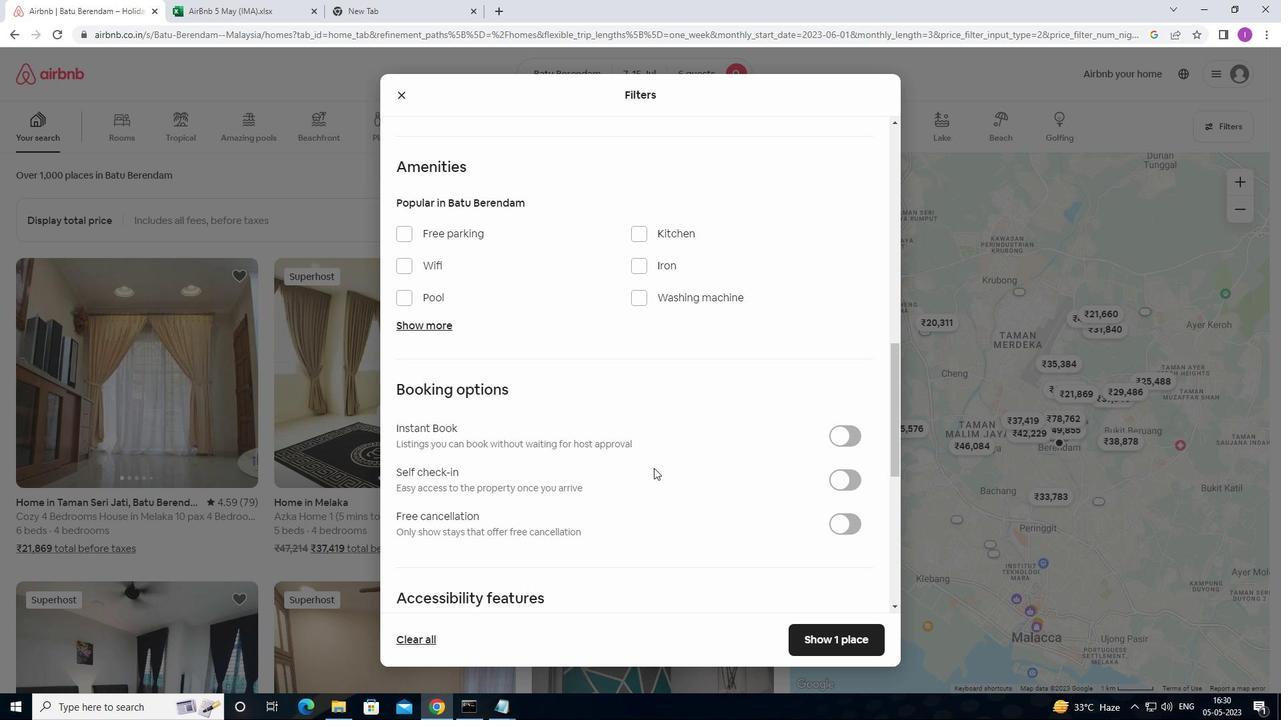 
Action: Mouse moved to (655, 465)
Screenshot: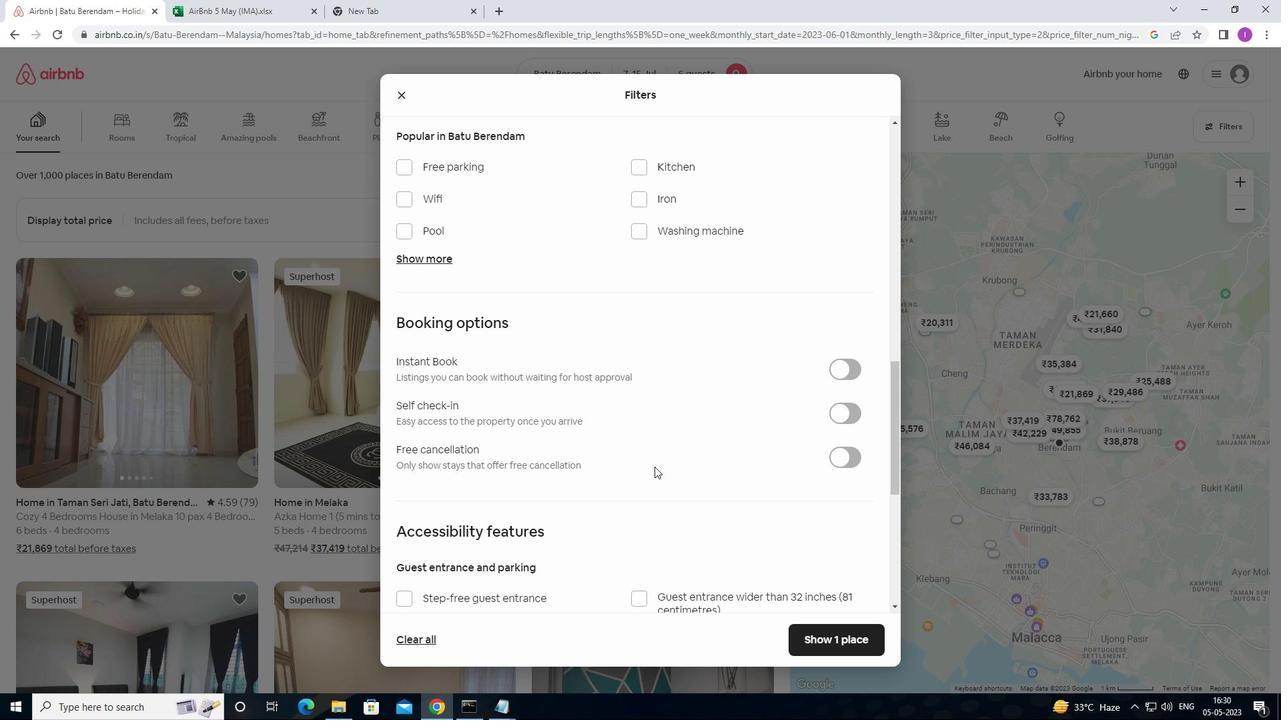 
Action: Mouse scrolled (655, 464) with delta (0, 0)
Screenshot: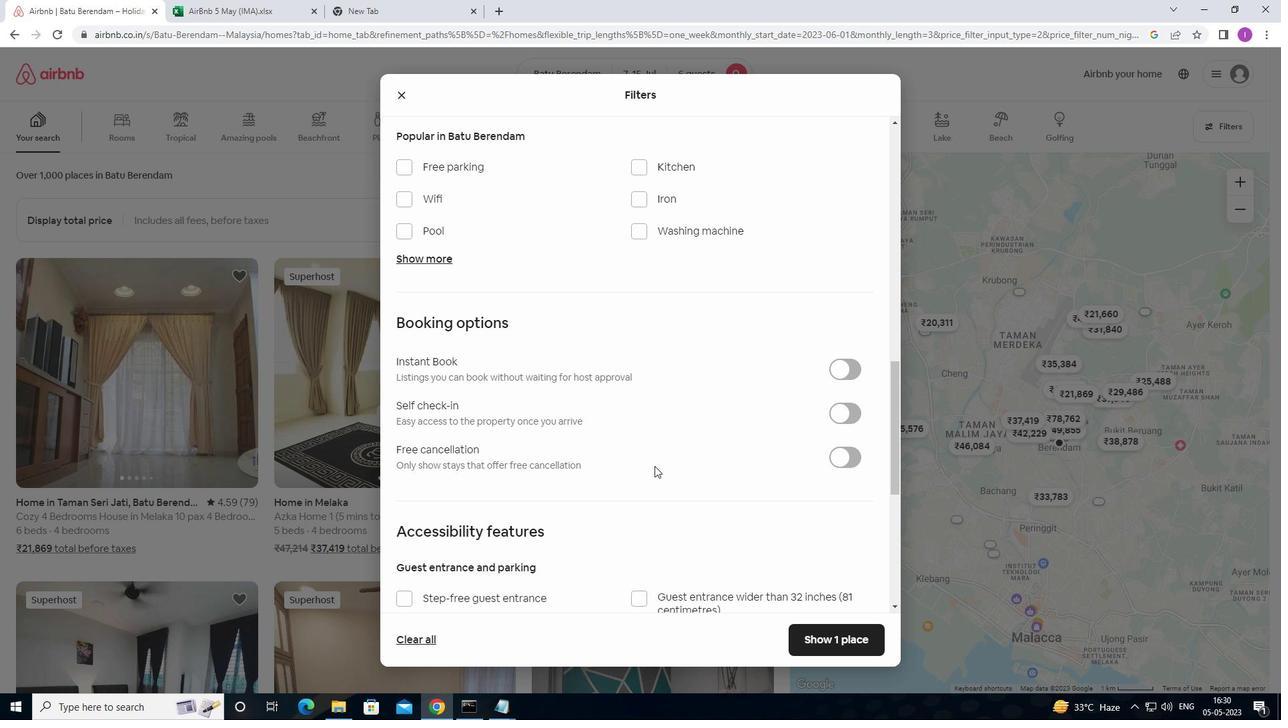 
Action: Mouse scrolled (655, 464) with delta (0, 0)
Screenshot: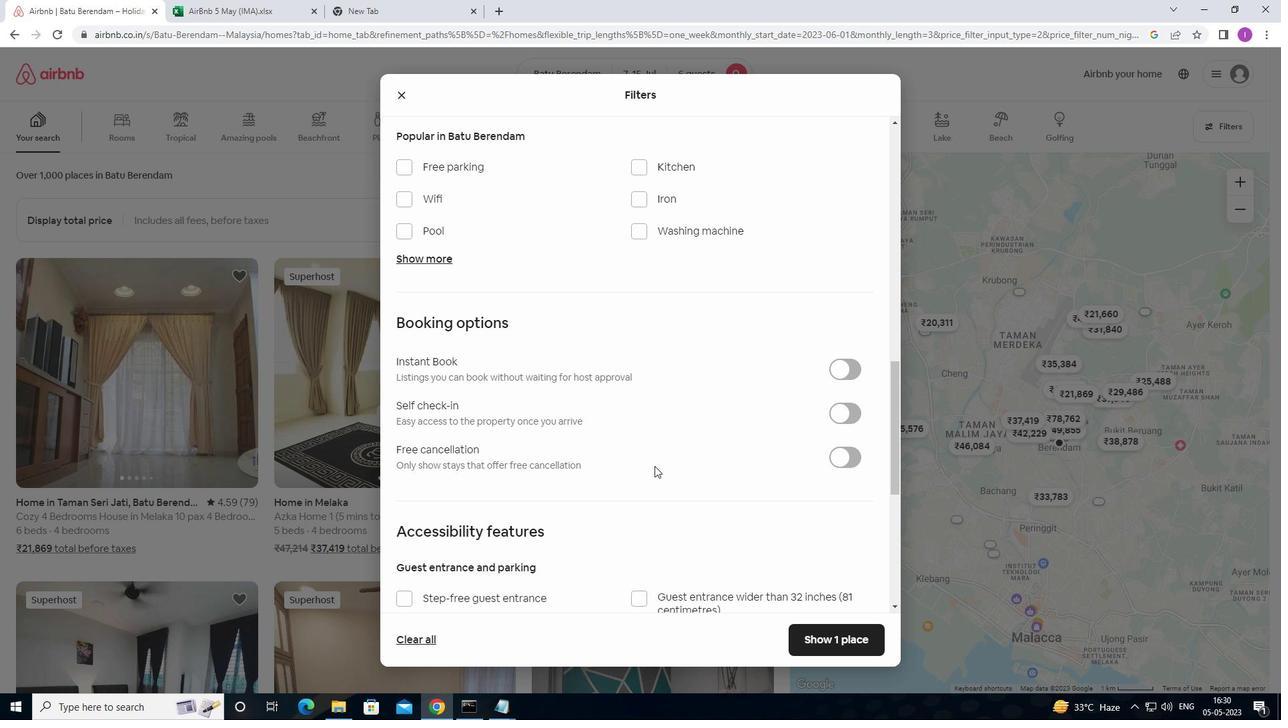 
Action: Mouse moved to (834, 279)
Screenshot: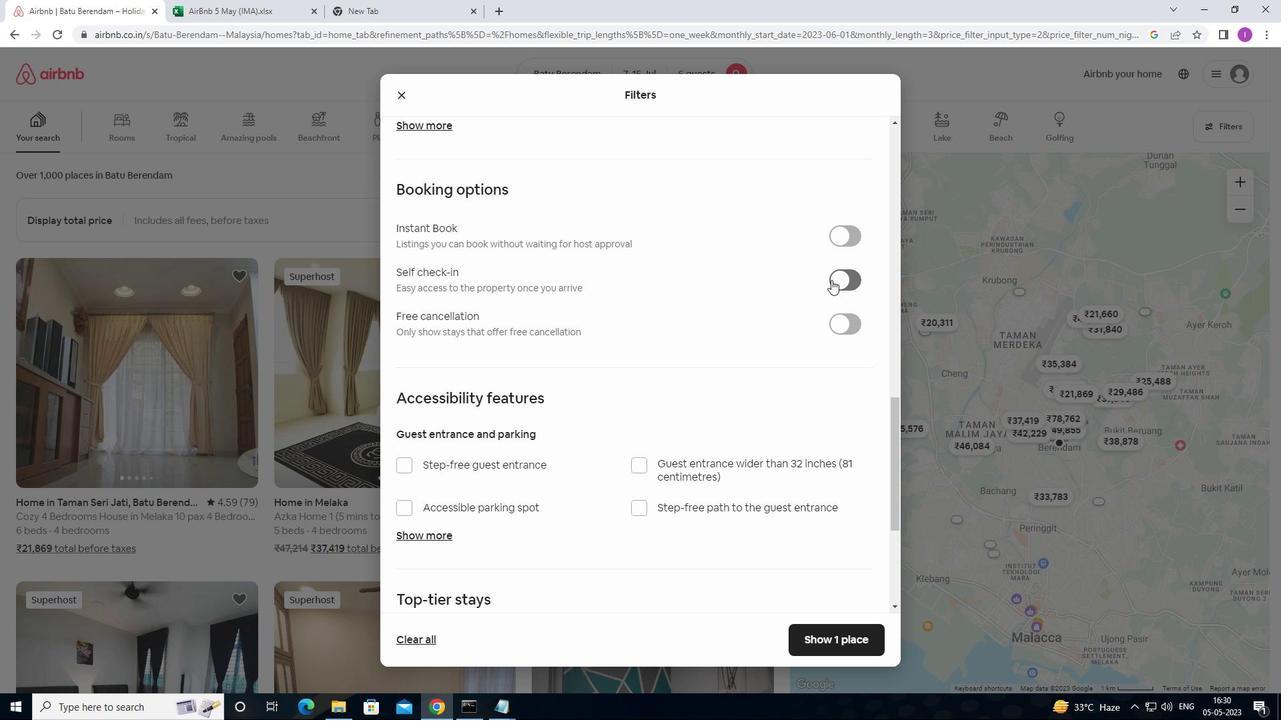 
Action: Mouse pressed left at (834, 279)
Screenshot: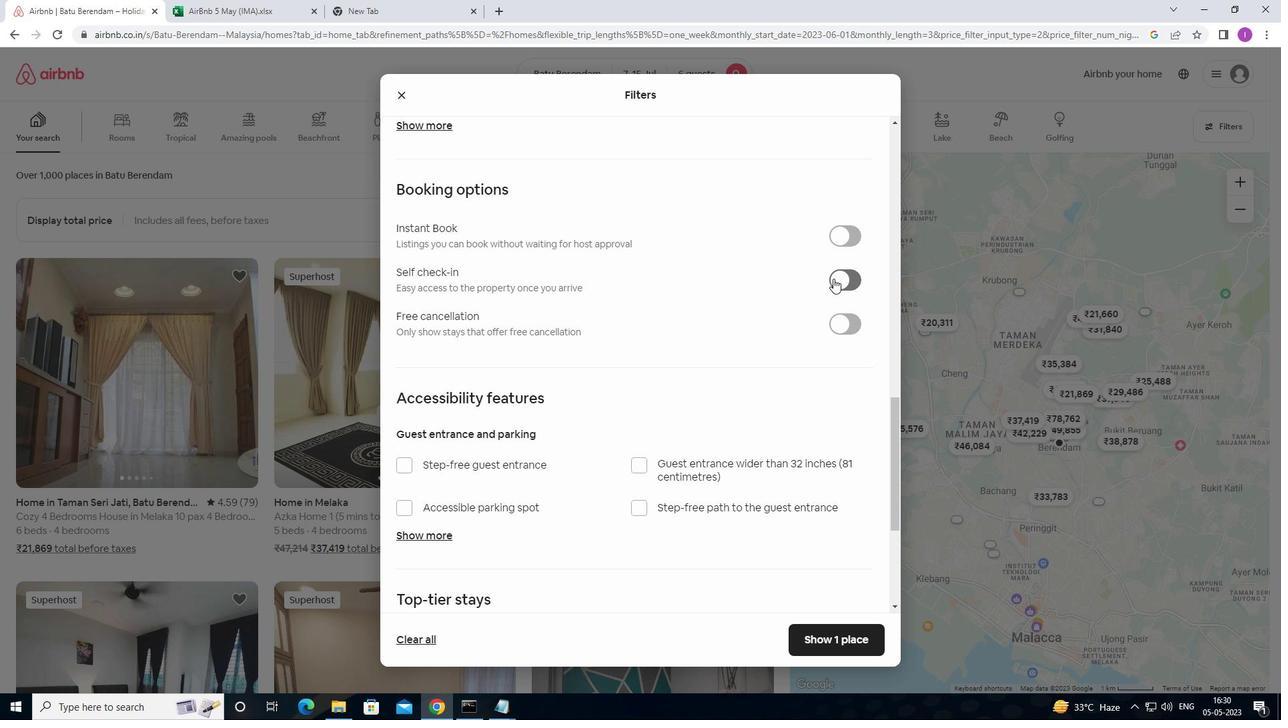 
Action: Mouse moved to (539, 501)
Screenshot: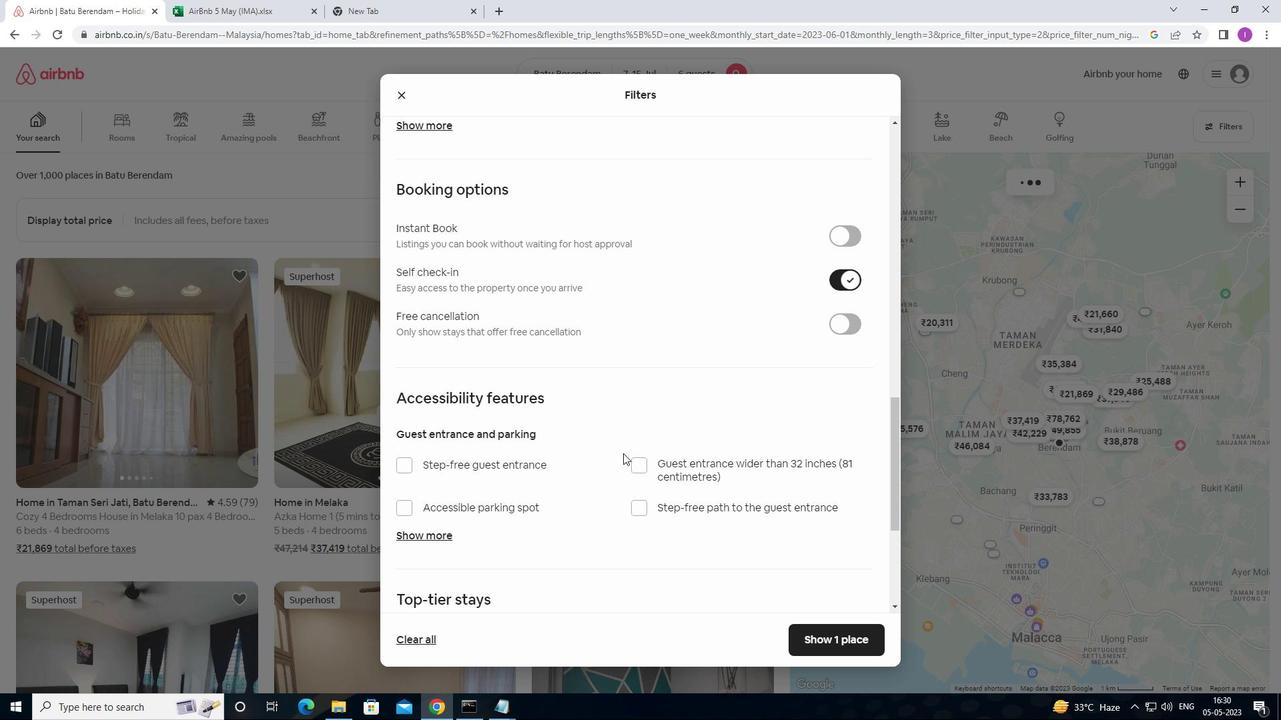 
Action: Mouse scrolled (539, 501) with delta (0, 0)
Screenshot: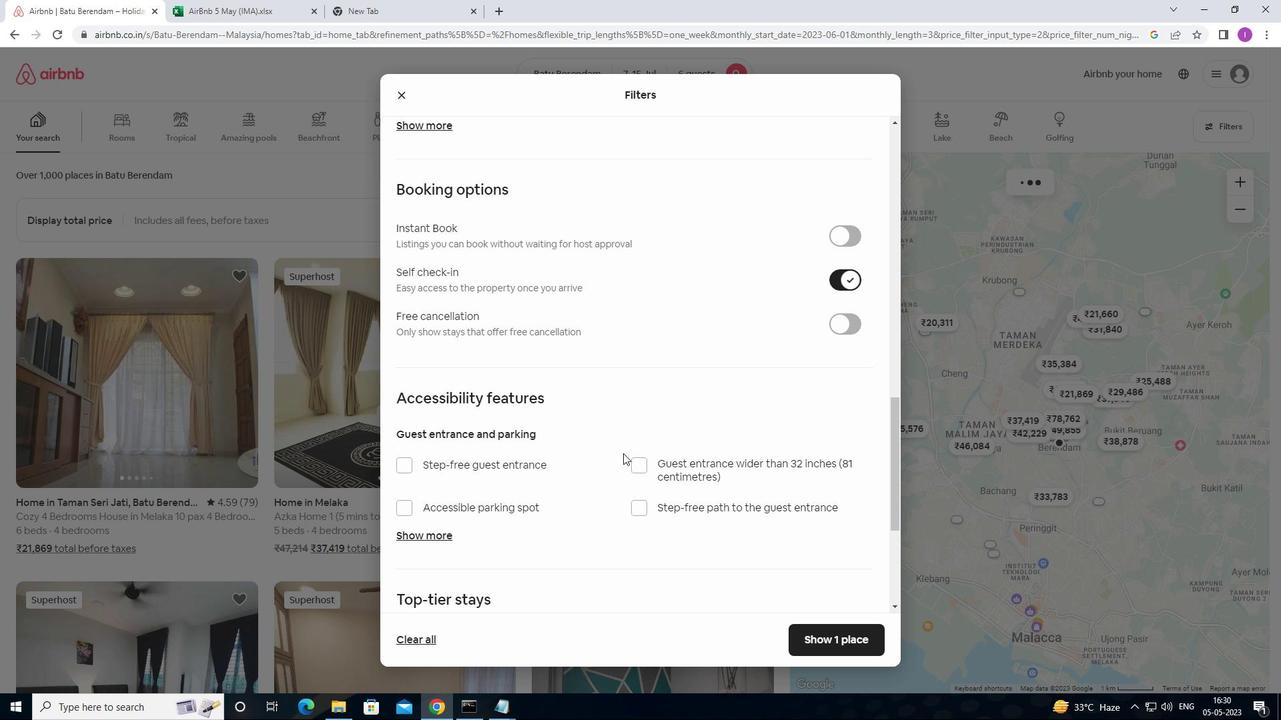 
Action: Mouse moved to (539, 503)
Screenshot: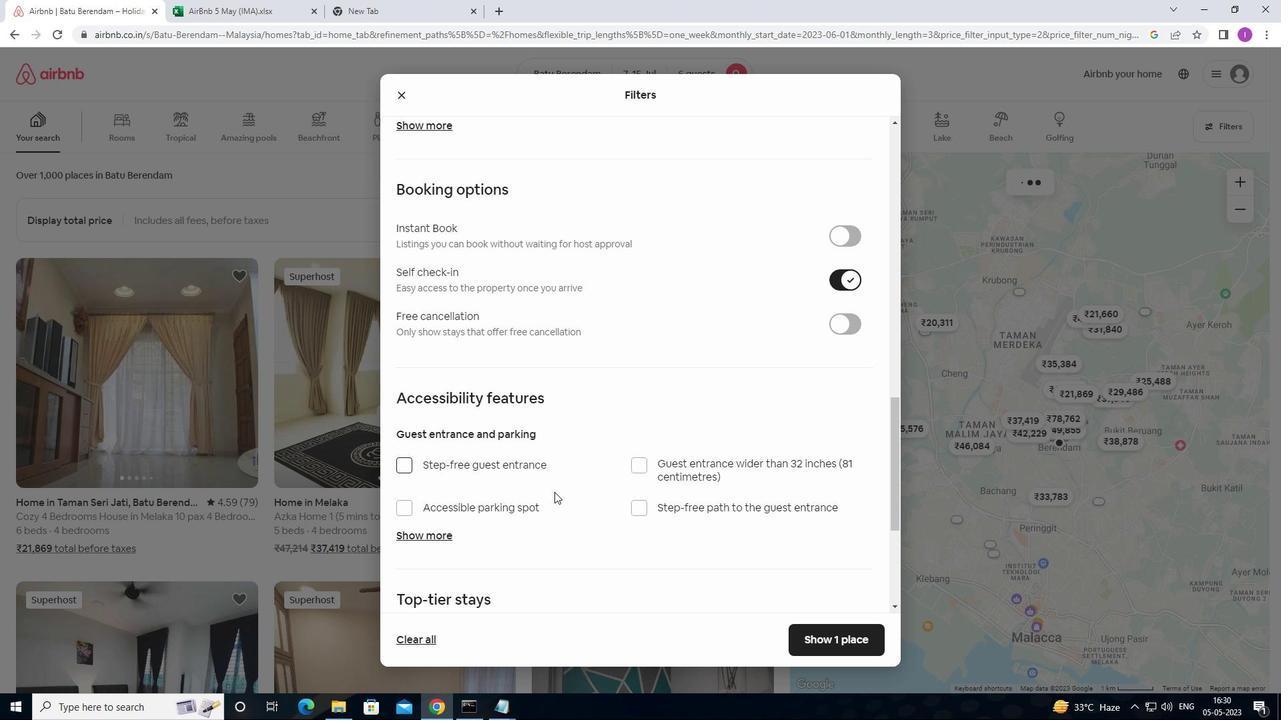
Action: Mouse scrolled (539, 503) with delta (0, 0)
Screenshot: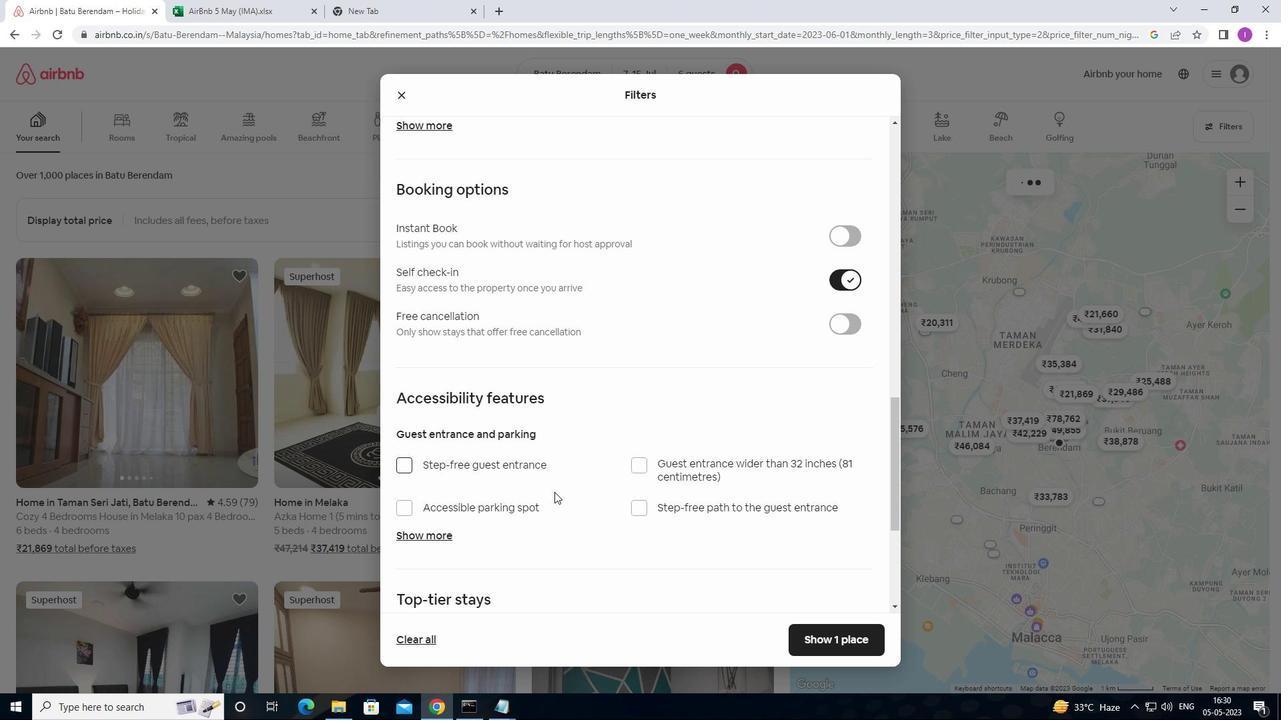 
Action: Mouse scrolled (539, 503) with delta (0, 0)
Screenshot: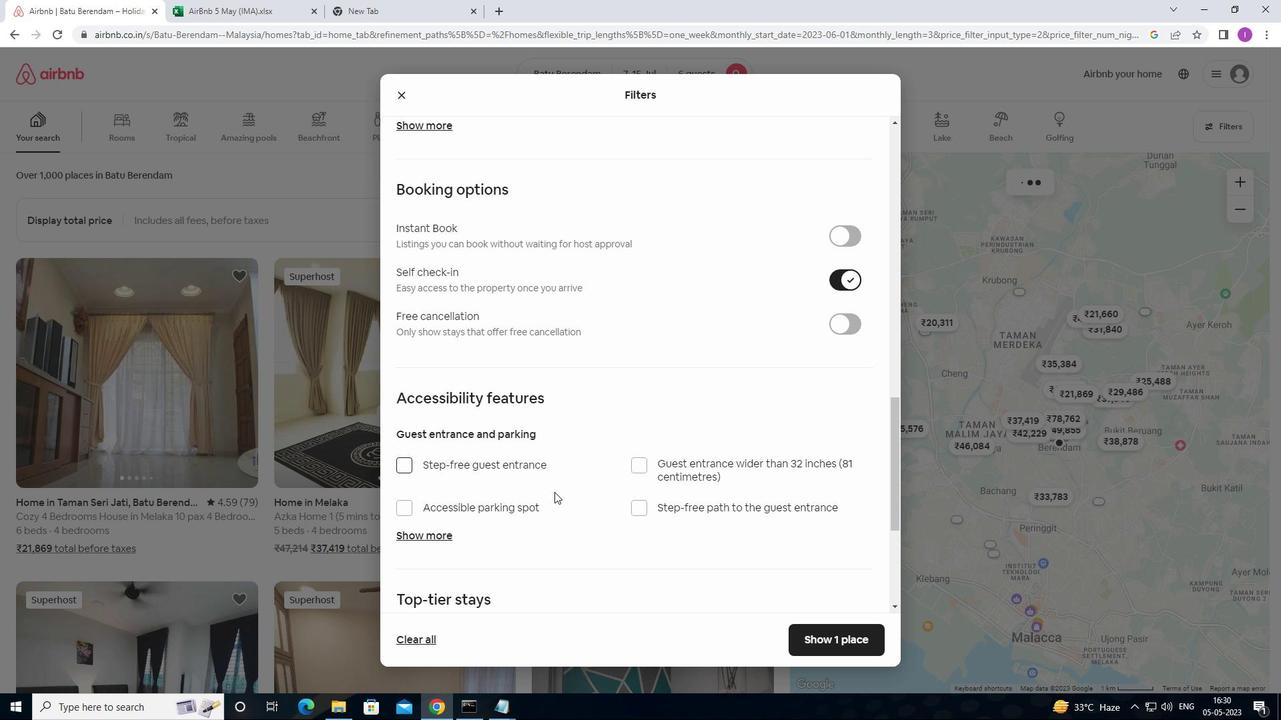 
Action: Mouse scrolled (539, 503) with delta (0, 0)
Screenshot: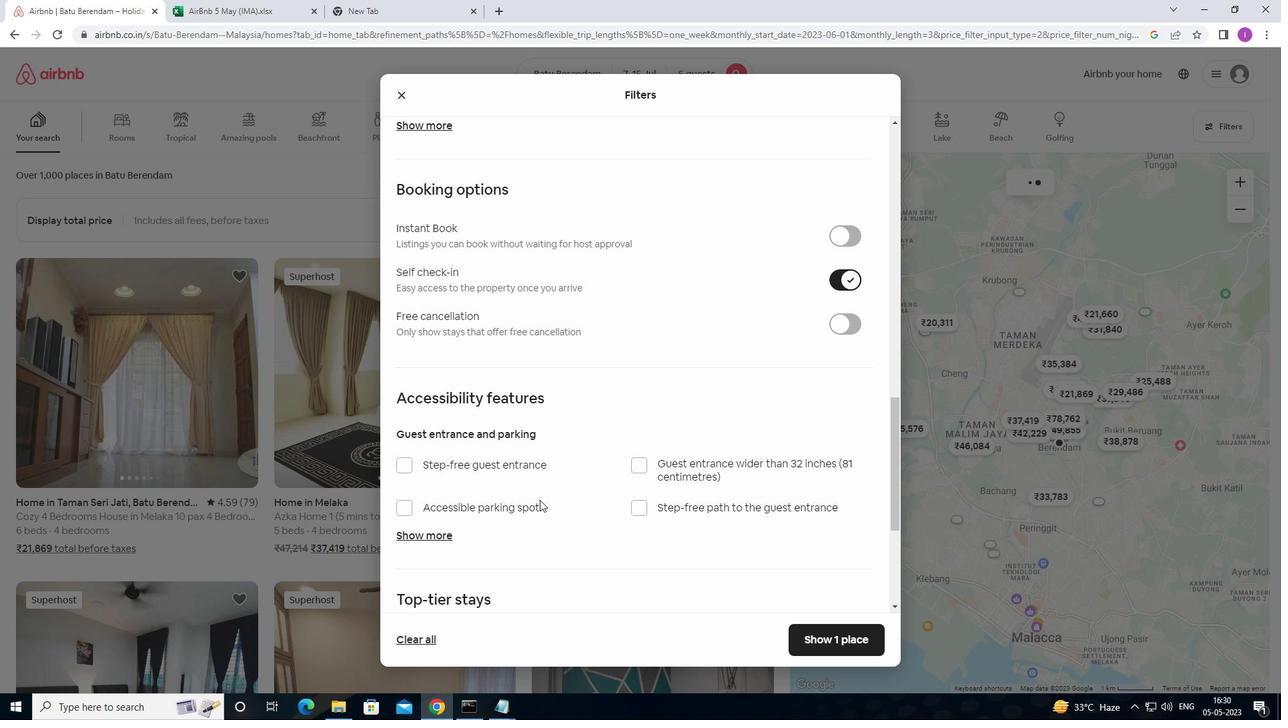 
Action: Mouse scrolled (539, 503) with delta (0, 0)
Screenshot: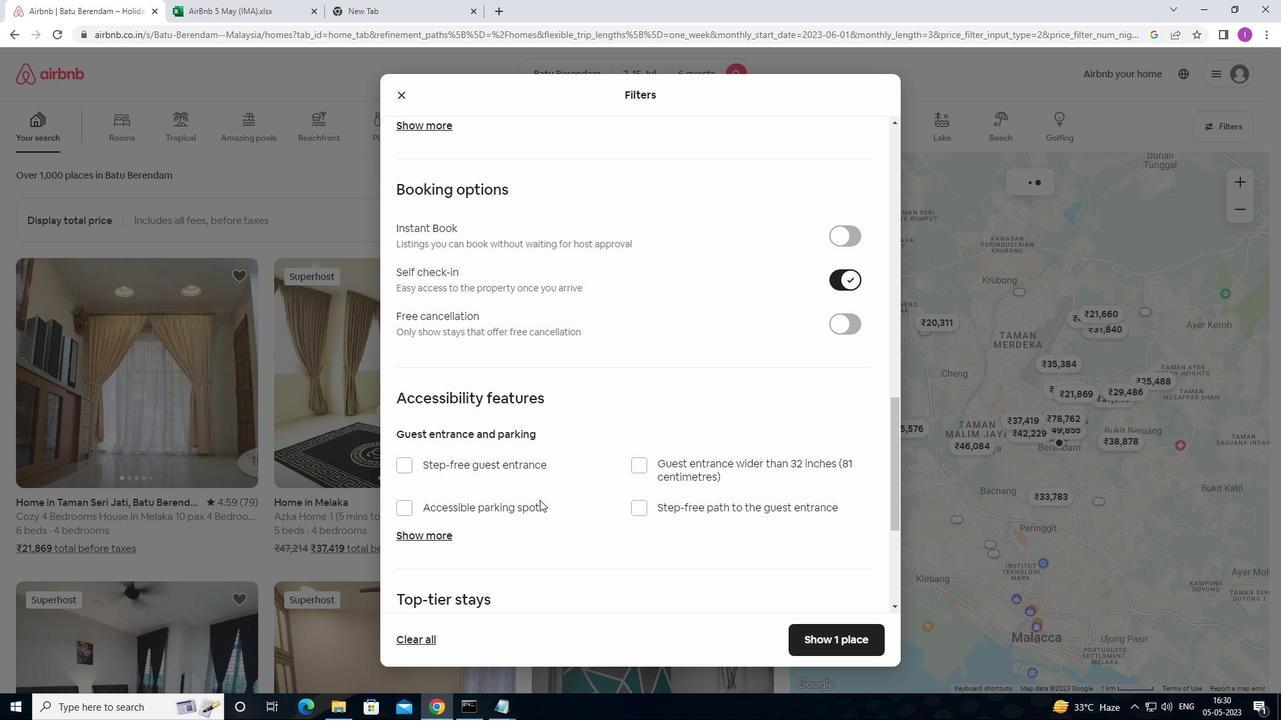 
Action: Mouse scrolled (539, 503) with delta (0, 0)
Screenshot: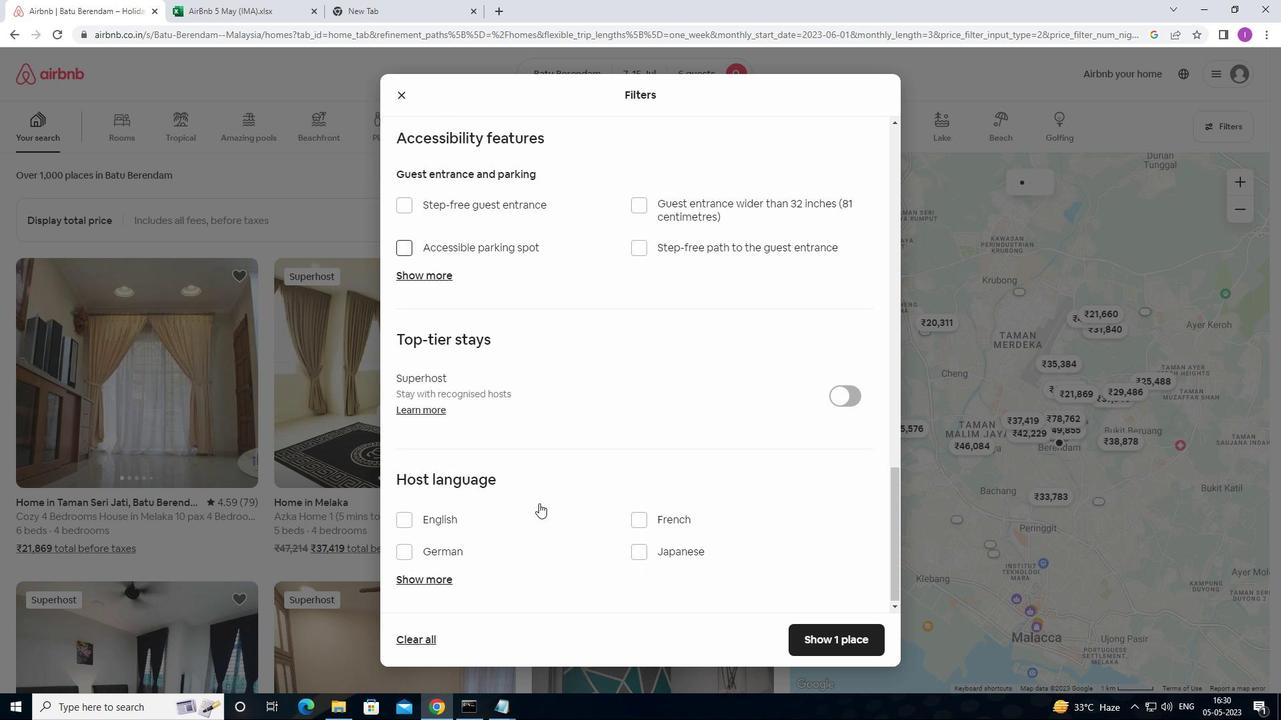 
Action: Mouse scrolled (539, 503) with delta (0, 0)
Screenshot: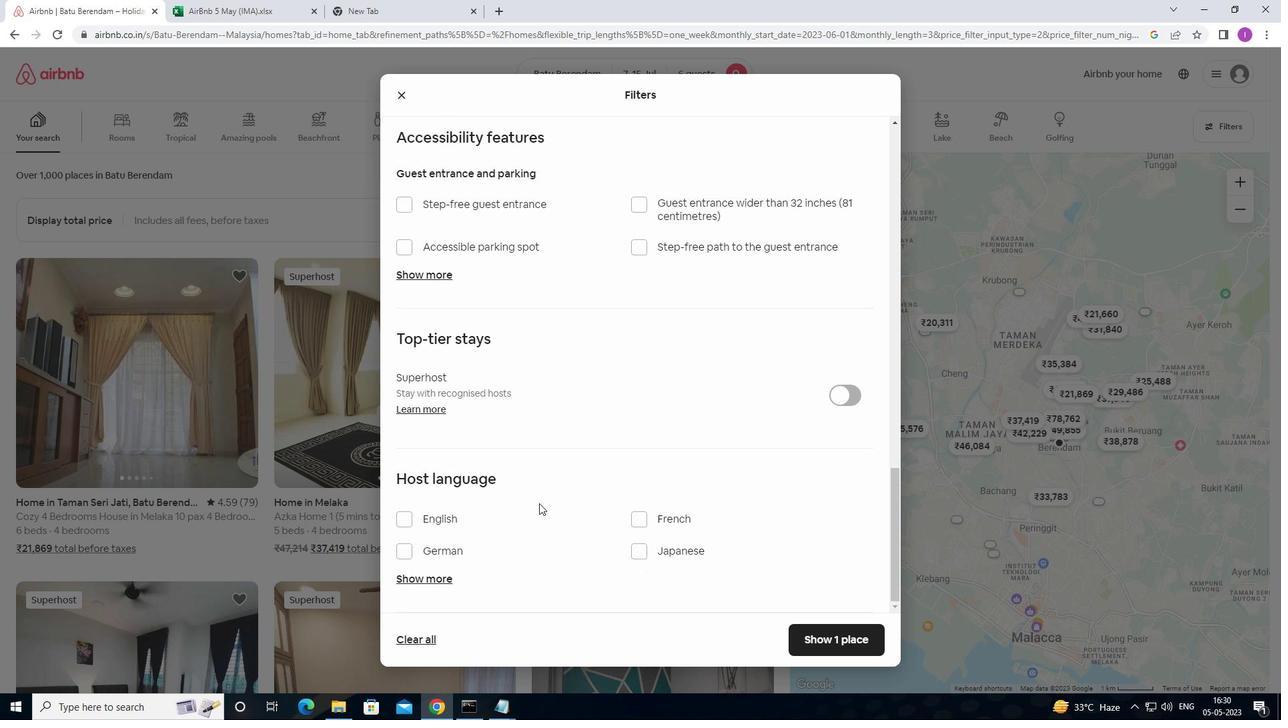
Action: Mouse scrolled (539, 503) with delta (0, 0)
Screenshot: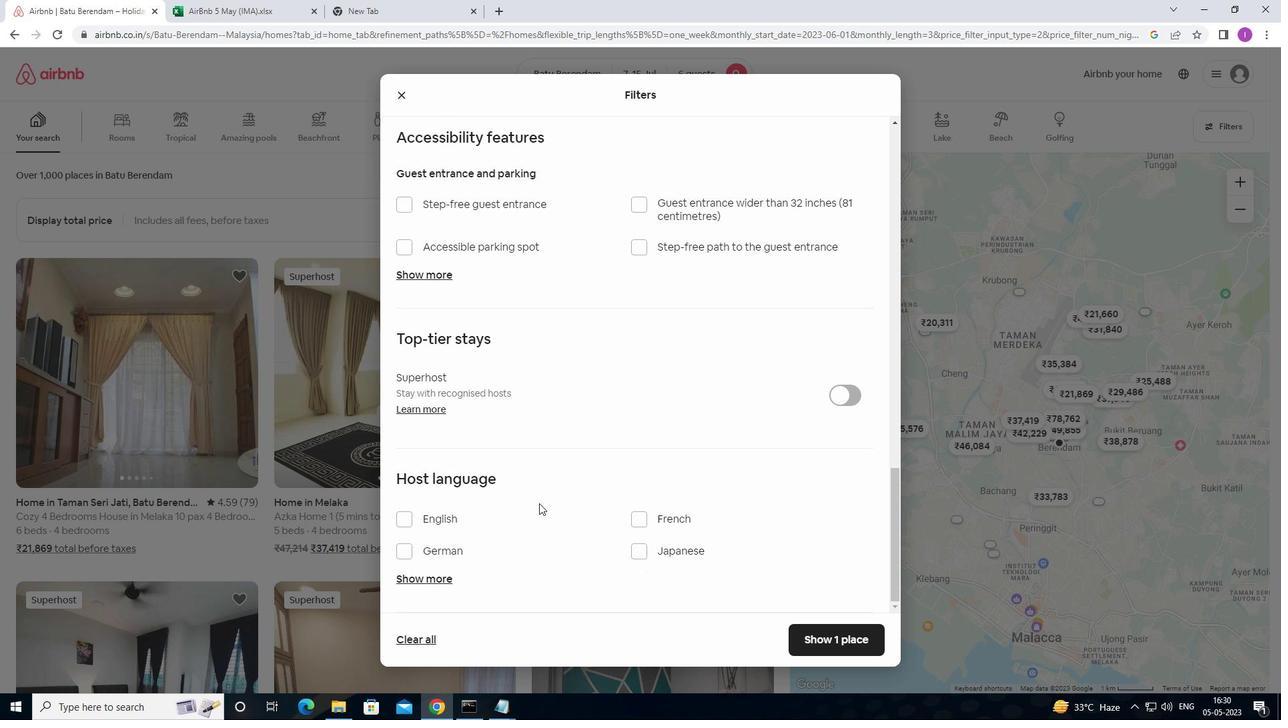 
Action: Mouse moved to (409, 521)
Screenshot: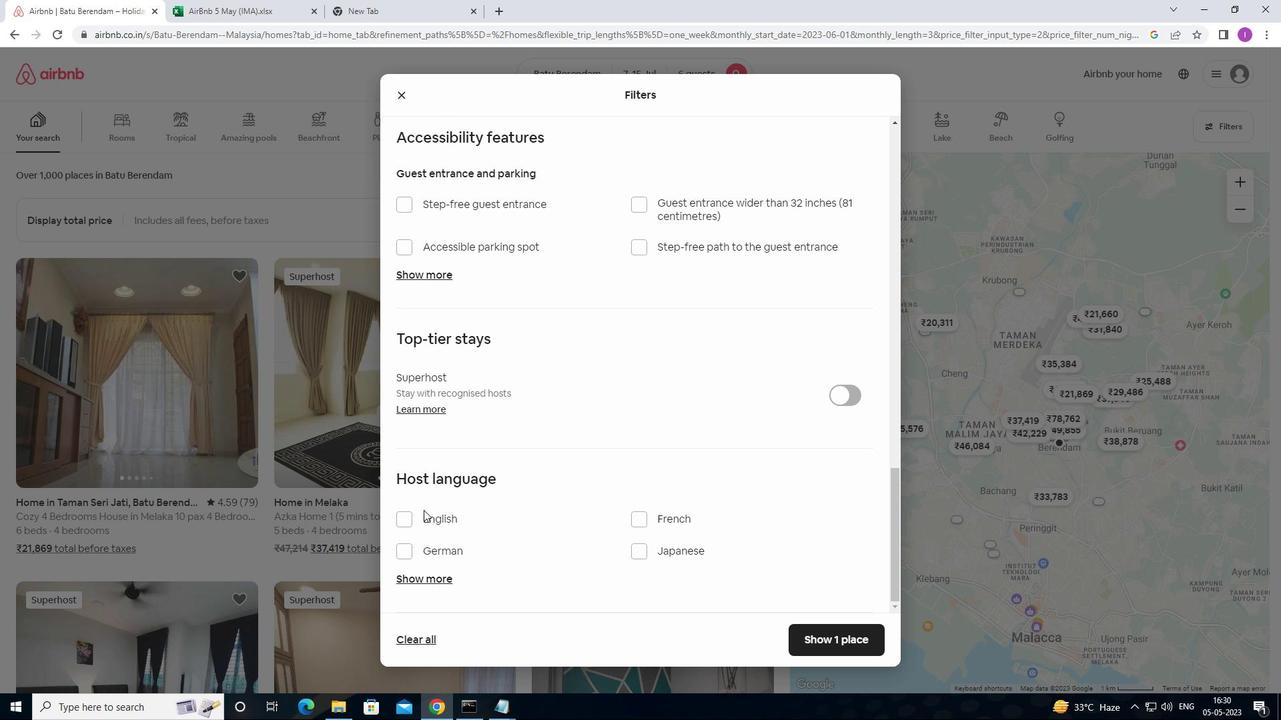 
Action: Mouse pressed left at (409, 521)
Screenshot: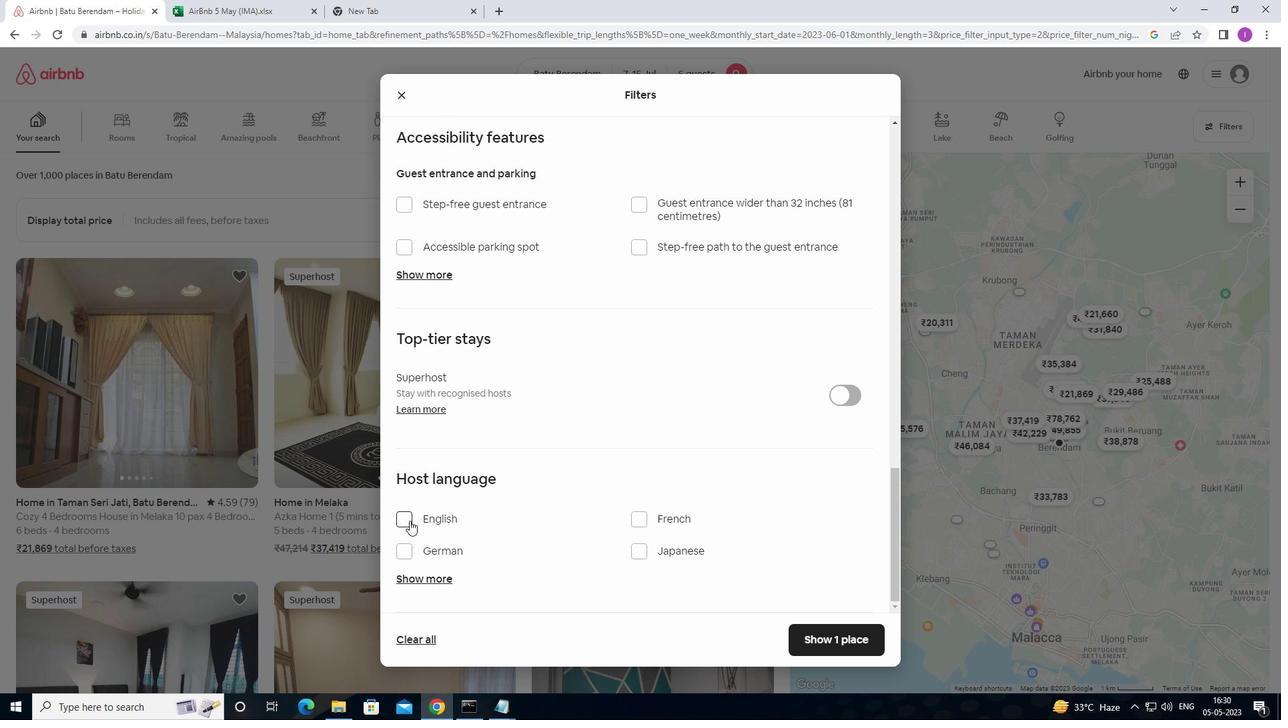 
Action: Mouse moved to (809, 632)
Screenshot: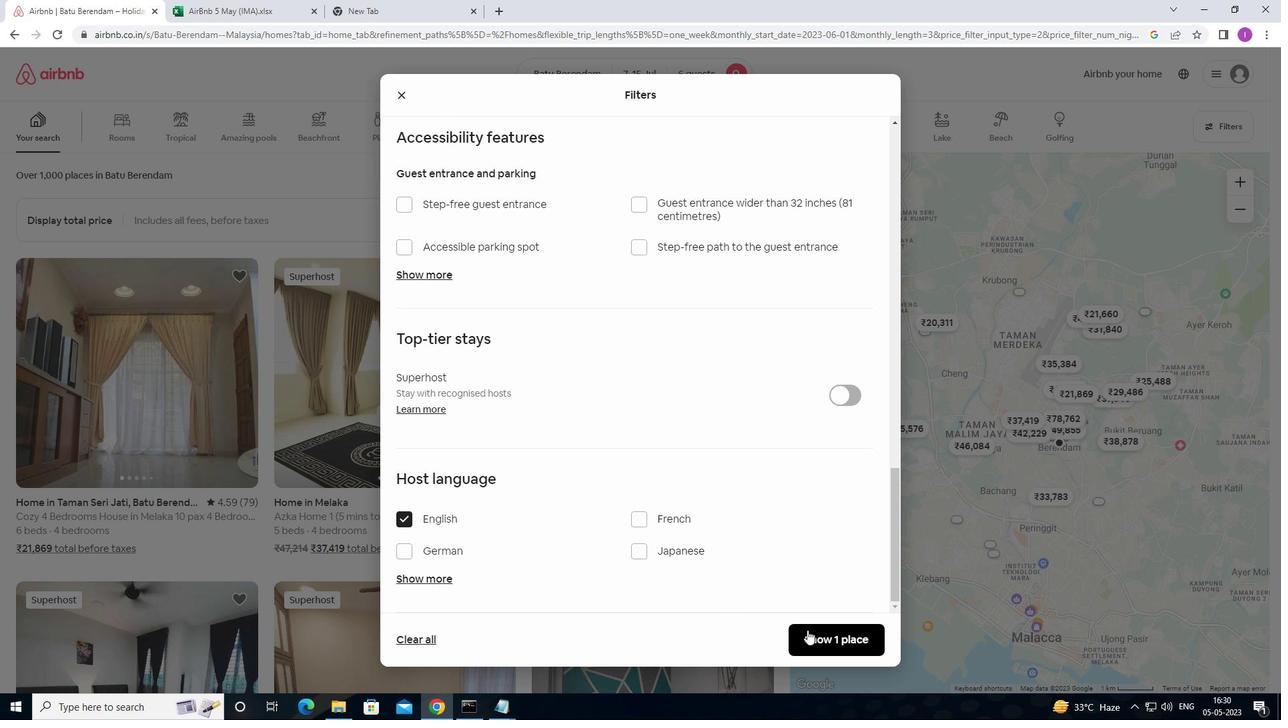 
Action: Mouse pressed left at (809, 632)
Screenshot: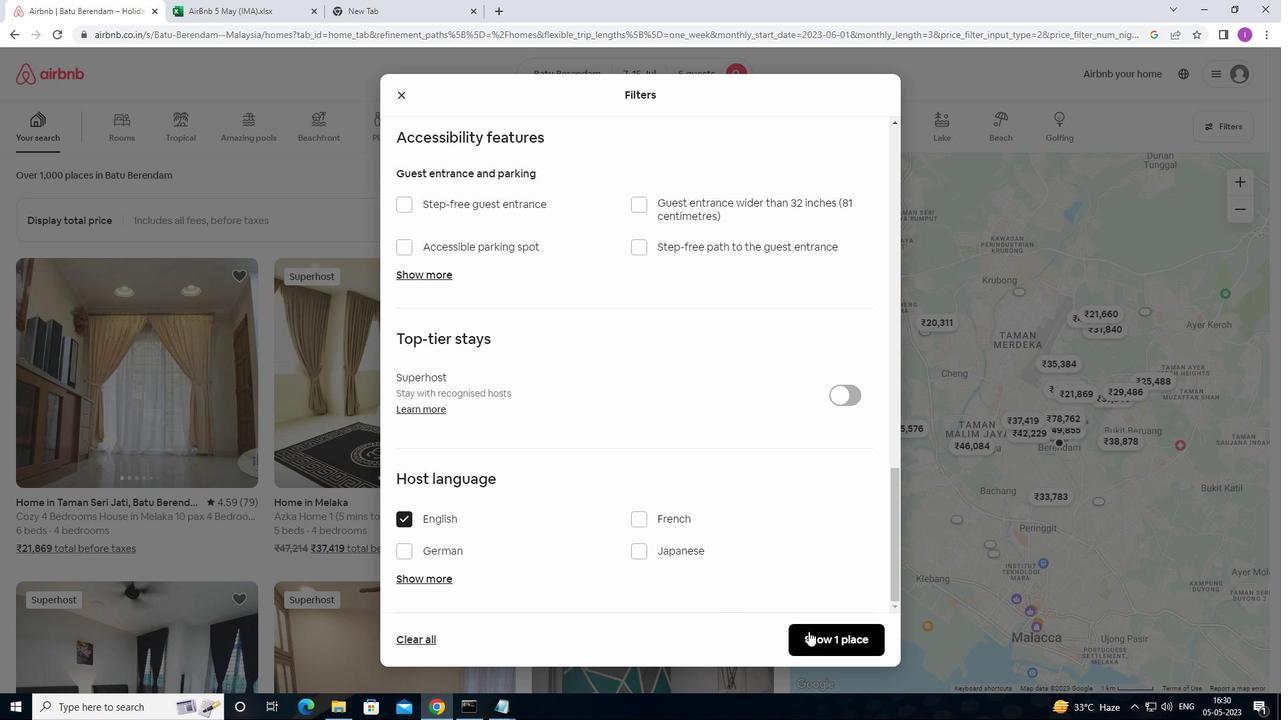 
Action: Mouse moved to (650, 524)
Screenshot: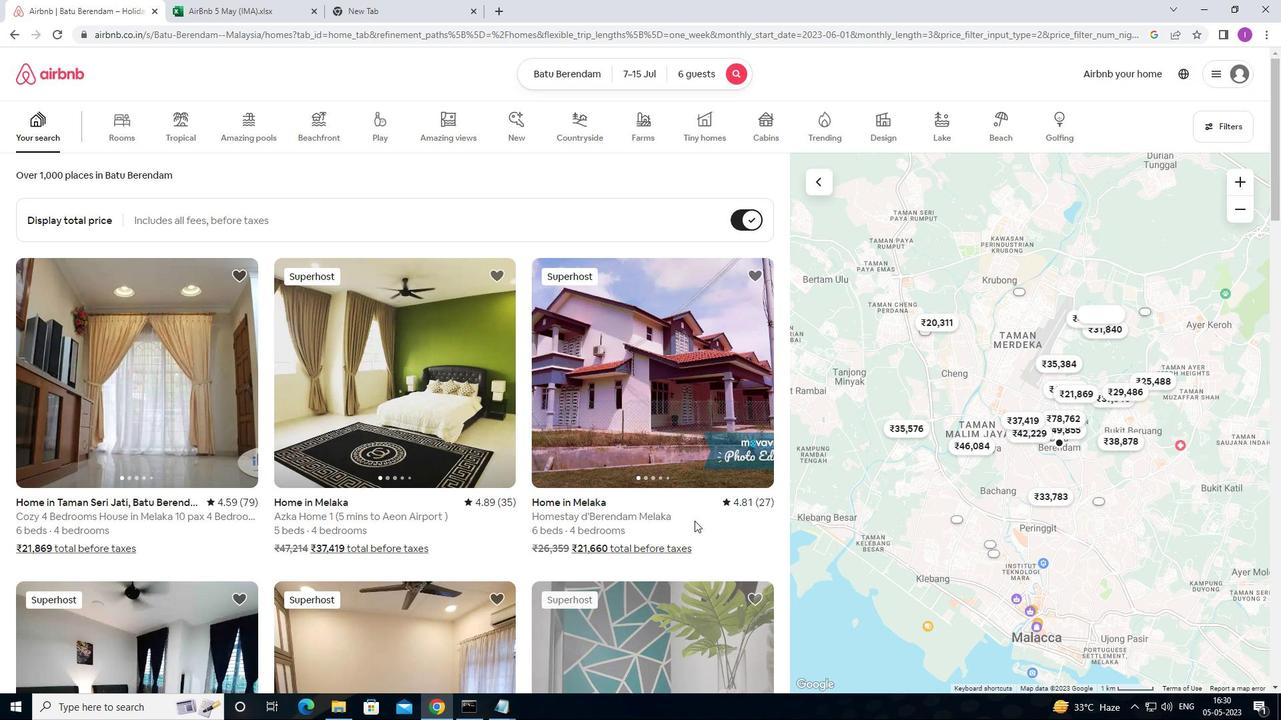 
